 Task: Find connections with filter location Lichfield with filter topic #construction with filter profile language English with filter current company Acquia with filter school National Institute of Technology Raipur with filter industry Commercial and Service Industry Machinery Manufacturing with filter service category Project Management with filter keywords title Molecular Scientist
Action: Mouse moved to (662, 98)
Screenshot: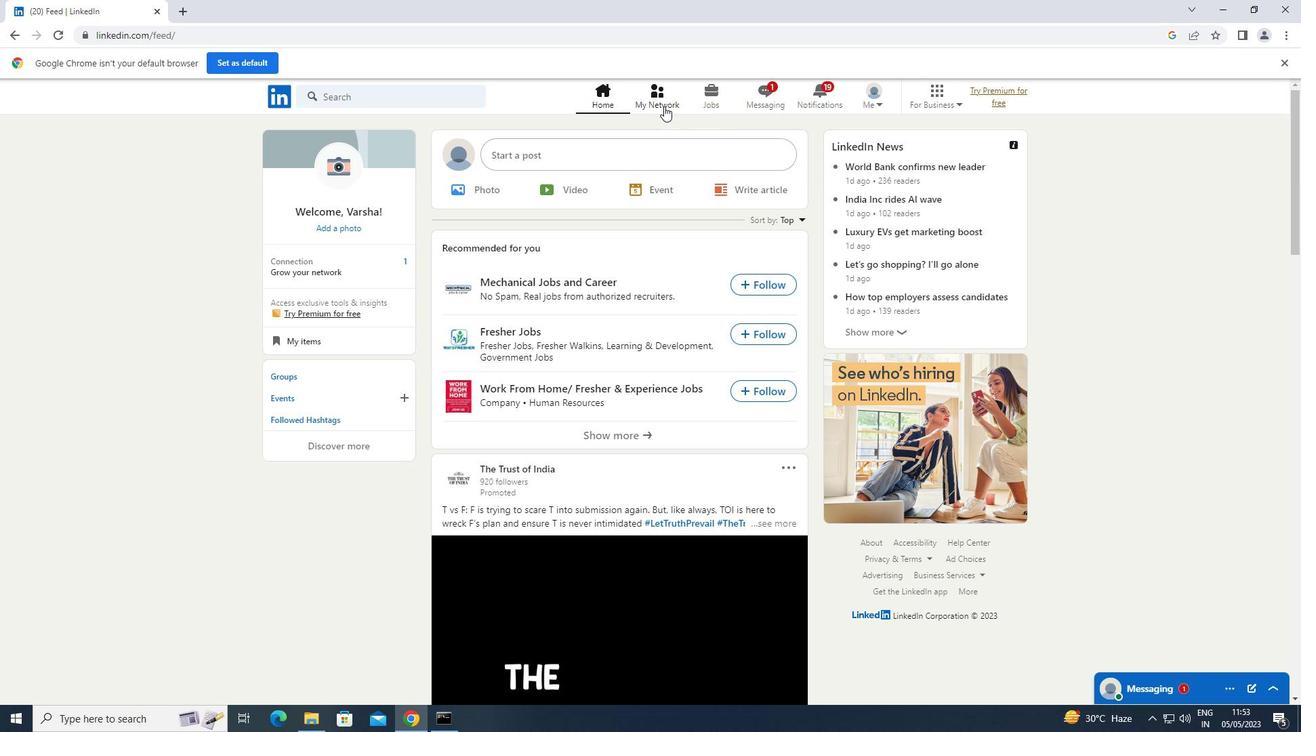 
Action: Mouse pressed left at (662, 98)
Screenshot: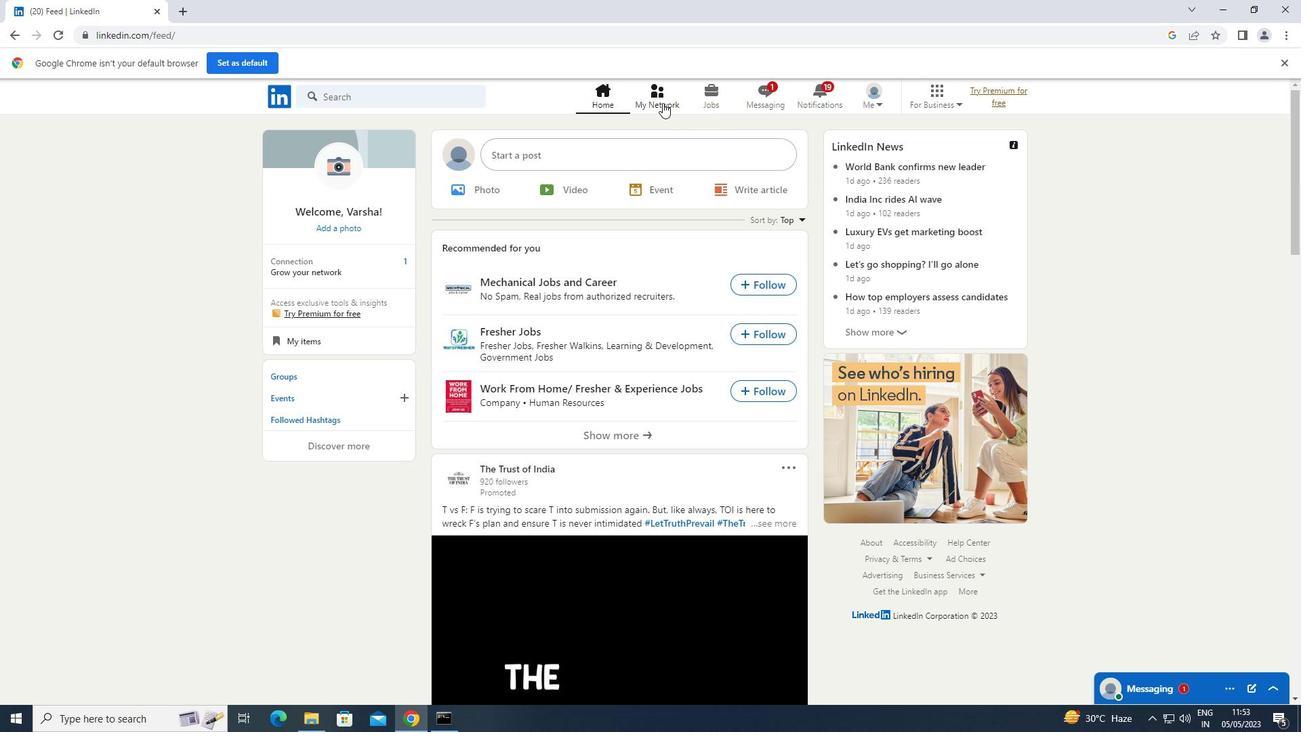 
Action: Mouse moved to (361, 170)
Screenshot: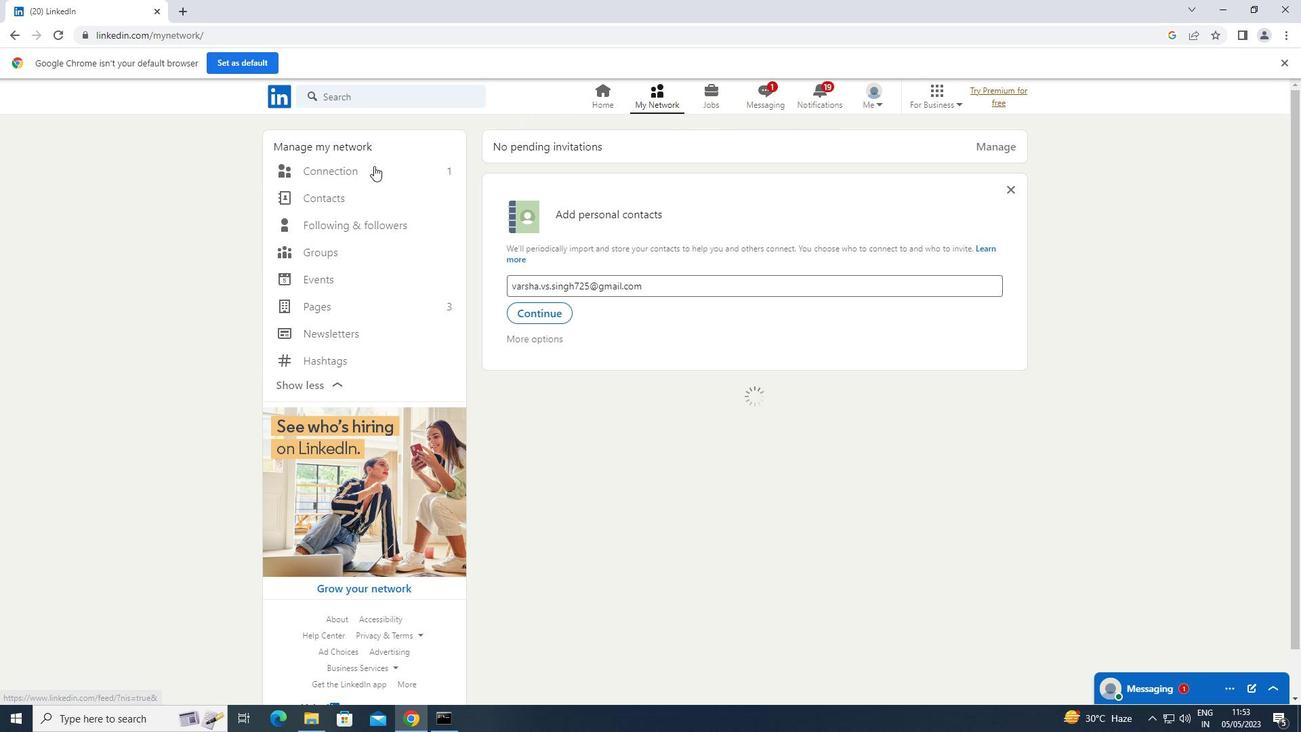 
Action: Mouse pressed left at (361, 170)
Screenshot: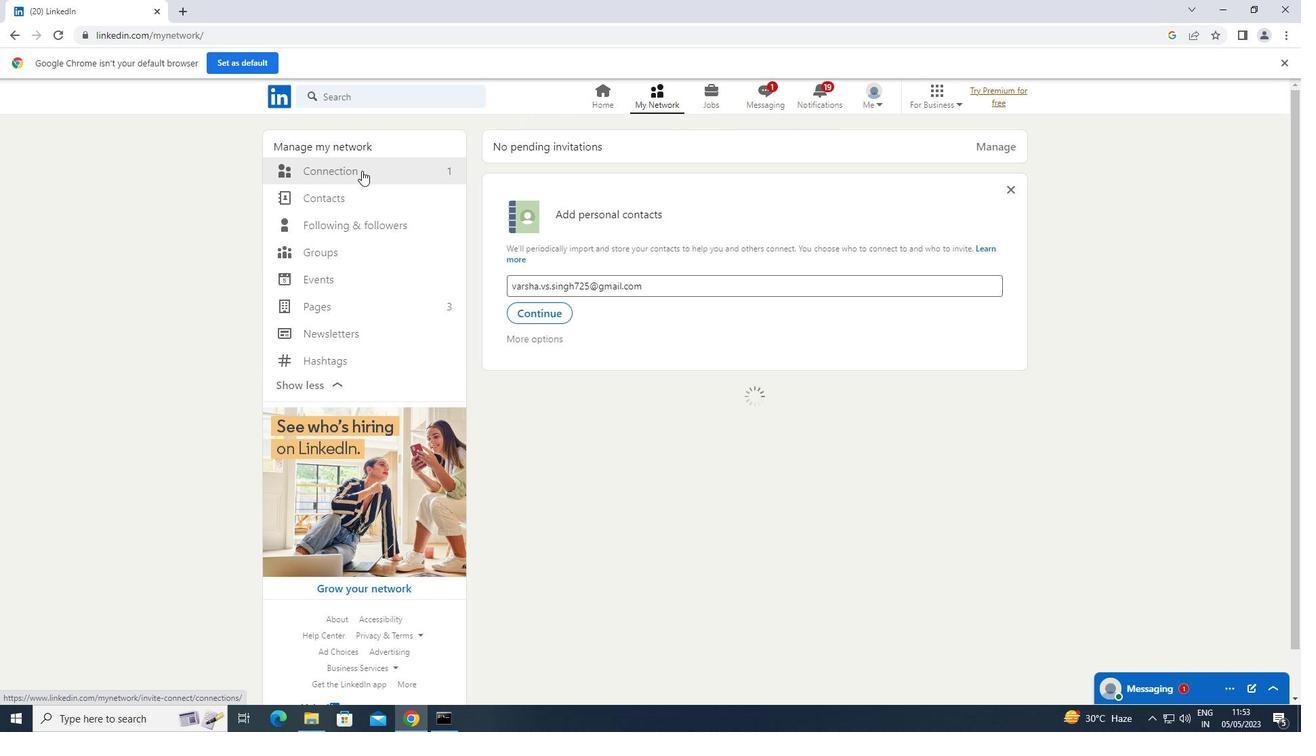 
Action: Mouse moved to (737, 174)
Screenshot: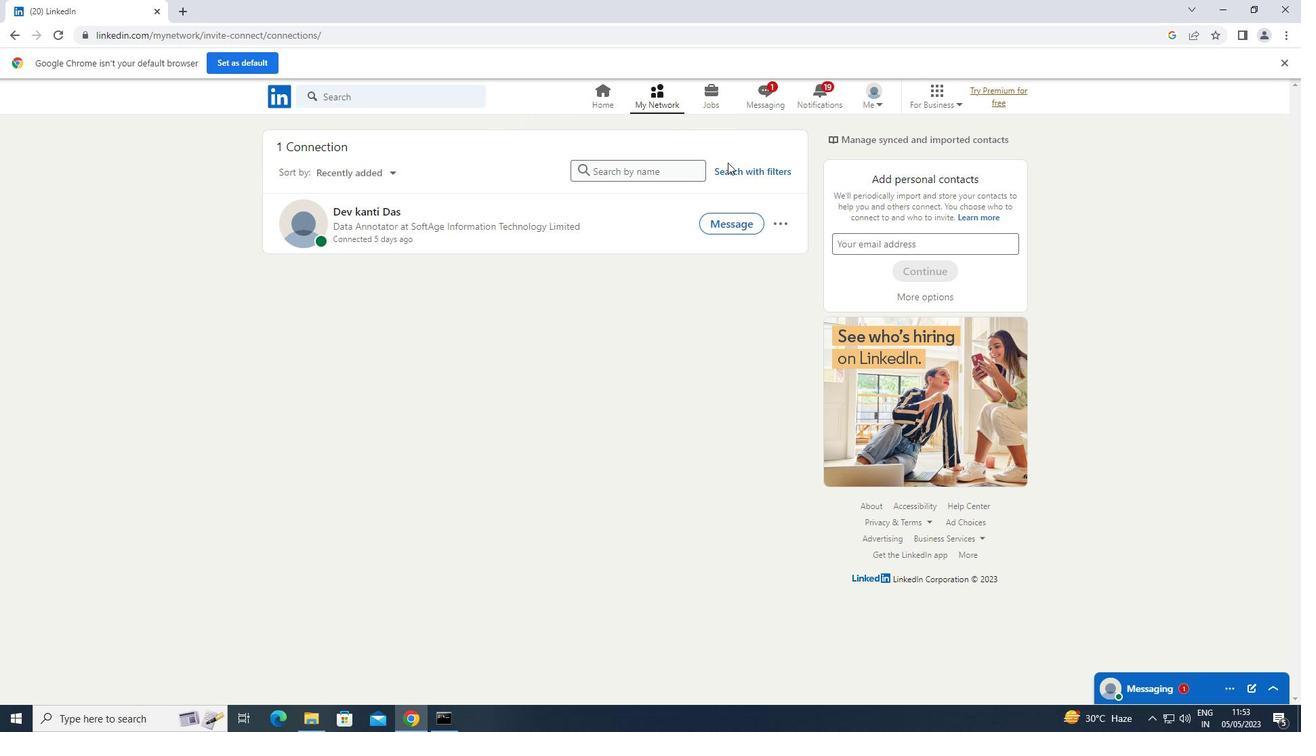 
Action: Mouse pressed left at (737, 174)
Screenshot: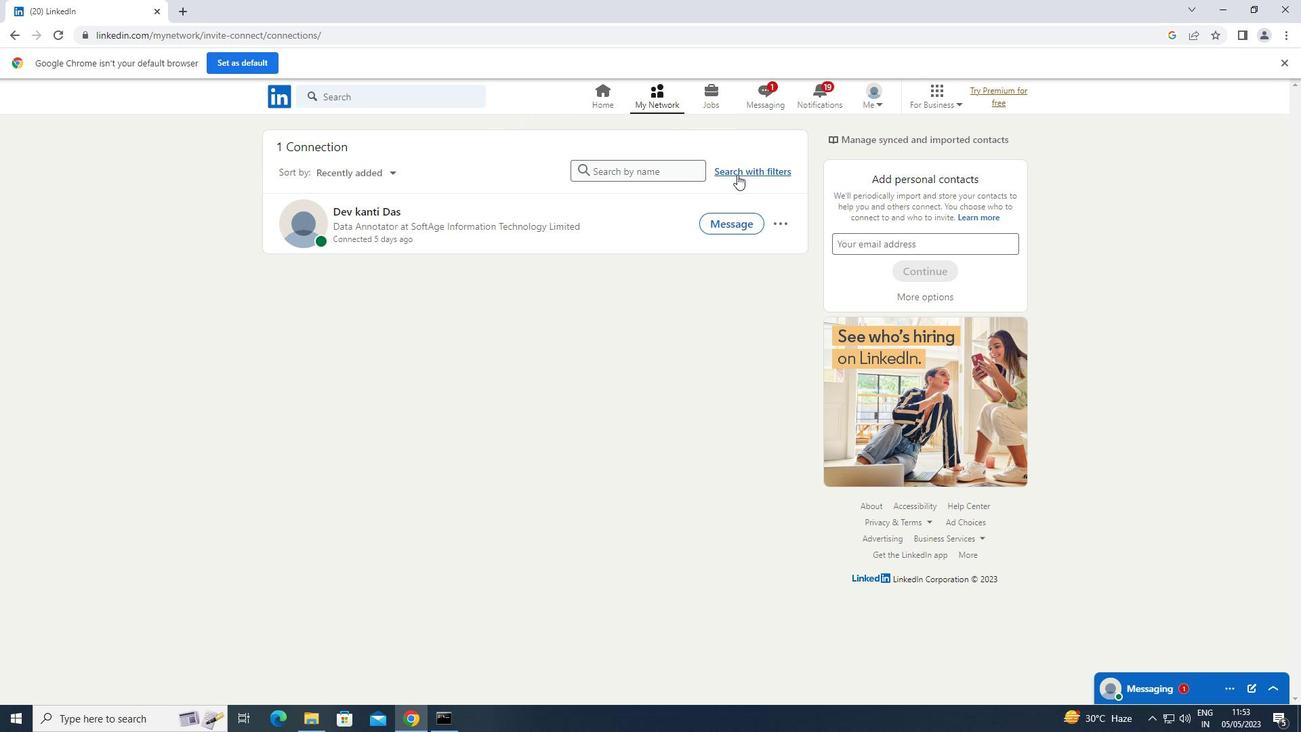 
Action: Mouse moved to (682, 124)
Screenshot: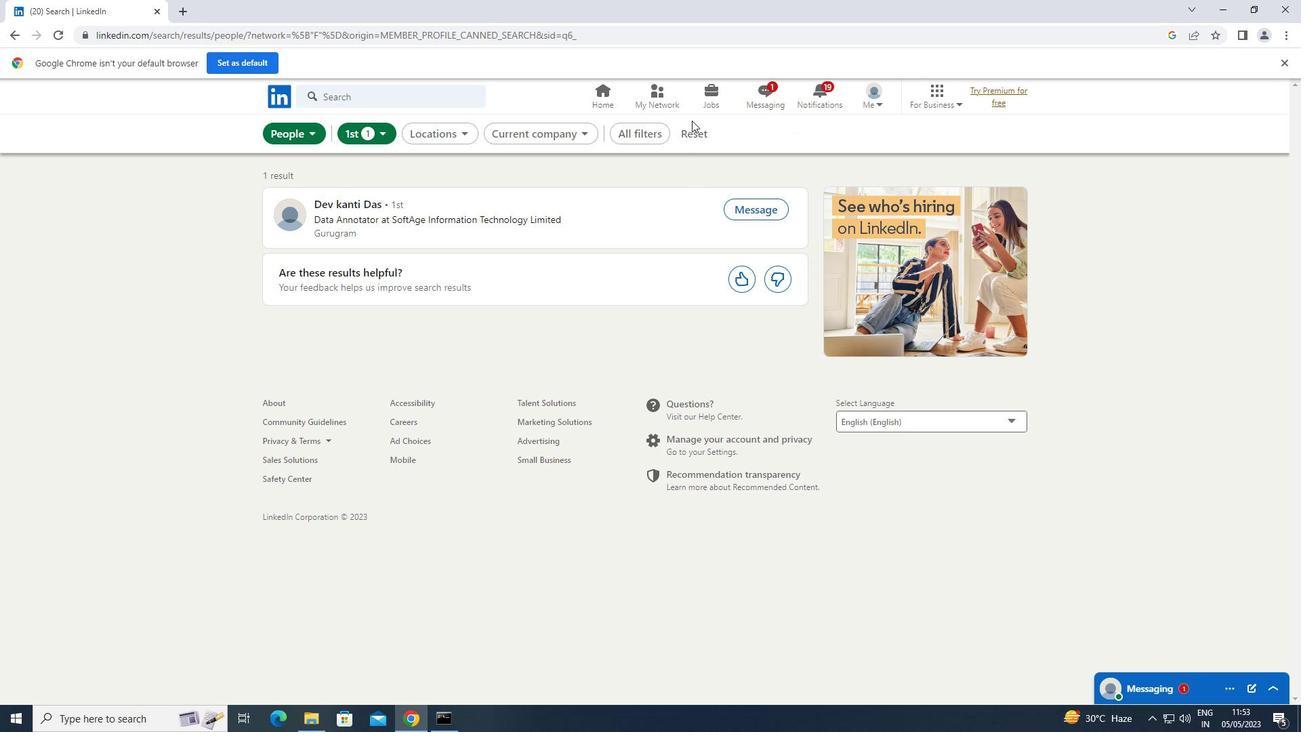 
Action: Mouse pressed left at (682, 124)
Screenshot: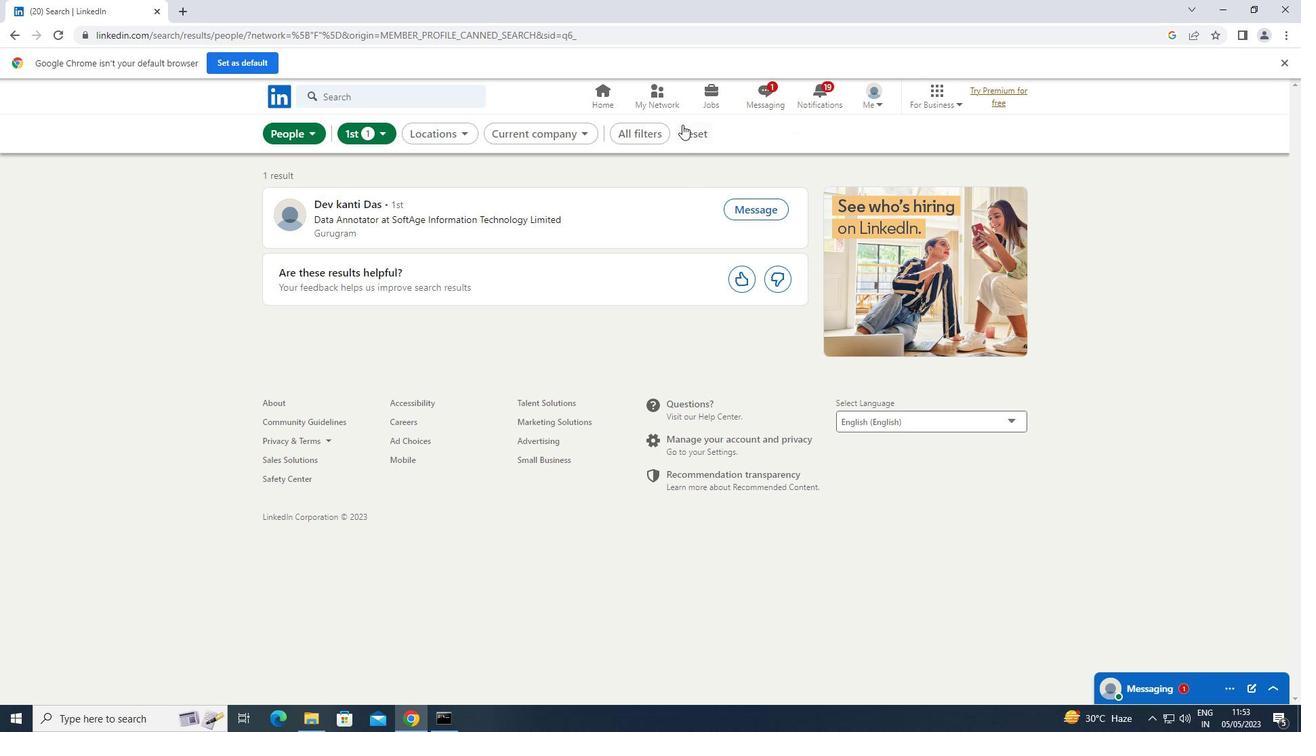
Action: Mouse moved to (667, 131)
Screenshot: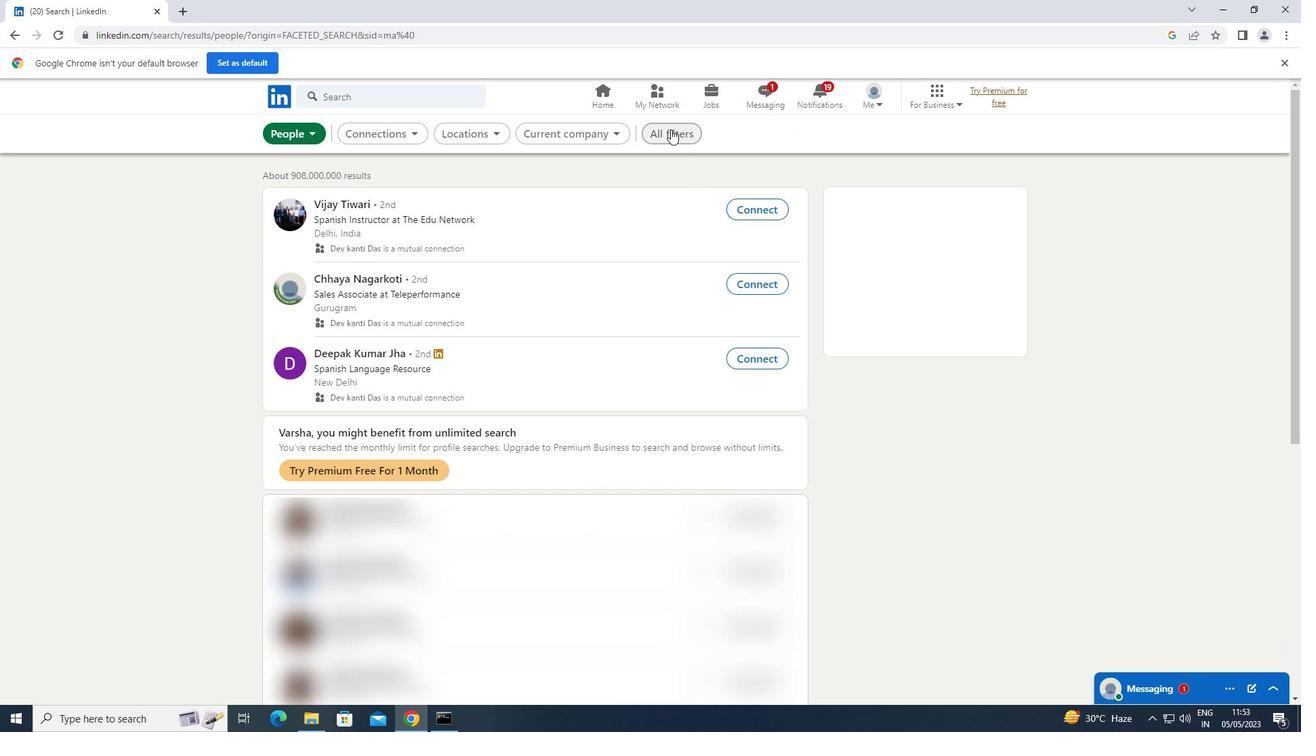 
Action: Mouse pressed left at (667, 131)
Screenshot: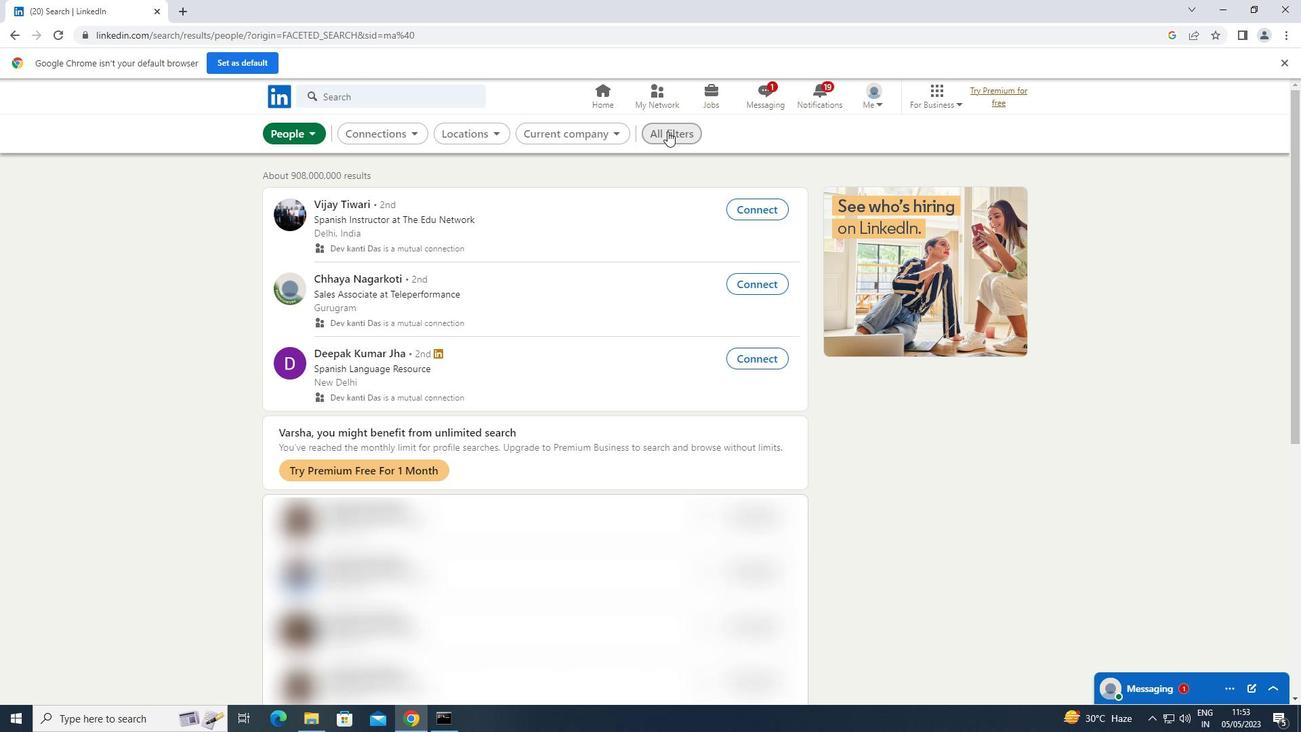 
Action: Mouse moved to (1108, 363)
Screenshot: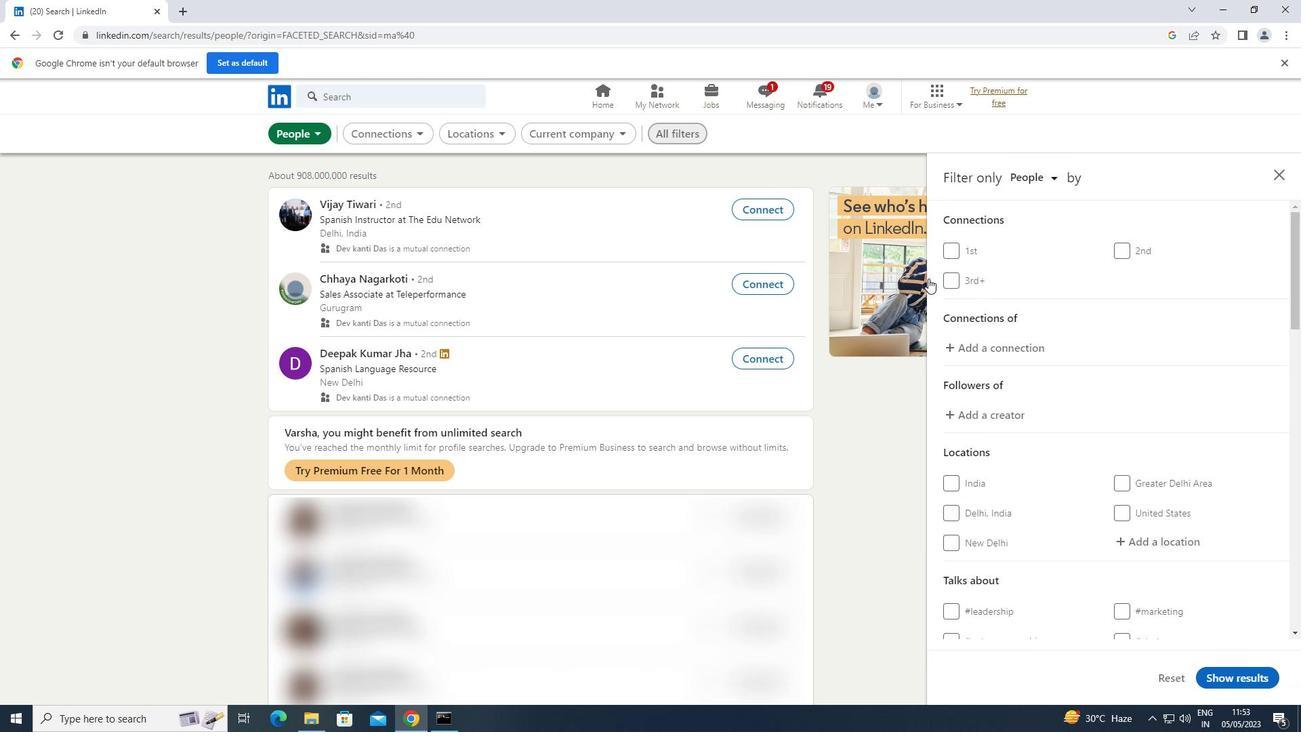 
Action: Mouse scrolled (1108, 363) with delta (0, 0)
Screenshot: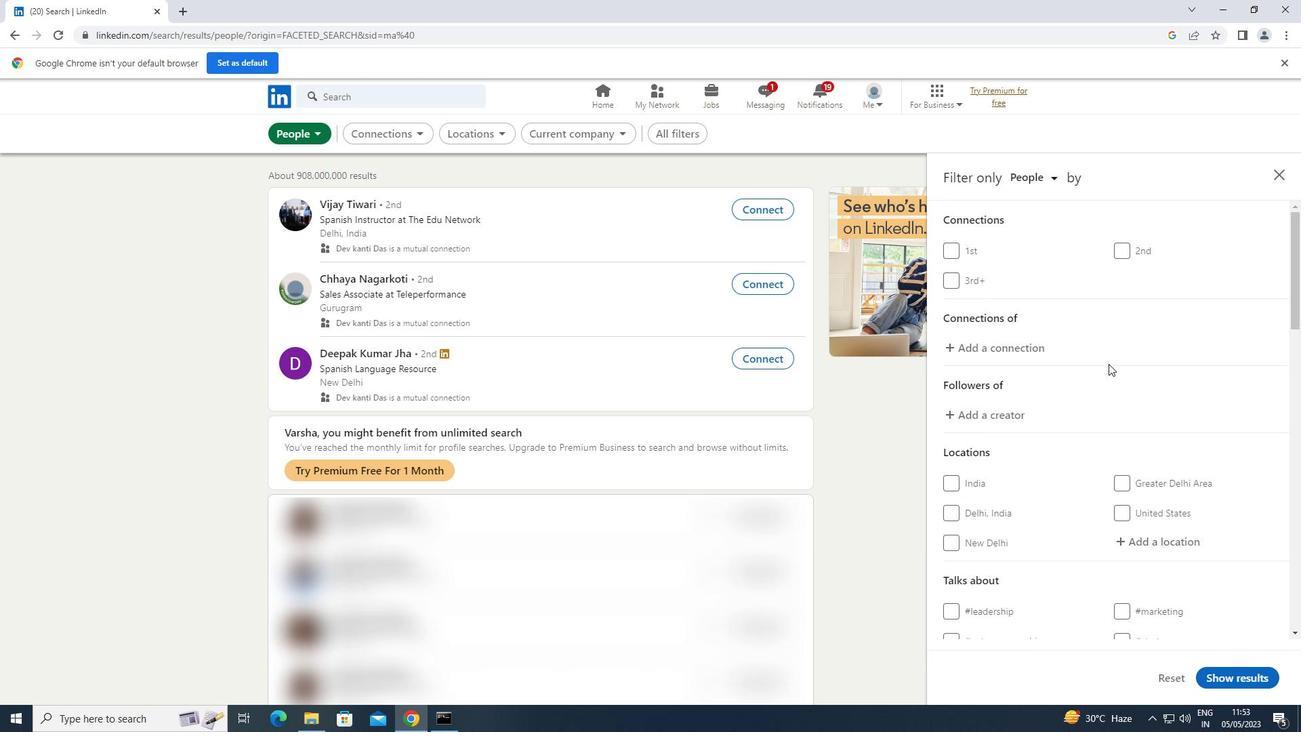 
Action: Mouse scrolled (1108, 363) with delta (0, 0)
Screenshot: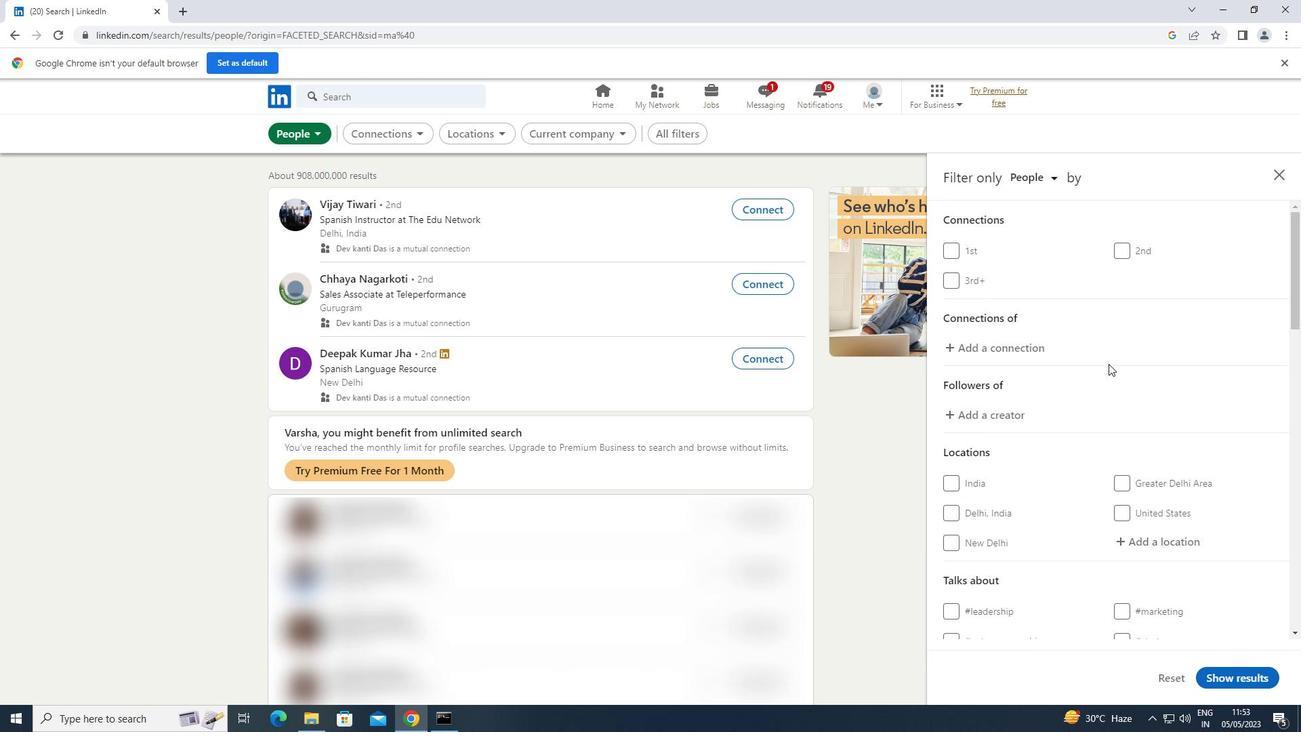 
Action: Mouse moved to (1163, 410)
Screenshot: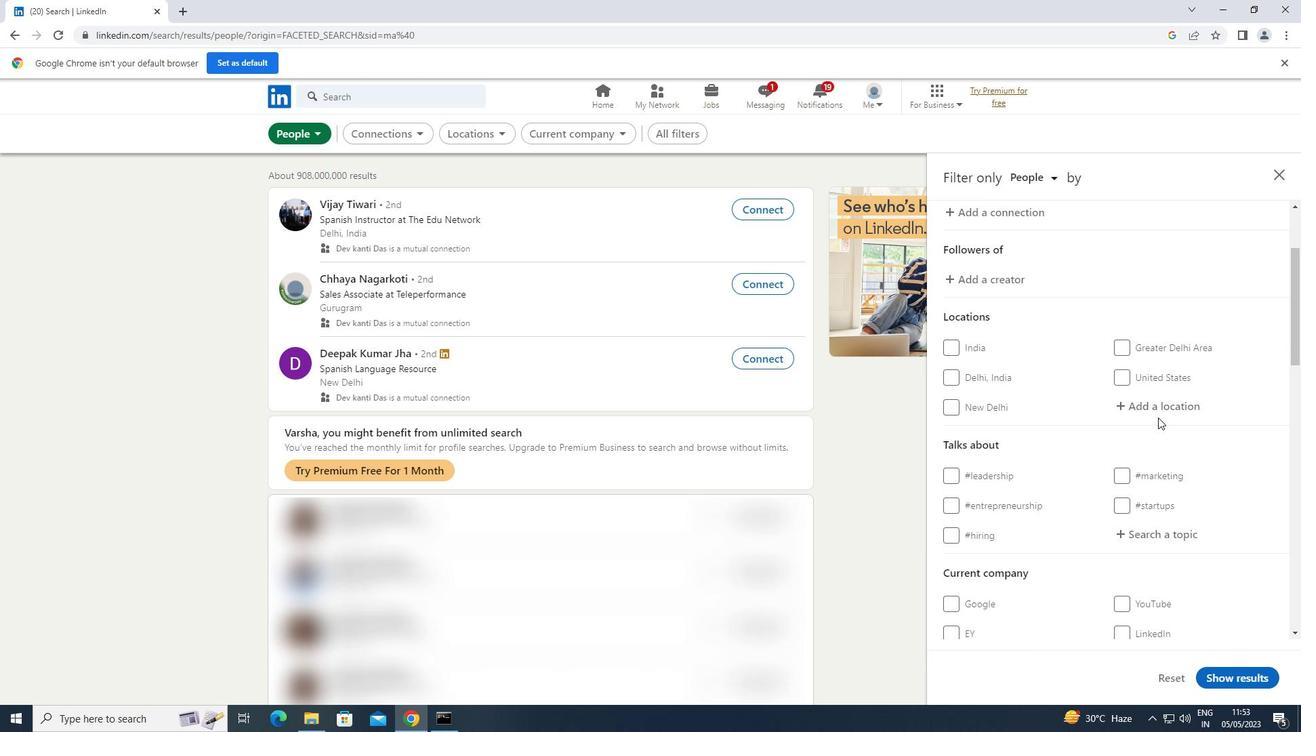 
Action: Mouse pressed left at (1163, 410)
Screenshot: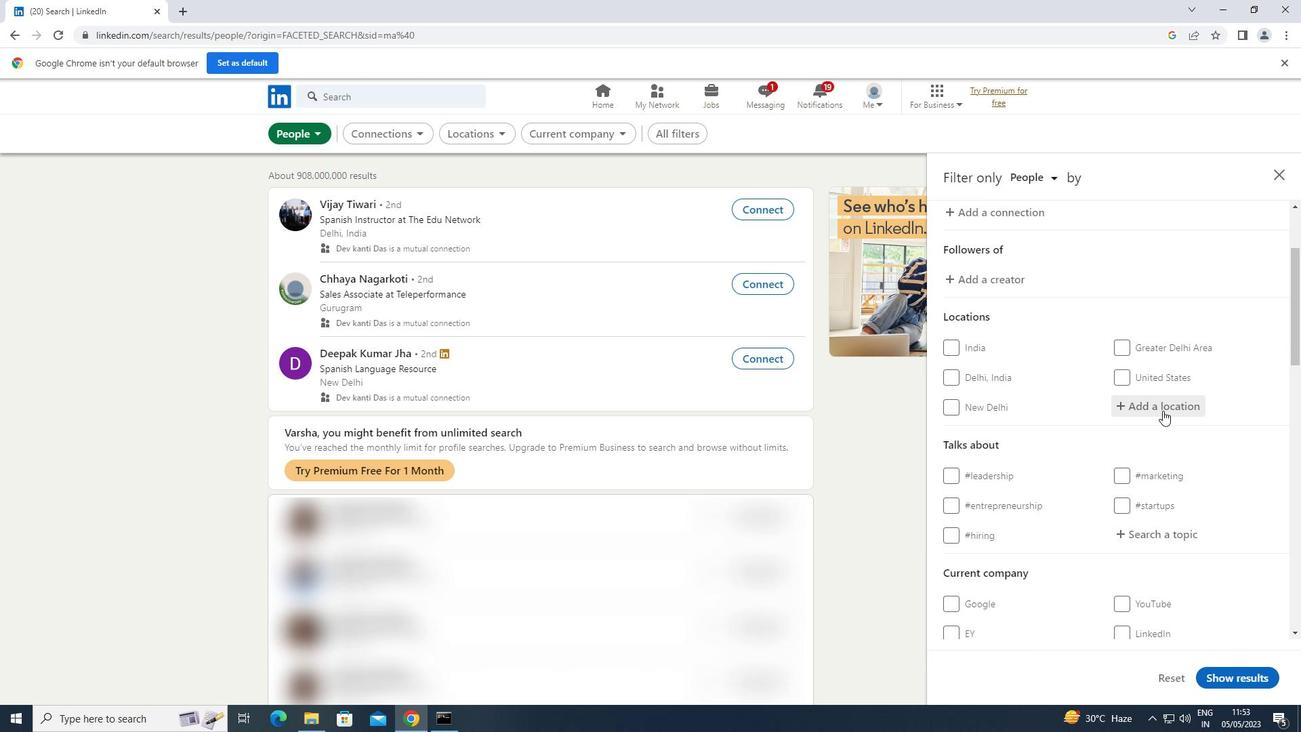 
Action: Key pressed <Key.shift>LICHFIELD
Screenshot: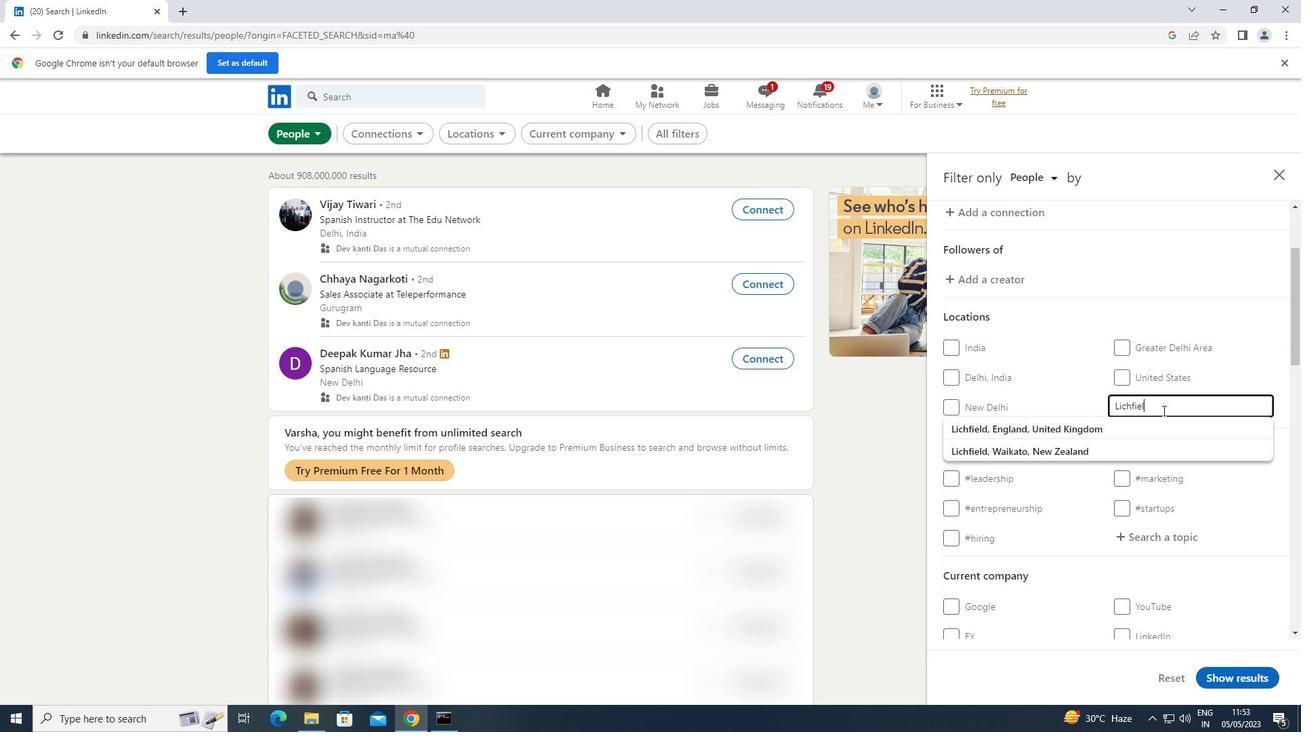
Action: Mouse moved to (1141, 542)
Screenshot: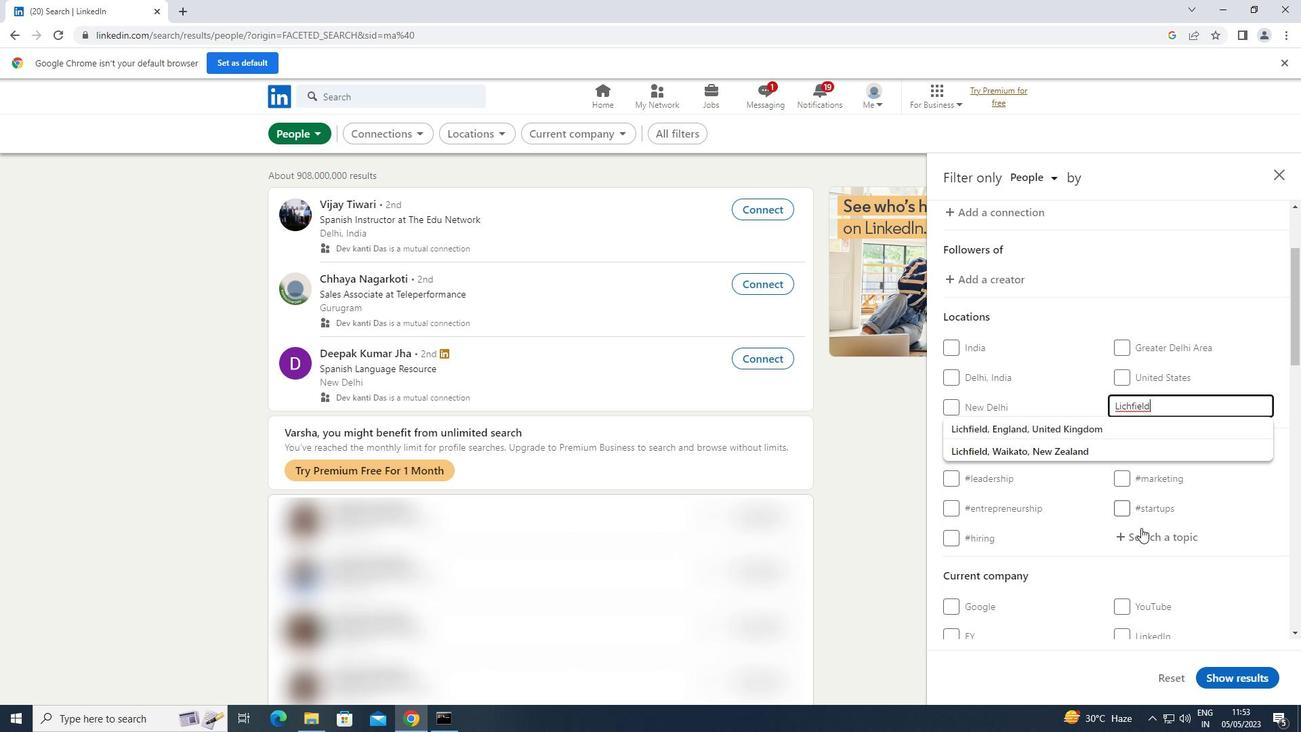 
Action: Mouse pressed left at (1141, 542)
Screenshot: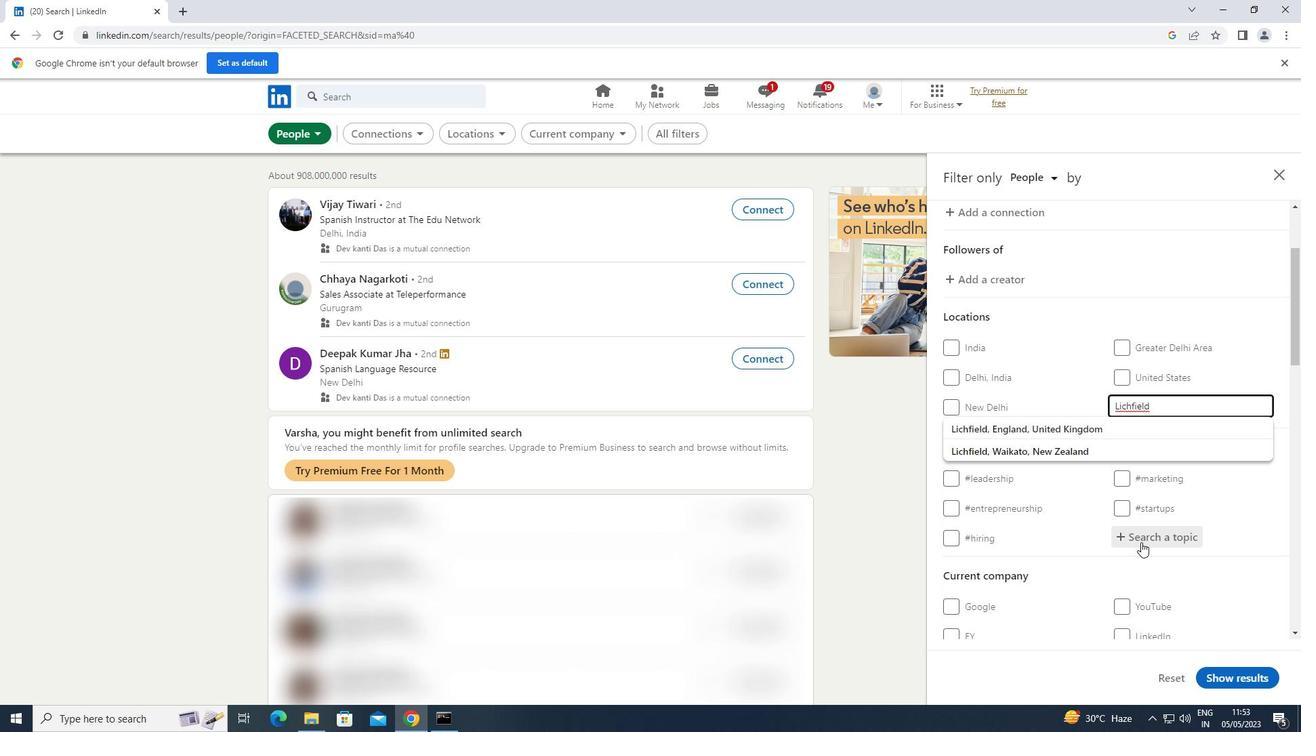 
Action: Key pressed CONSTRUCT
Screenshot: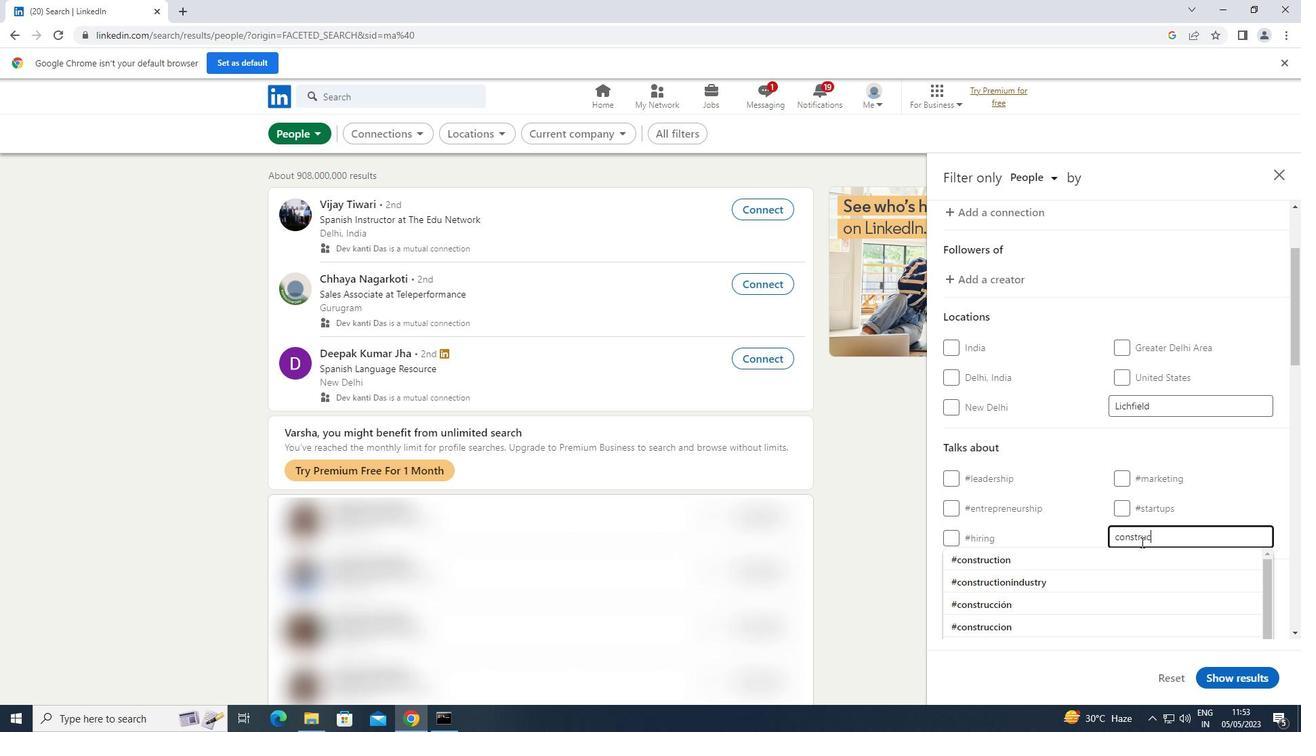 
Action: Mouse moved to (1095, 563)
Screenshot: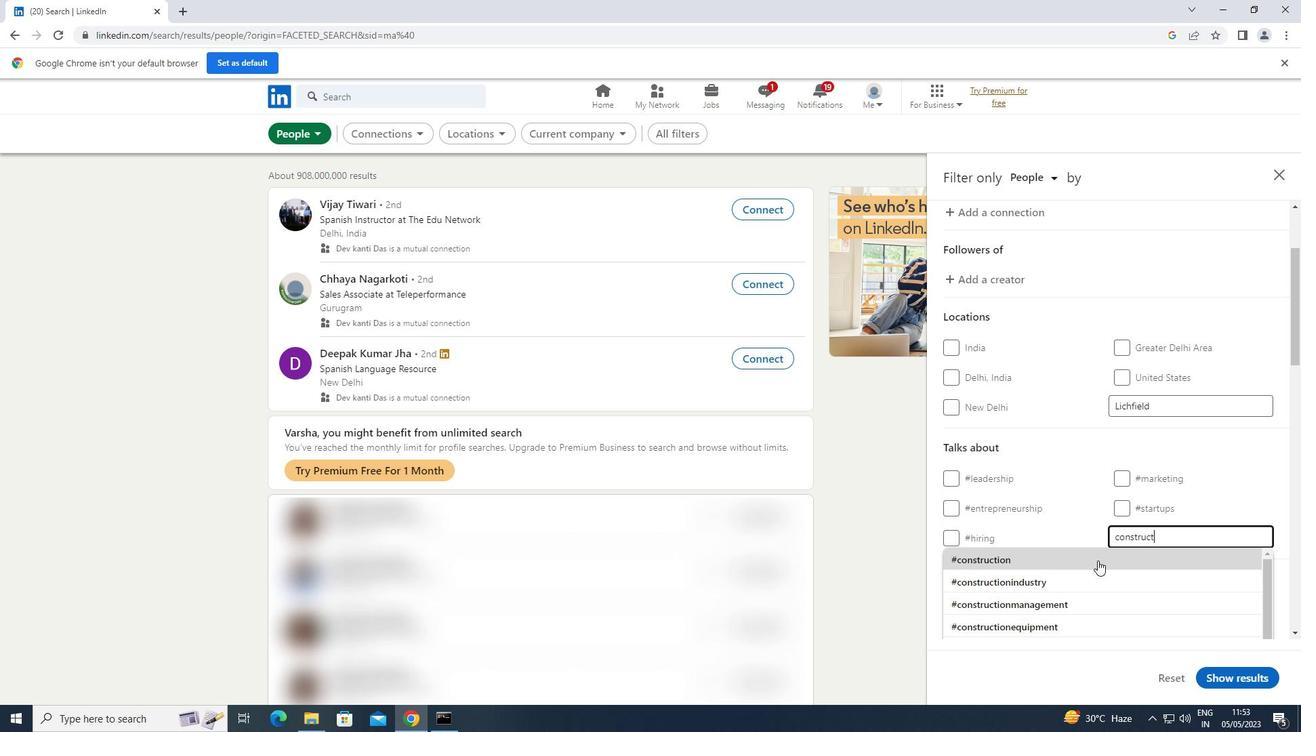 
Action: Mouse pressed left at (1095, 563)
Screenshot: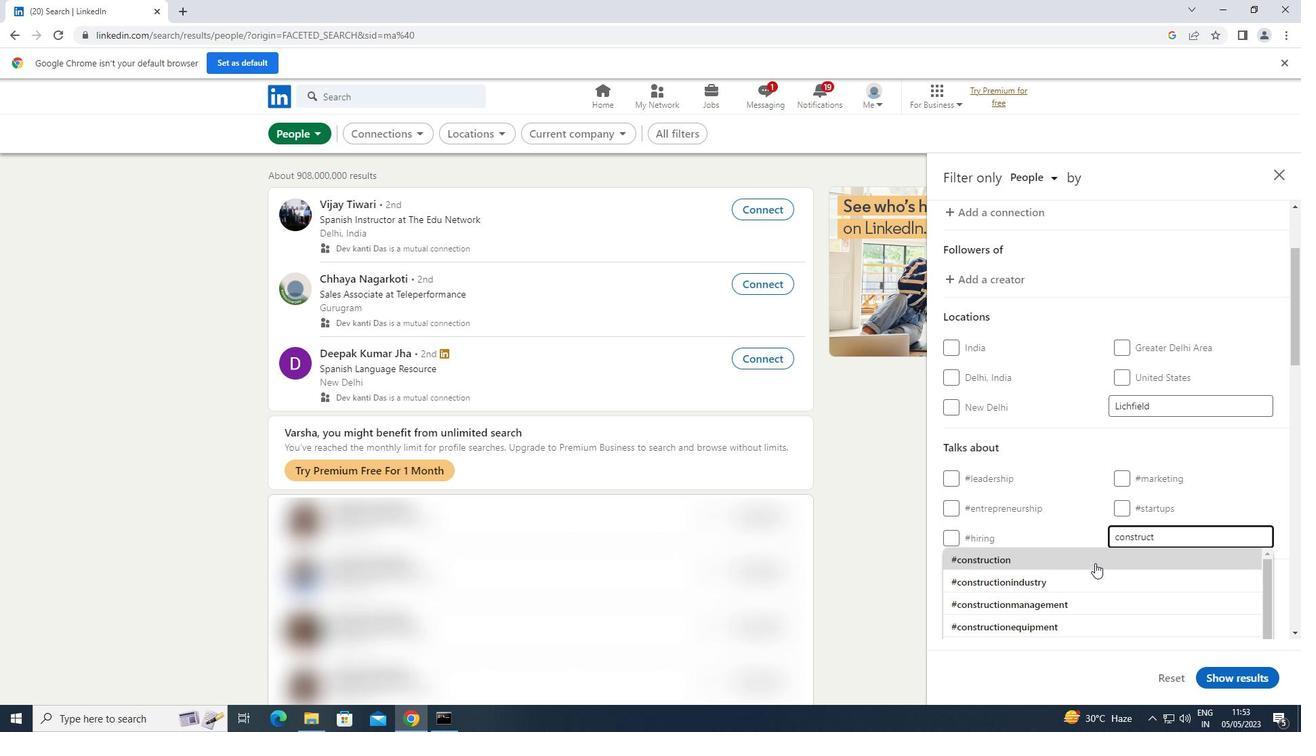 
Action: Mouse scrolled (1095, 562) with delta (0, 0)
Screenshot: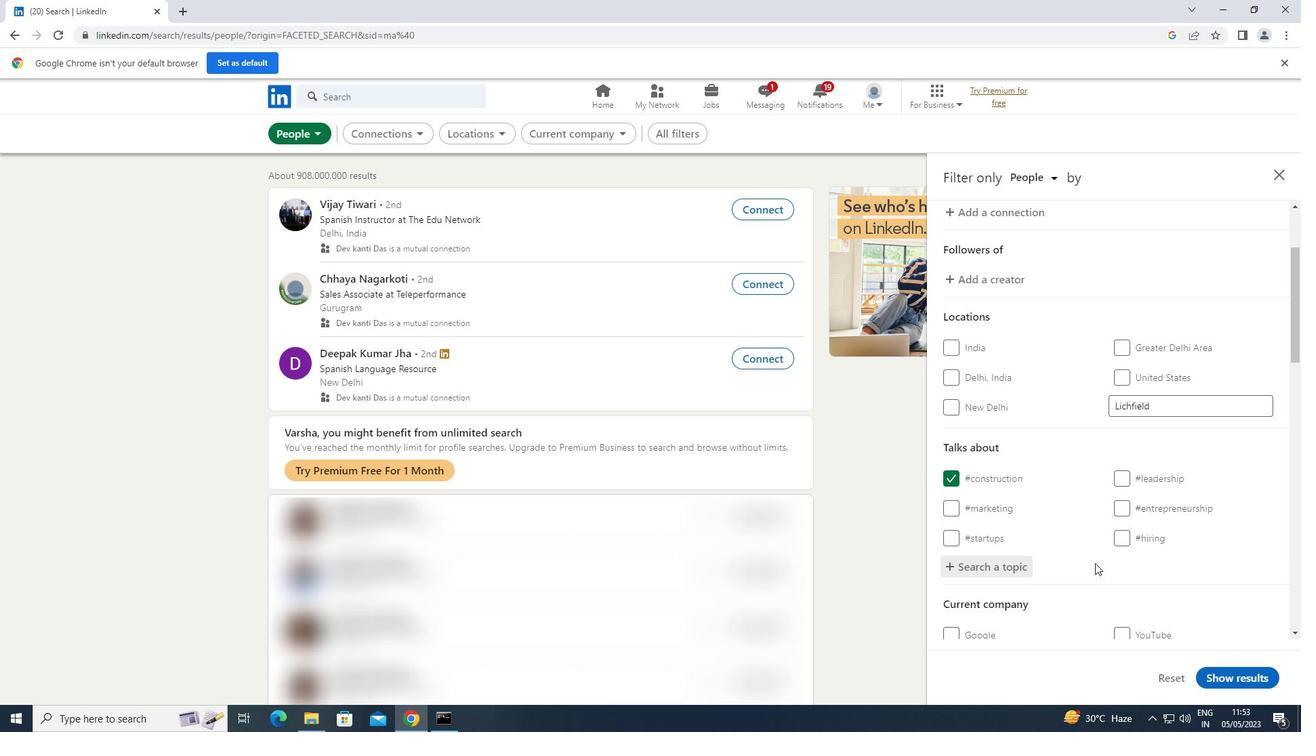 
Action: Mouse scrolled (1095, 562) with delta (0, 0)
Screenshot: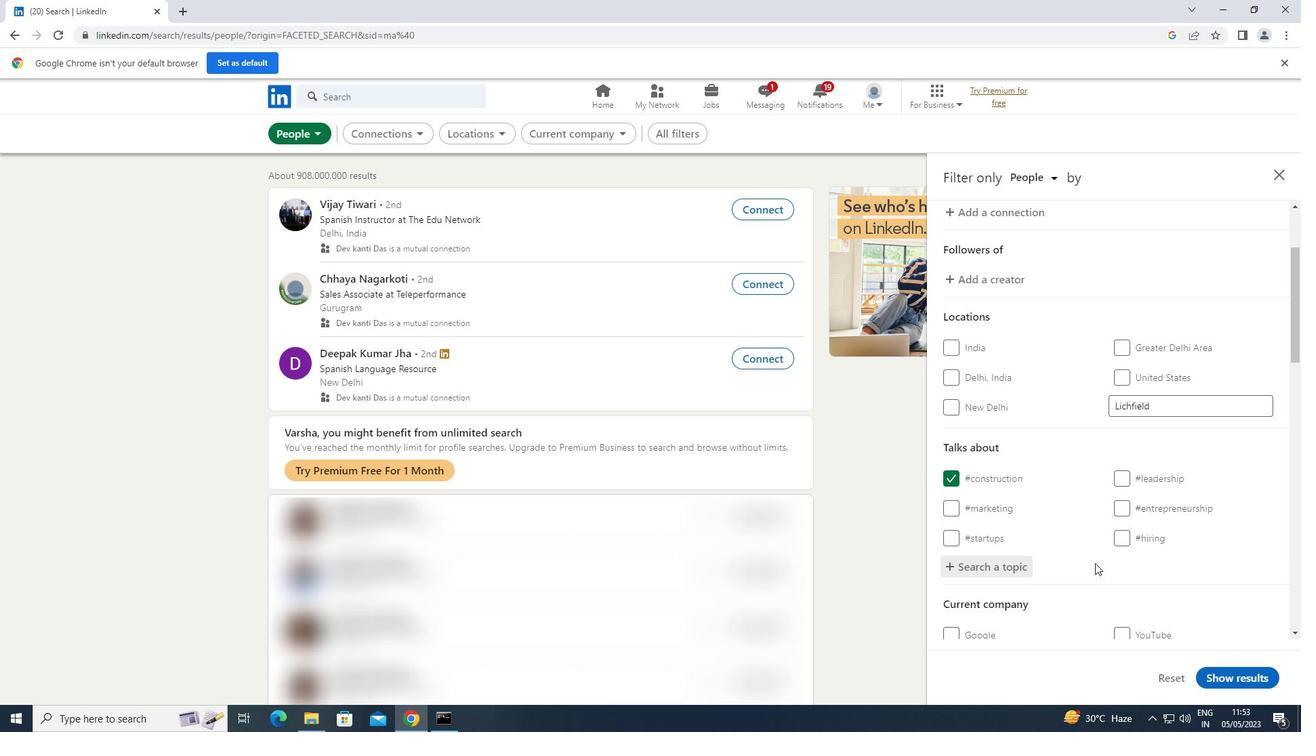 
Action: Mouse scrolled (1095, 562) with delta (0, 0)
Screenshot: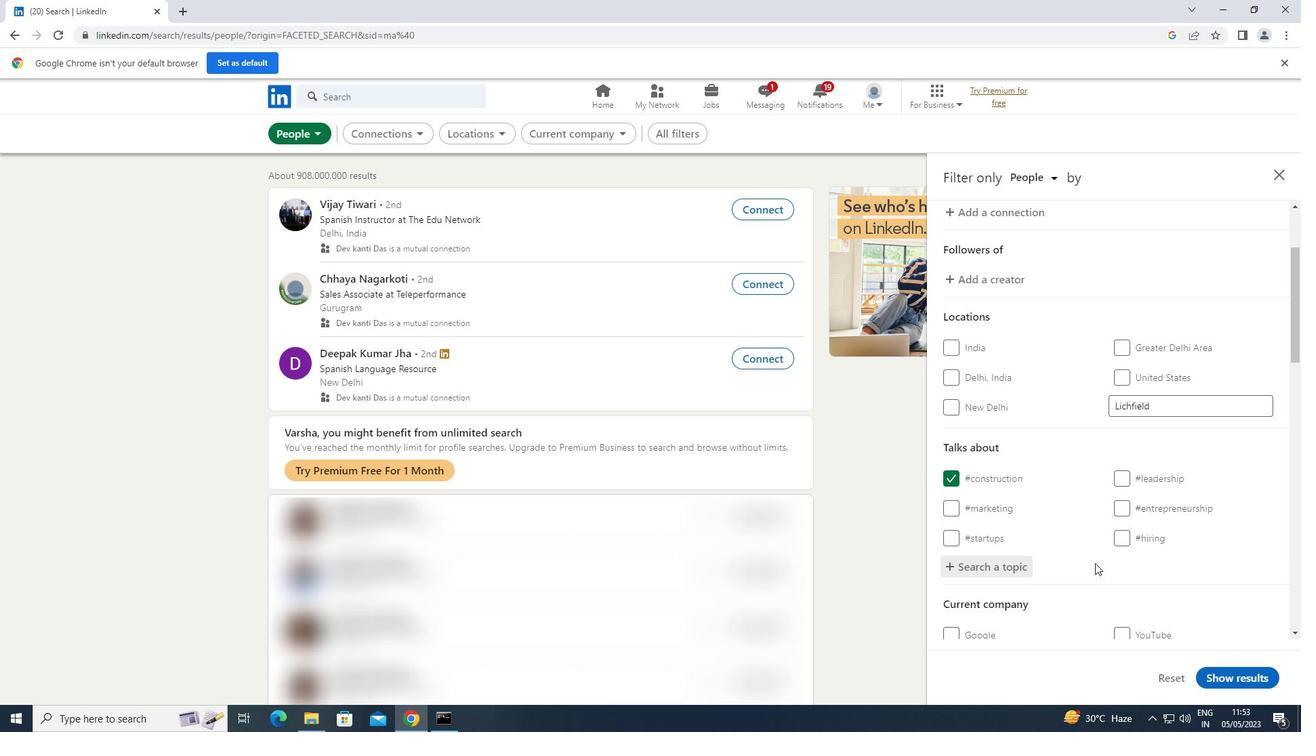 
Action: Mouse scrolled (1095, 562) with delta (0, 0)
Screenshot: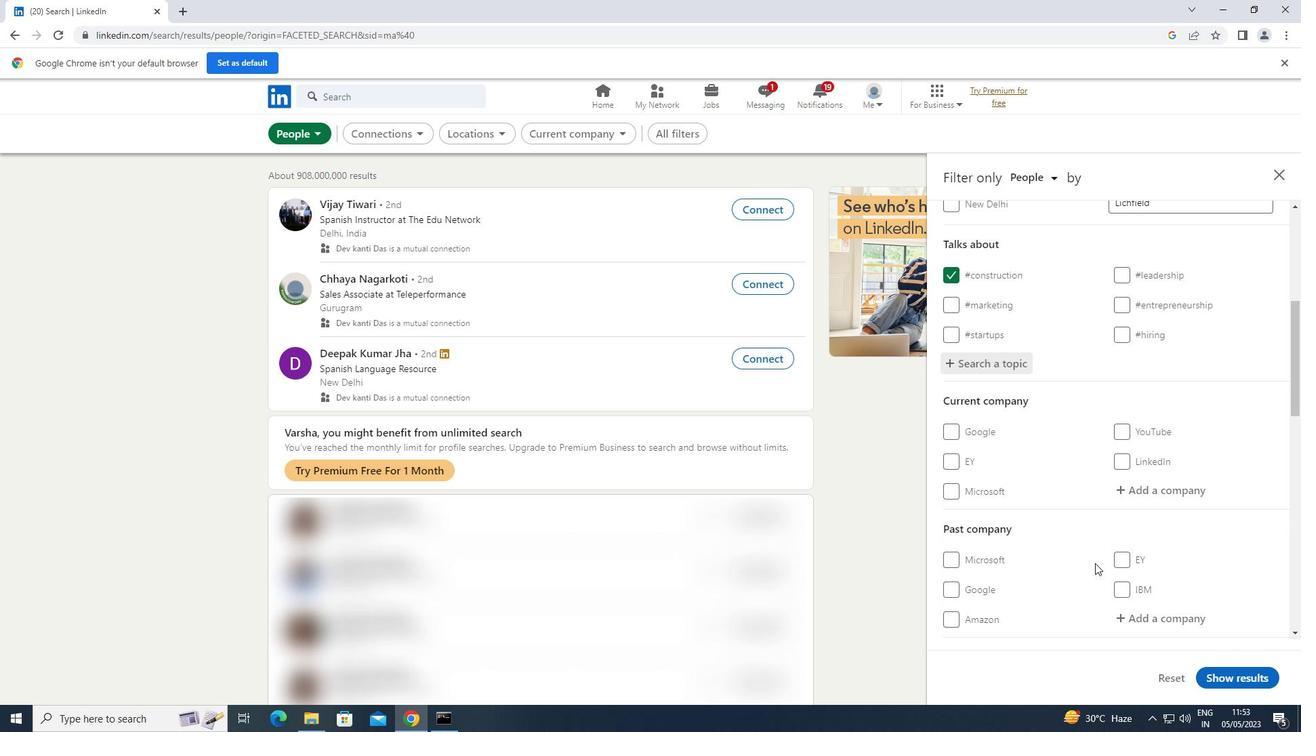 
Action: Mouse scrolled (1095, 562) with delta (0, 0)
Screenshot: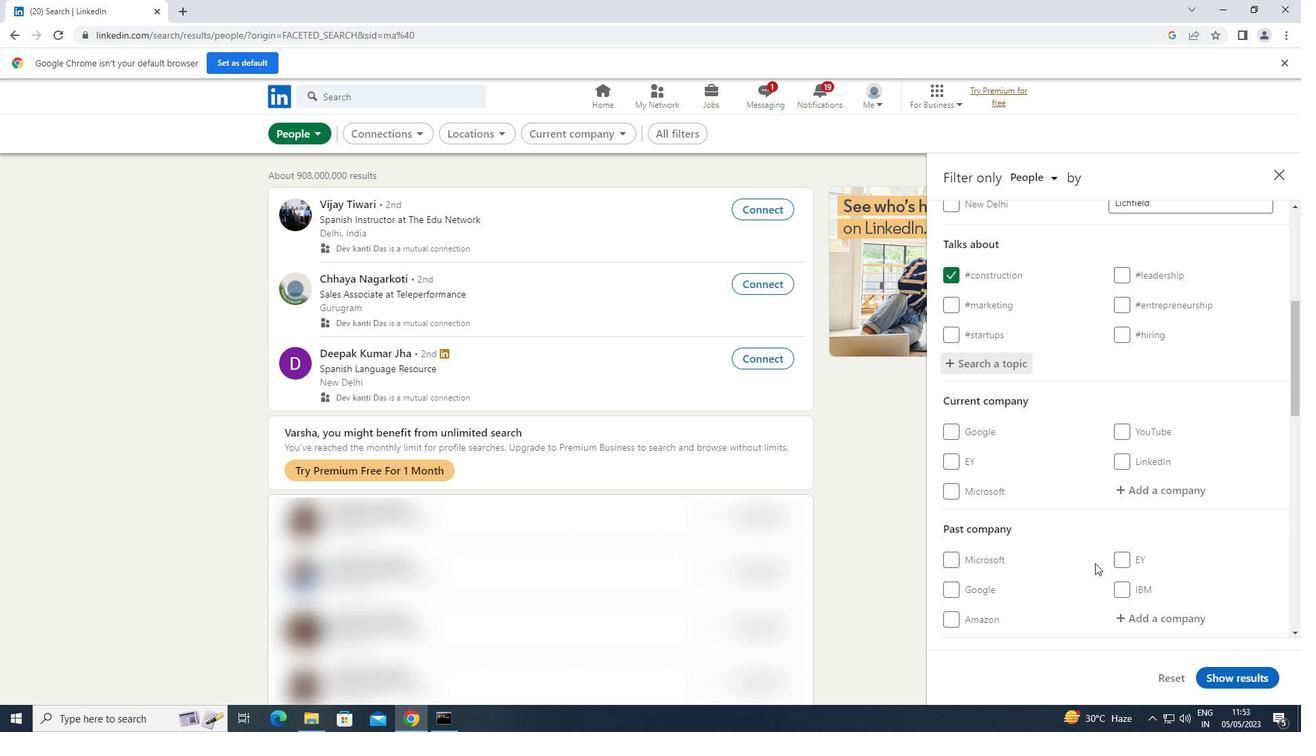 
Action: Mouse scrolled (1095, 562) with delta (0, 0)
Screenshot: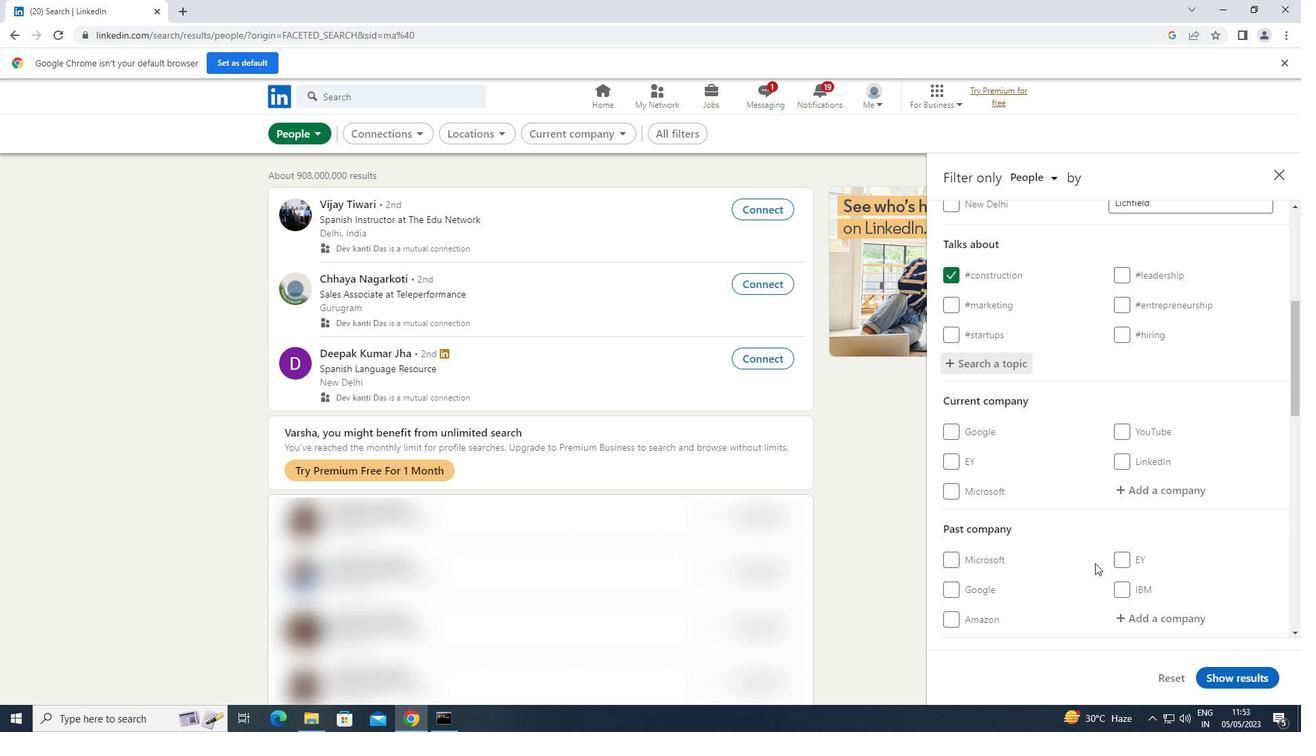 
Action: Mouse scrolled (1095, 562) with delta (0, 0)
Screenshot: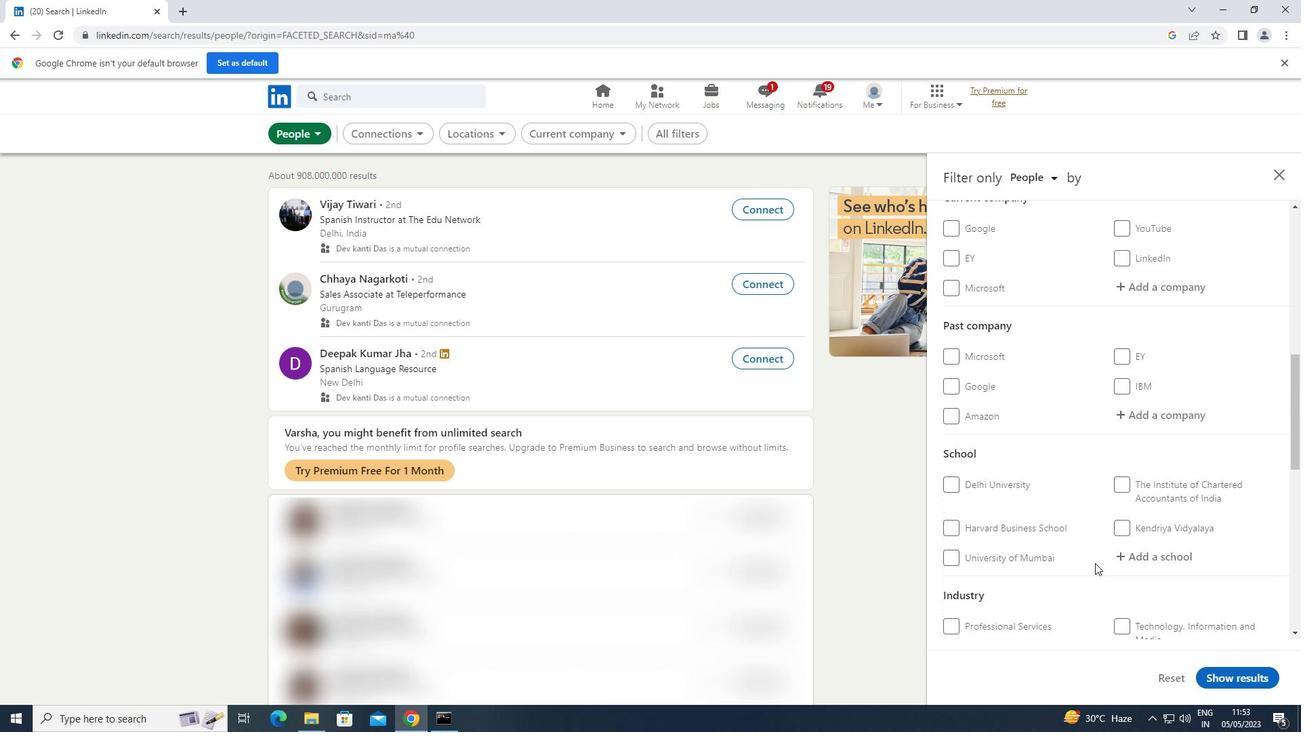 
Action: Mouse scrolled (1095, 562) with delta (0, 0)
Screenshot: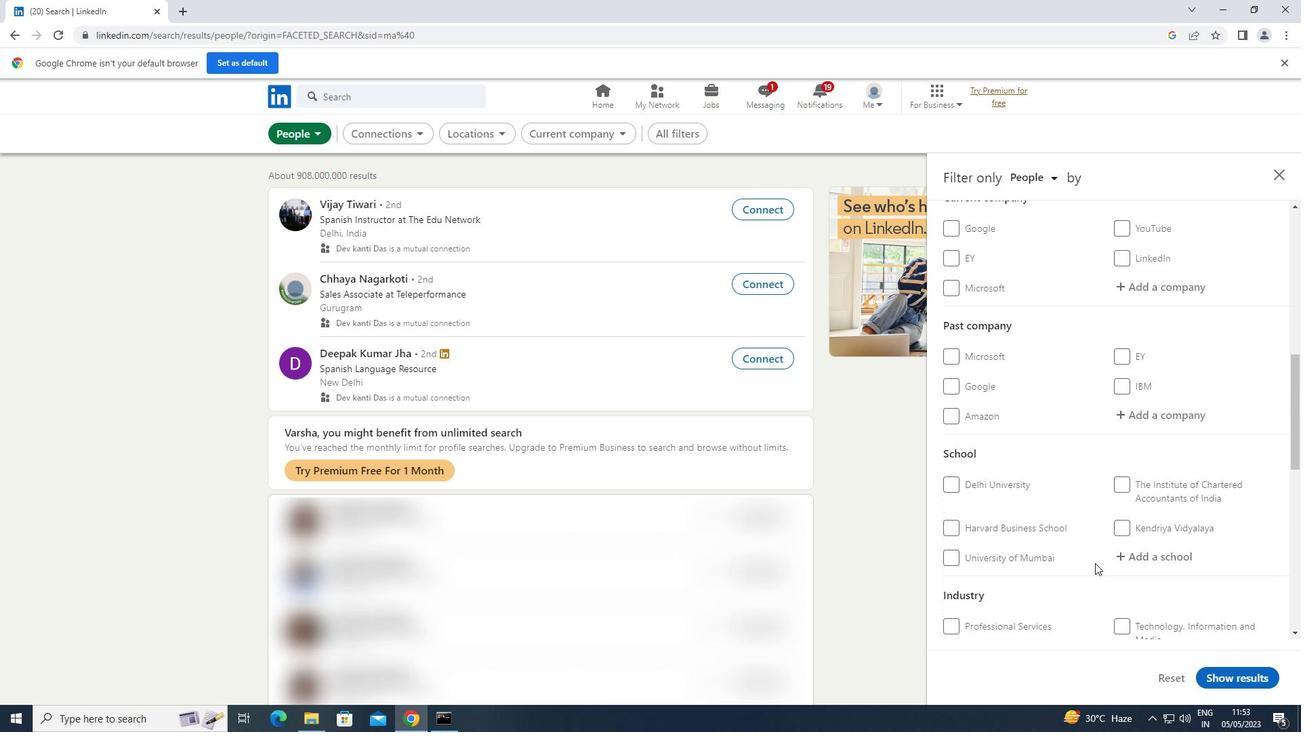 
Action: Mouse scrolled (1095, 562) with delta (0, 0)
Screenshot: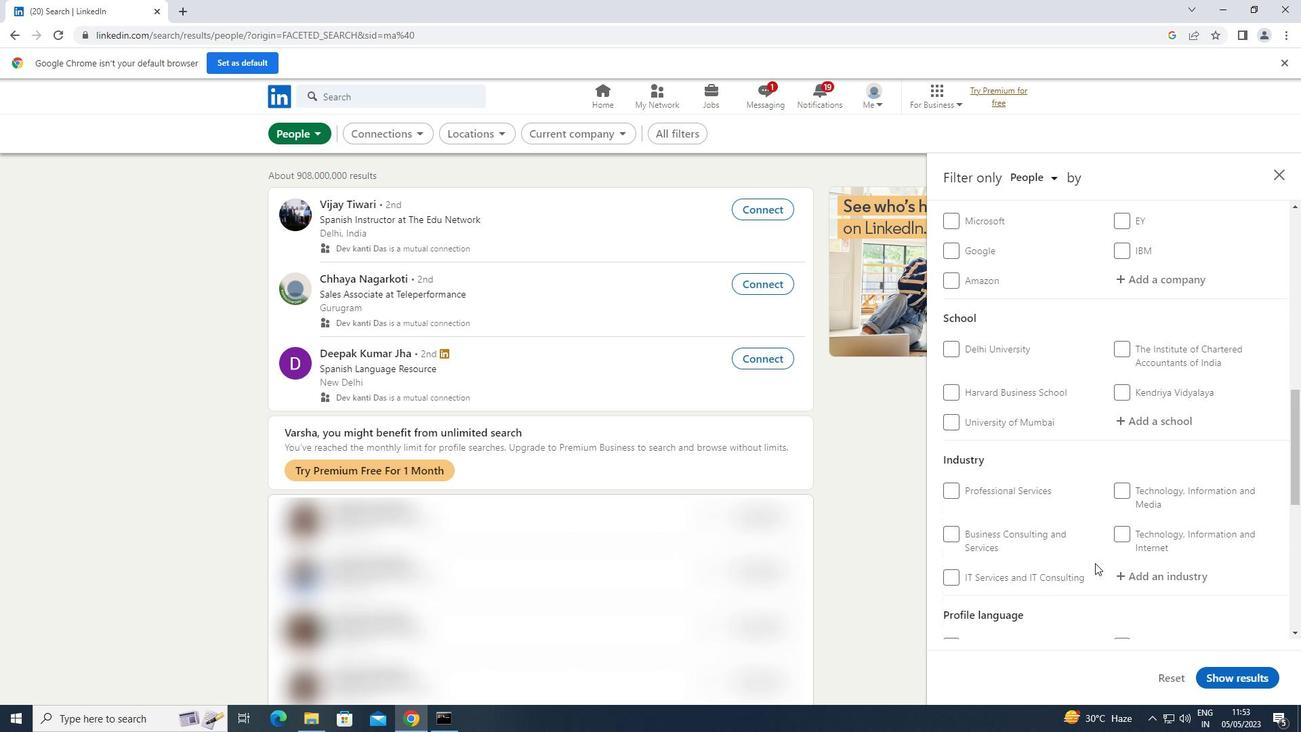 
Action: Mouse scrolled (1095, 562) with delta (0, 0)
Screenshot: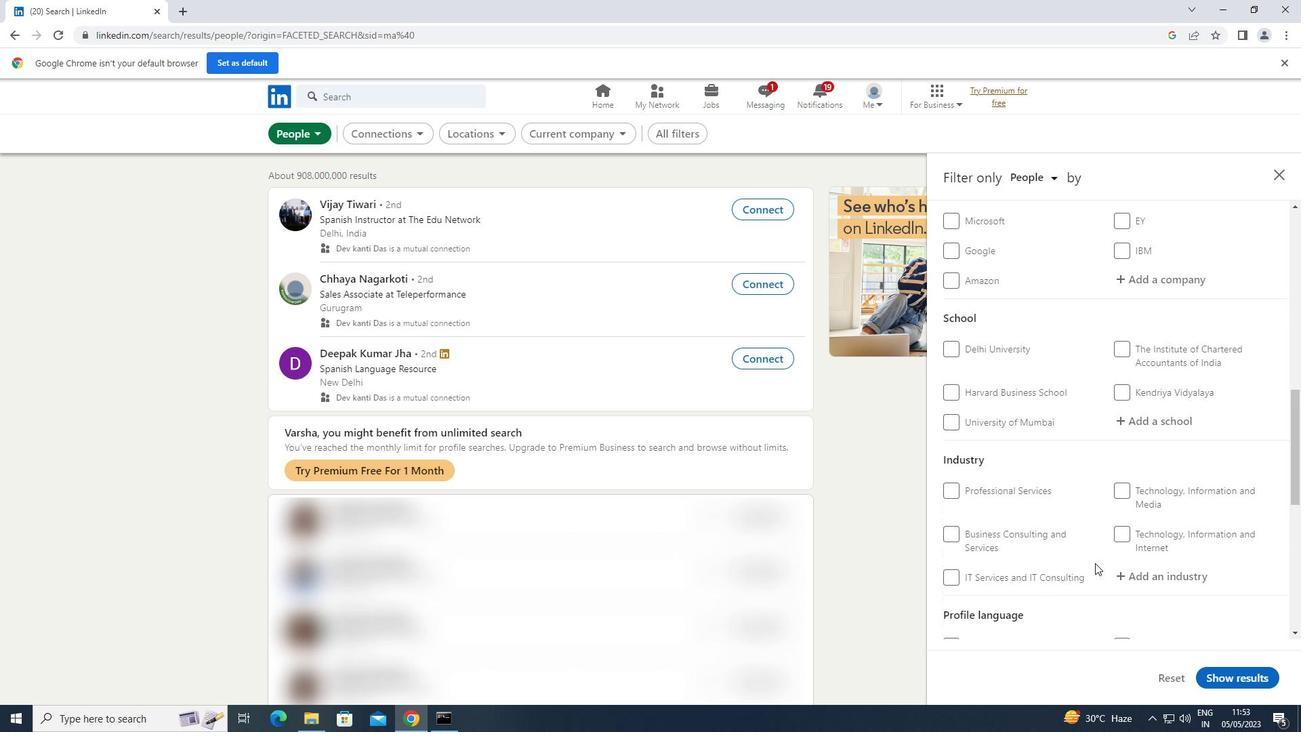 
Action: Mouse moved to (948, 502)
Screenshot: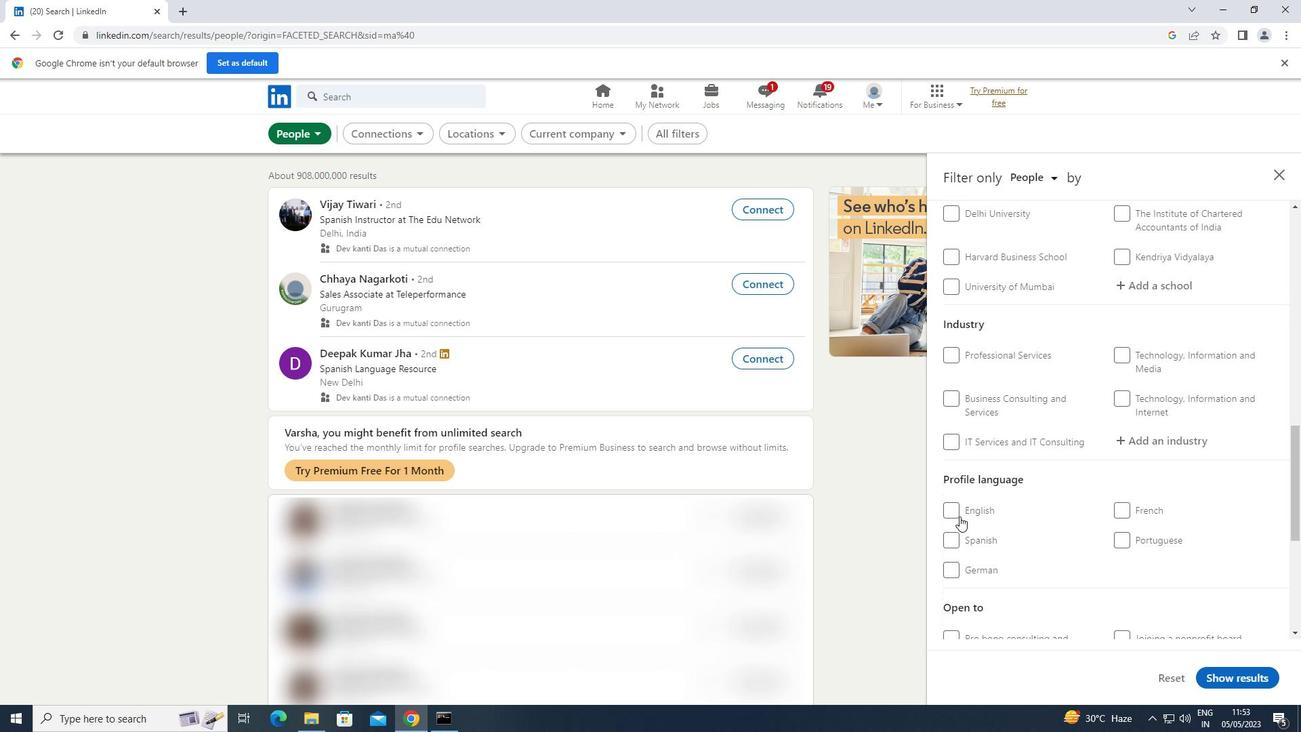 
Action: Mouse pressed left at (948, 502)
Screenshot: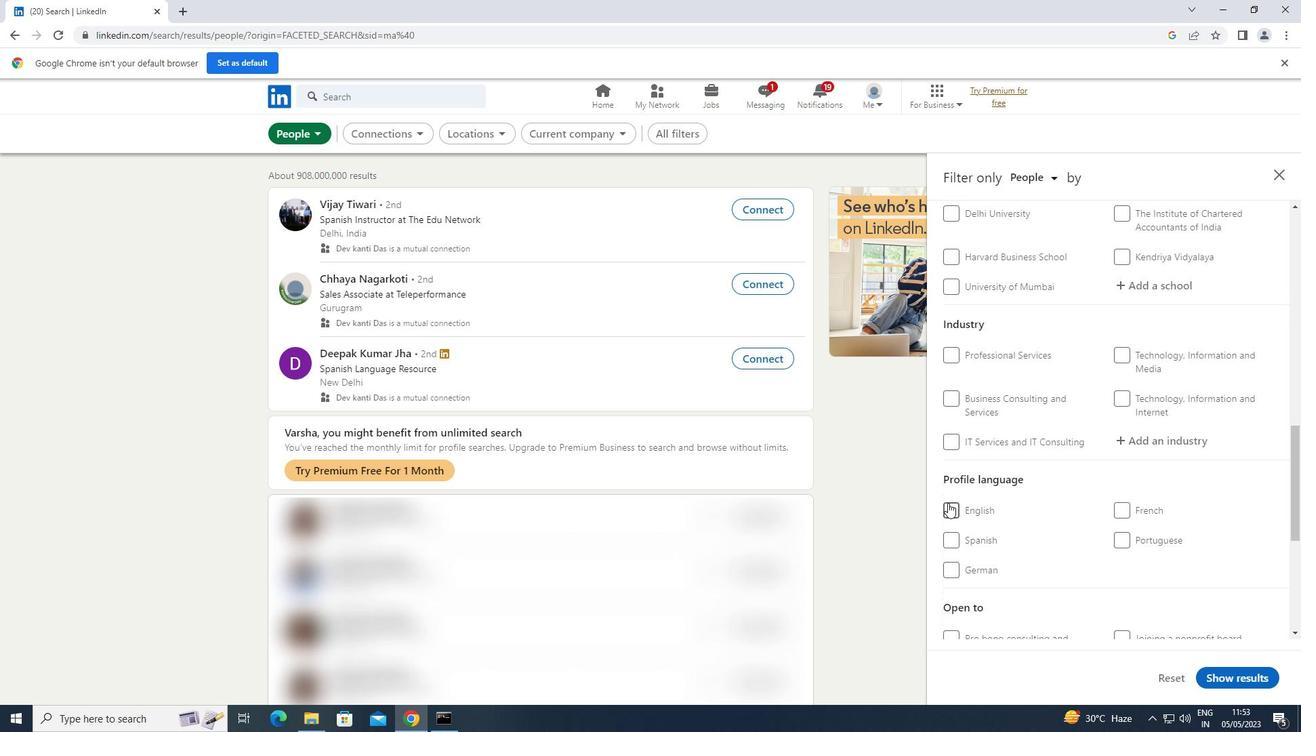 
Action: Mouse moved to (988, 473)
Screenshot: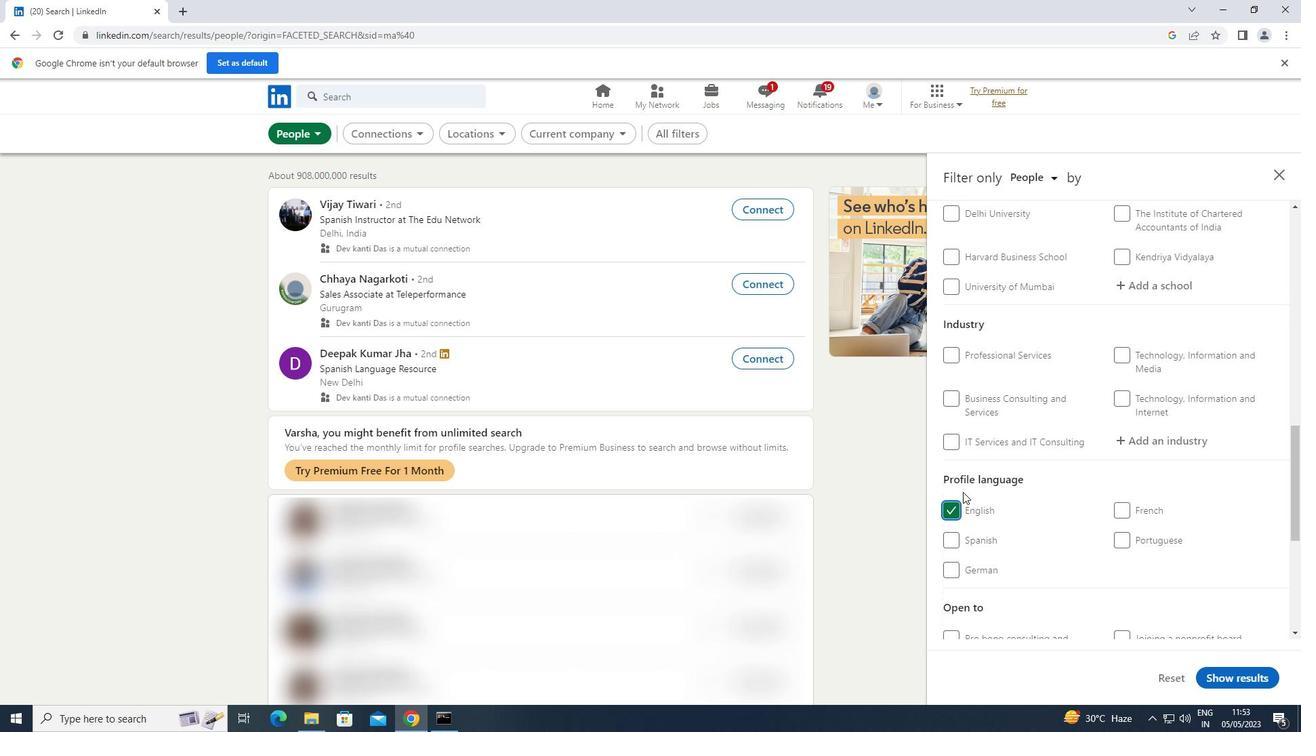 
Action: Mouse scrolled (988, 474) with delta (0, 0)
Screenshot: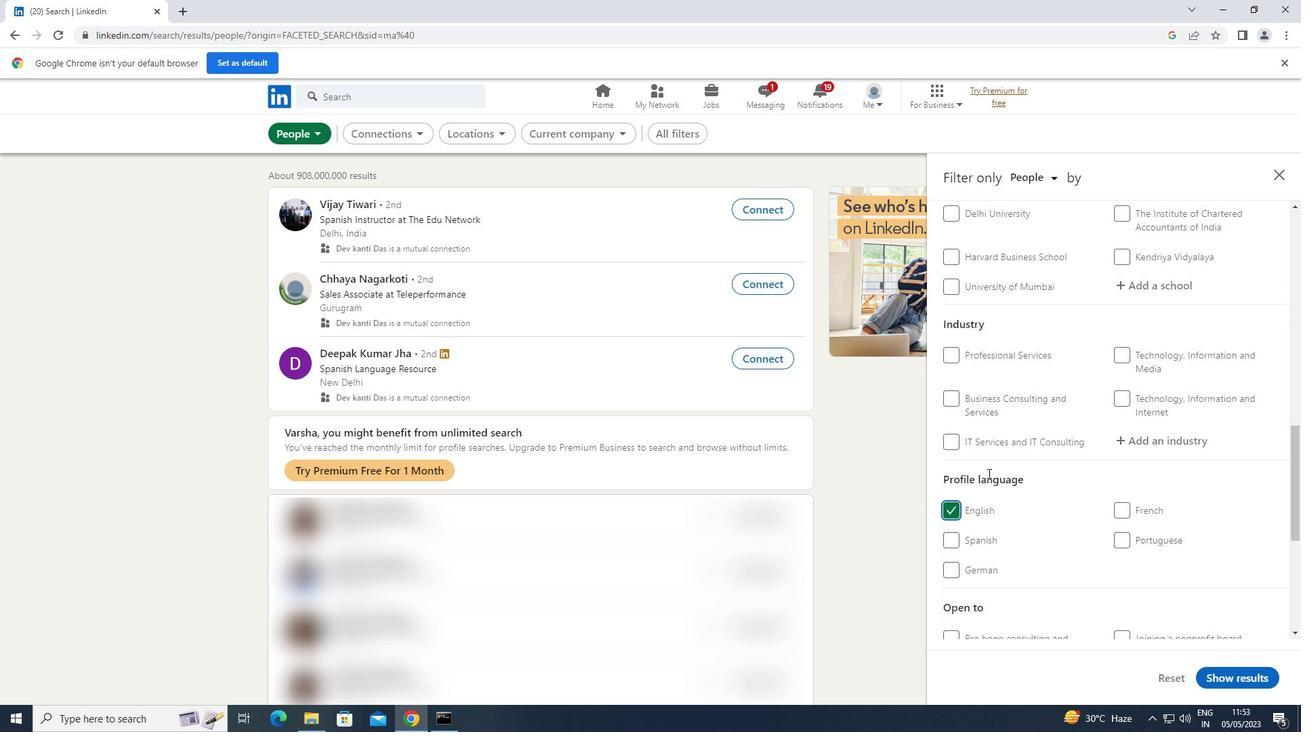 
Action: Mouse scrolled (988, 474) with delta (0, 0)
Screenshot: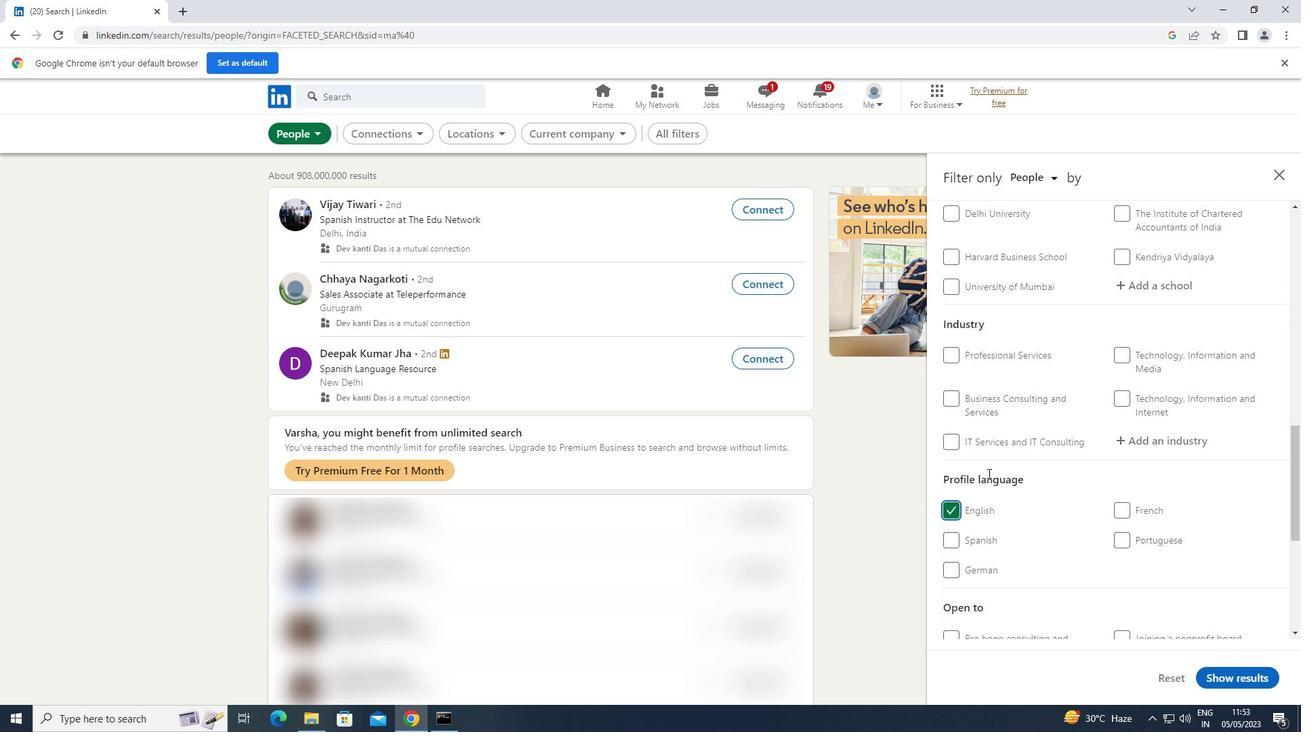 
Action: Mouse scrolled (988, 474) with delta (0, 0)
Screenshot: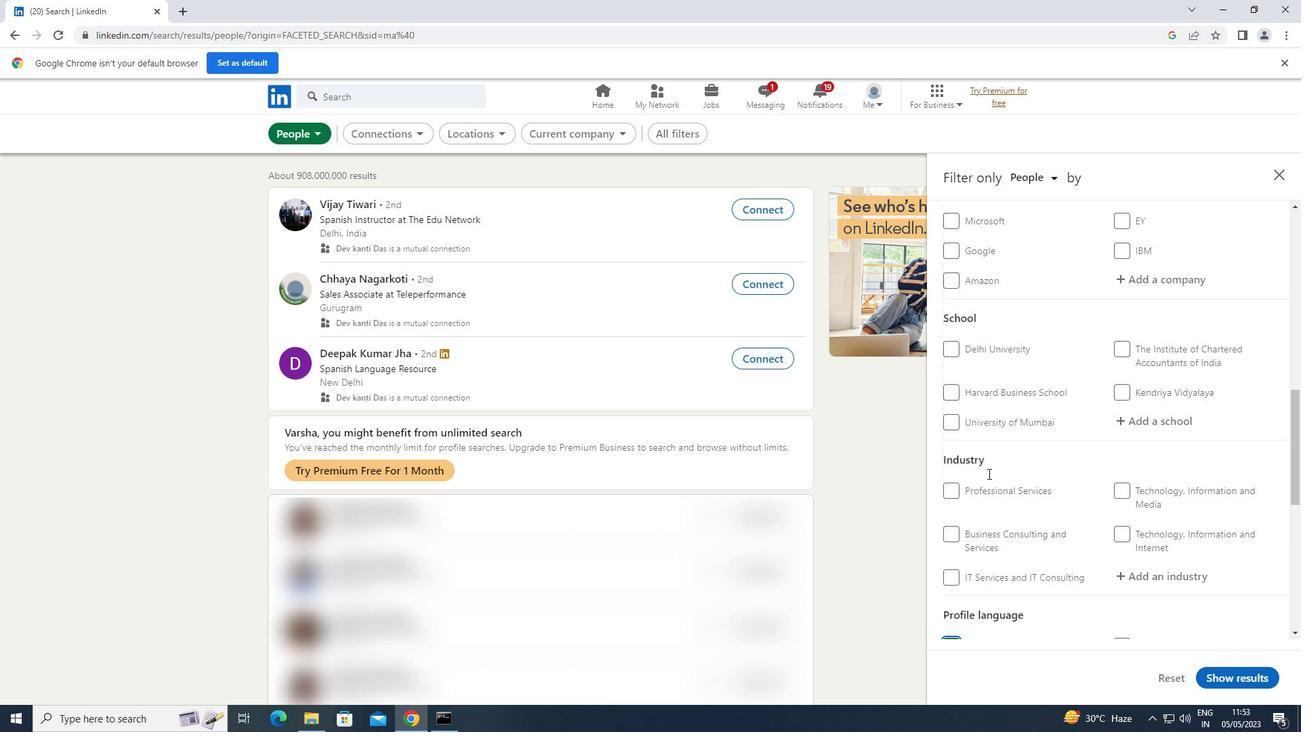 
Action: Mouse scrolled (988, 474) with delta (0, 0)
Screenshot: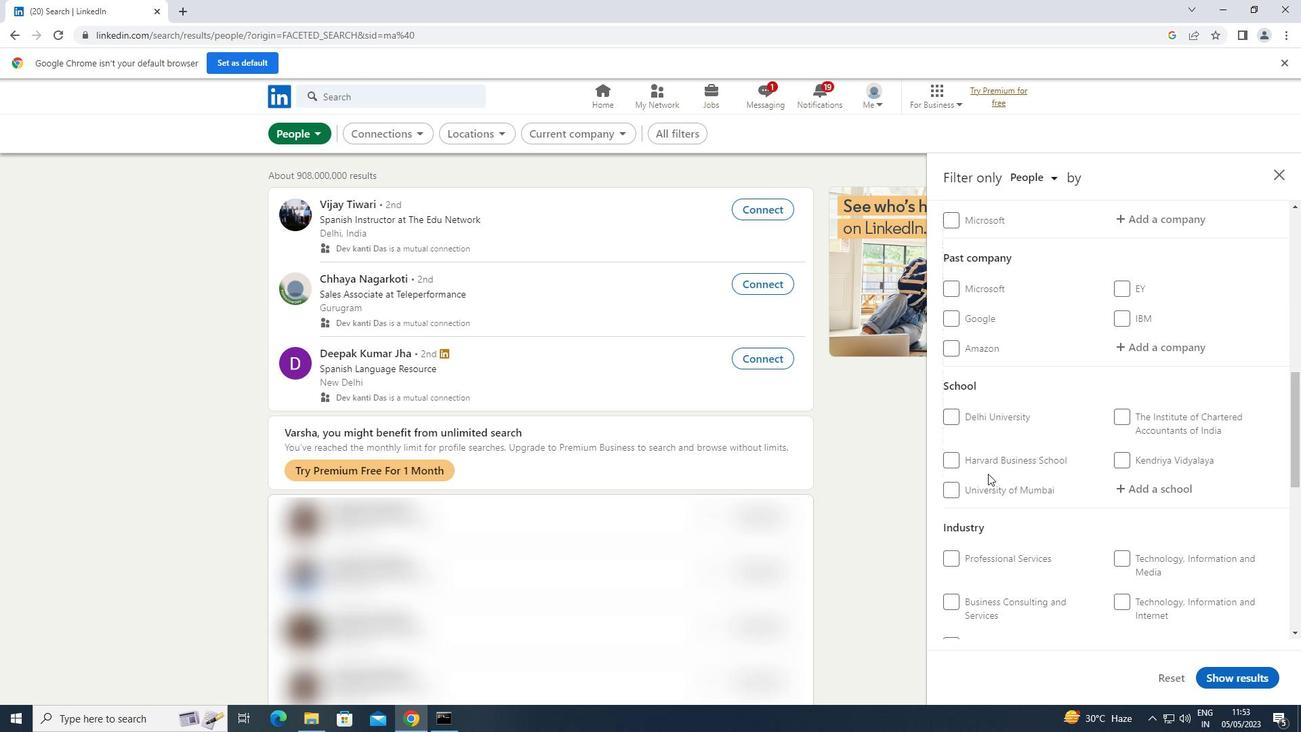 
Action: Mouse scrolled (988, 474) with delta (0, 0)
Screenshot: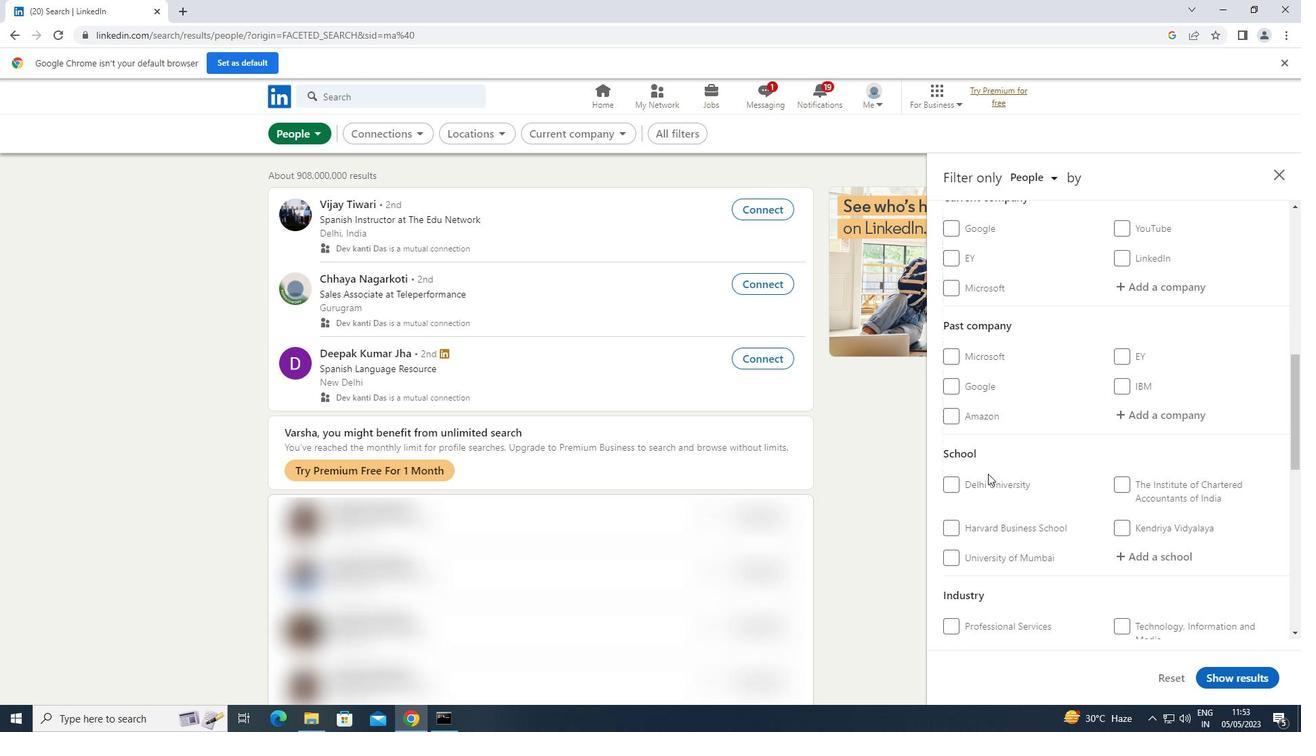 
Action: Mouse moved to (1171, 349)
Screenshot: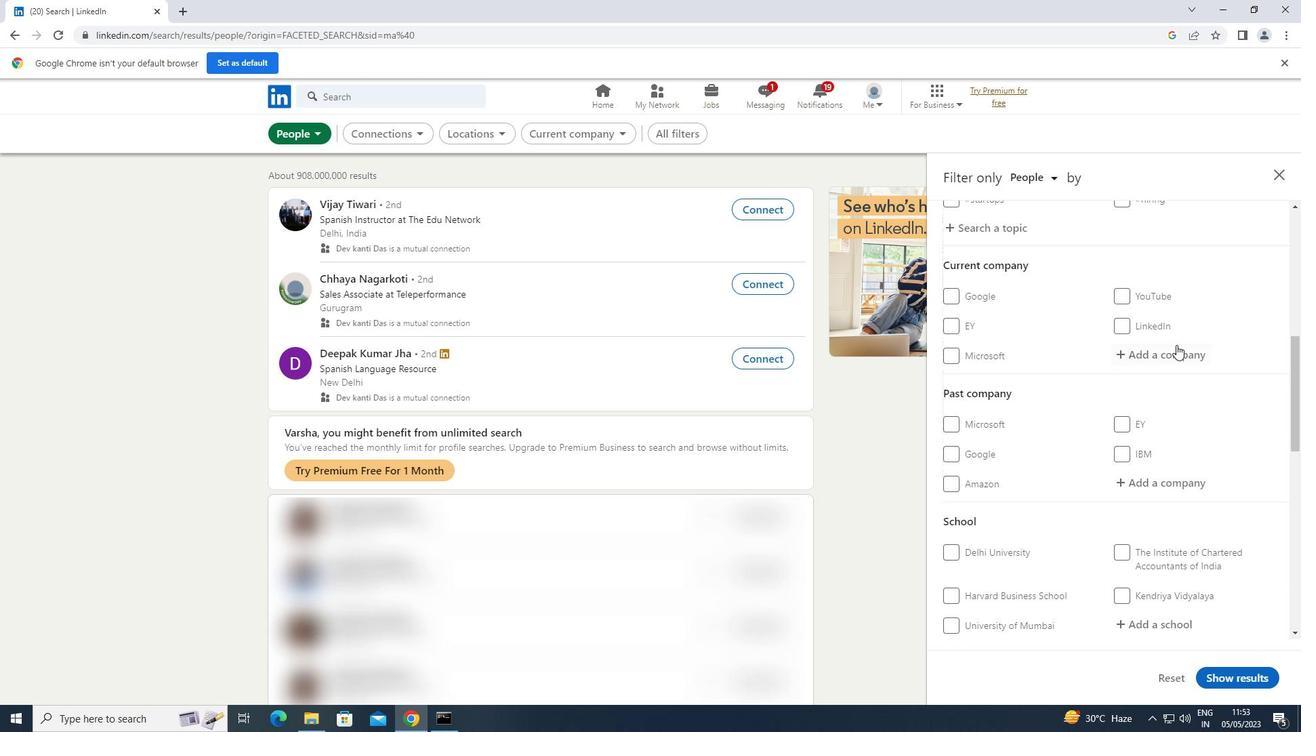 
Action: Mouse pressed left at (1171, 349)
Screenshot: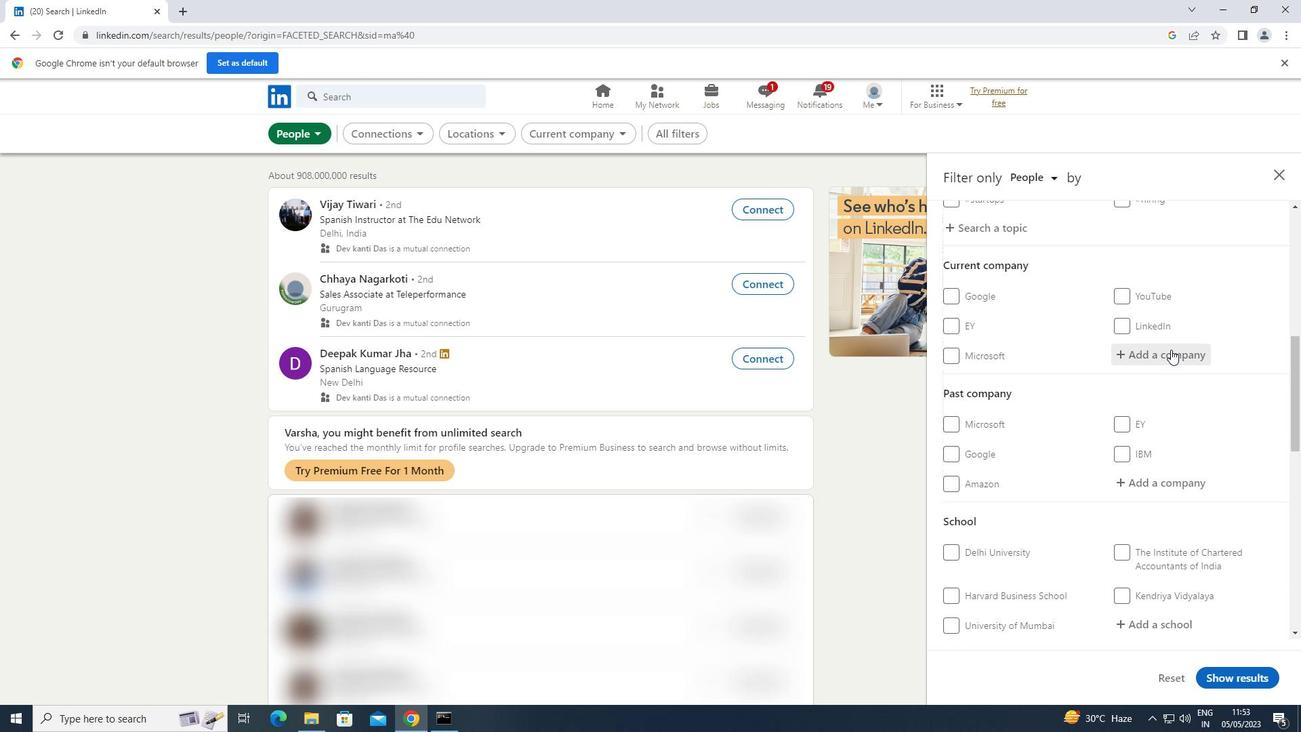 
Action: Key pressed <Key.shift>ACQUIA
Screenshot: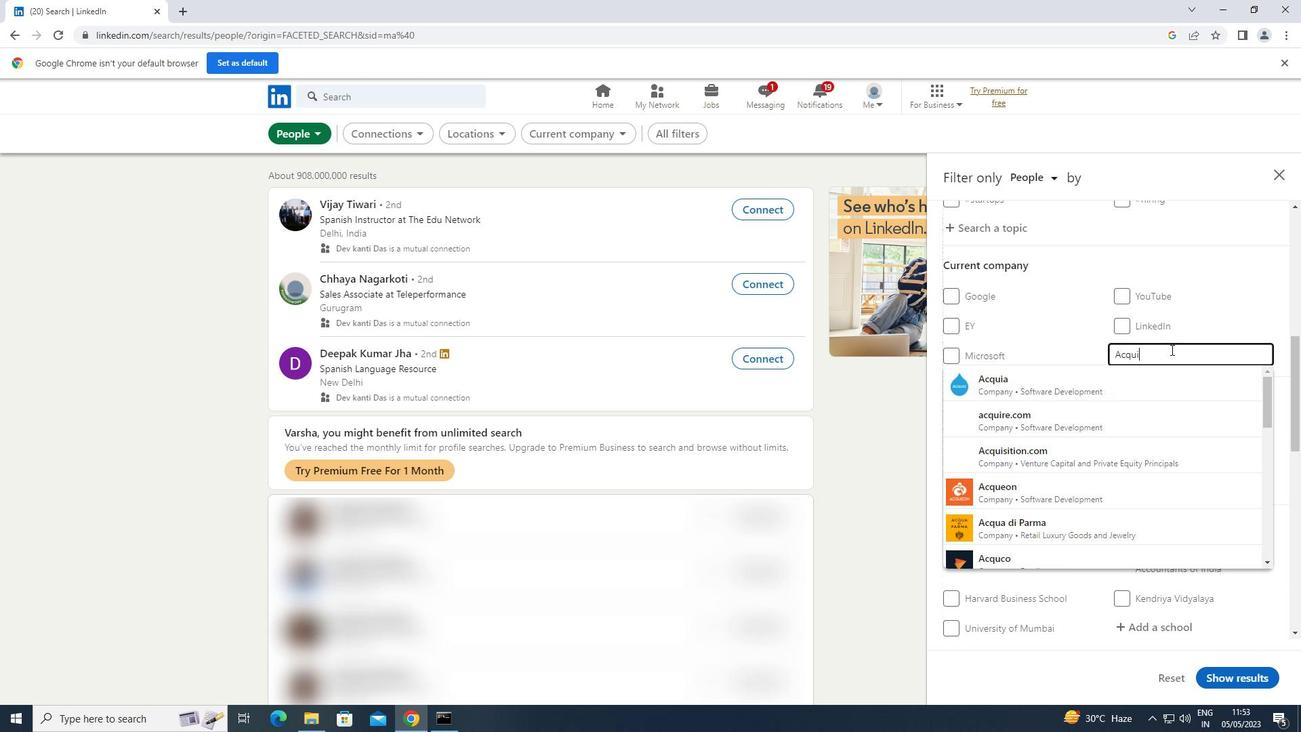 
Action: Mouse moved to (1100, 382)
Screenshot: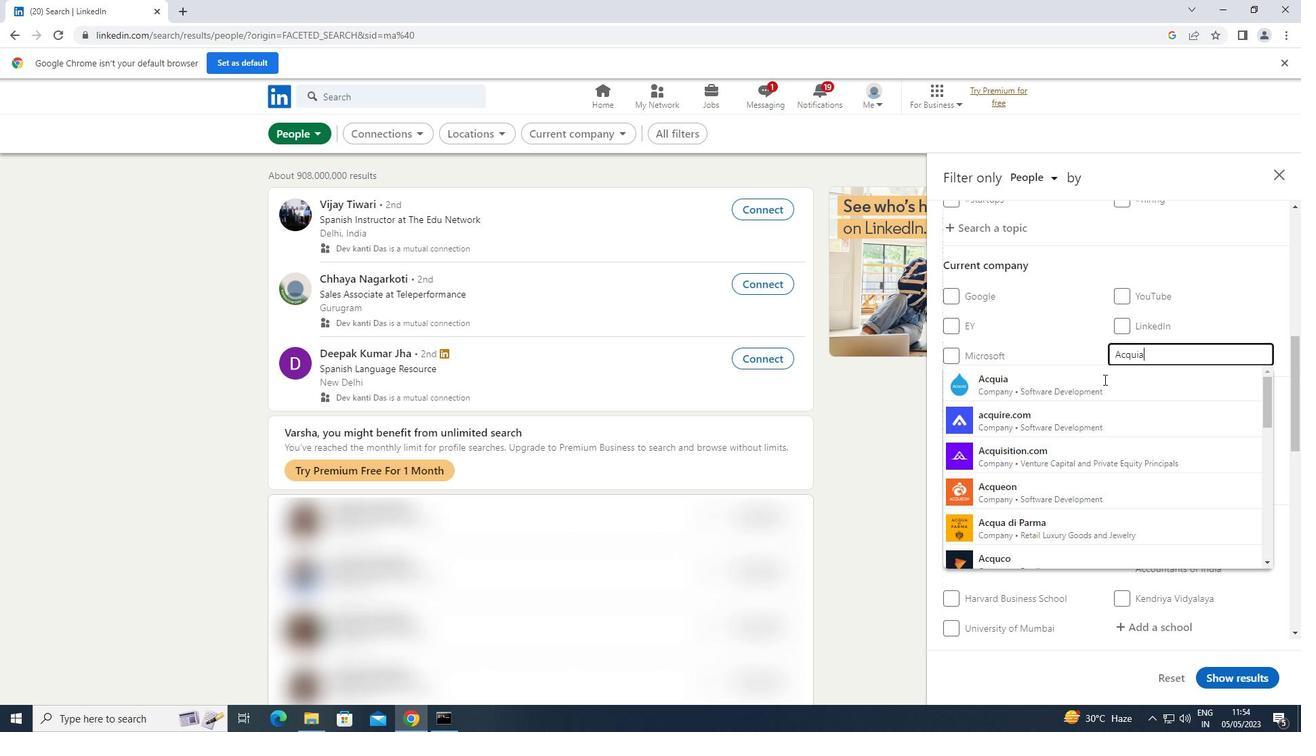 
Action: Mouse pressed left at (1100, 382)
Screenshot: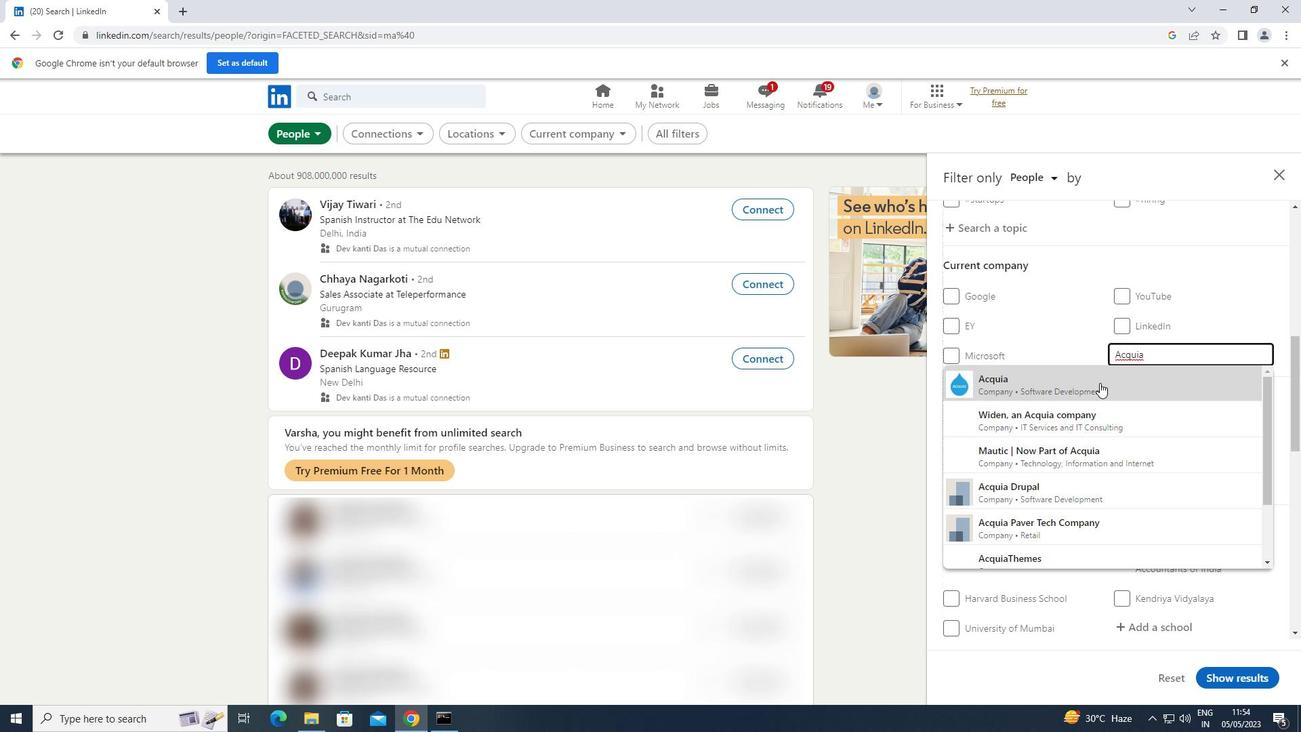 
Action: Mouse scrolled (1100, 382) with delta (0, 0)
Screenshot: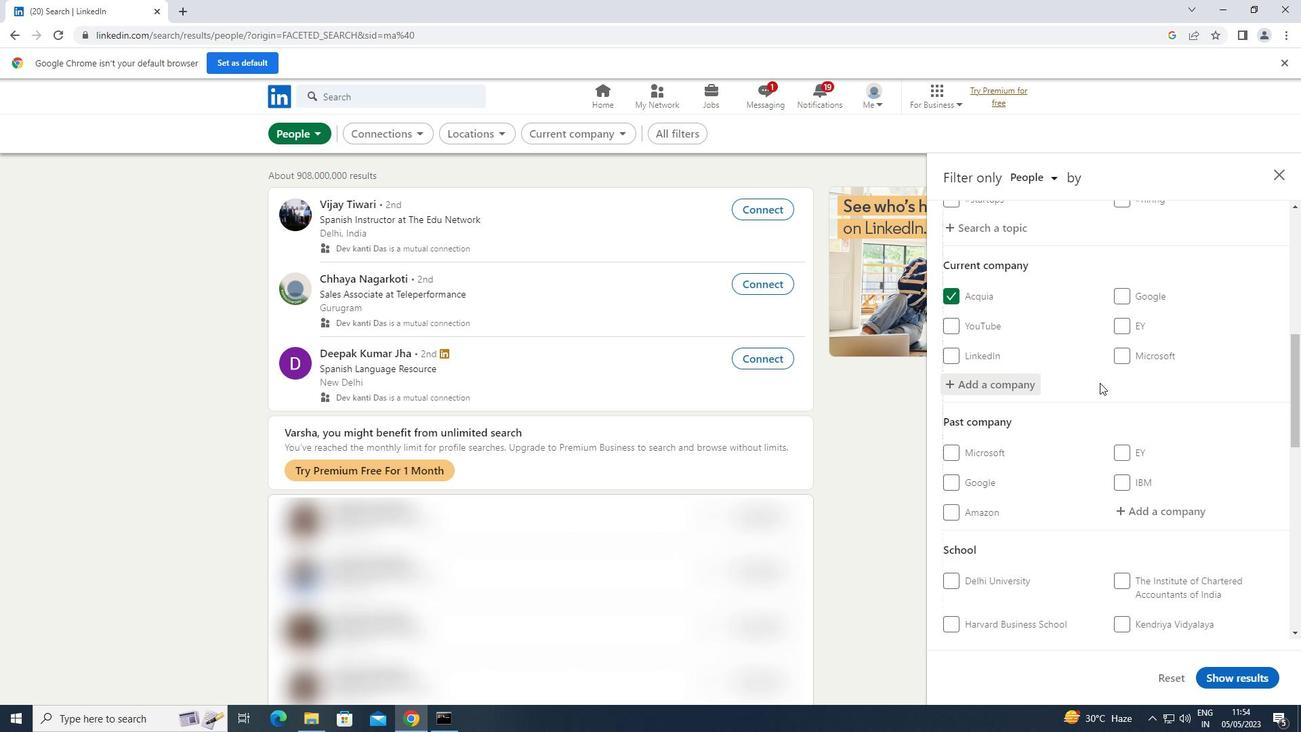 
Action: Mouse scrolled (1100, 382) with delta (0, 0)
Screenshot: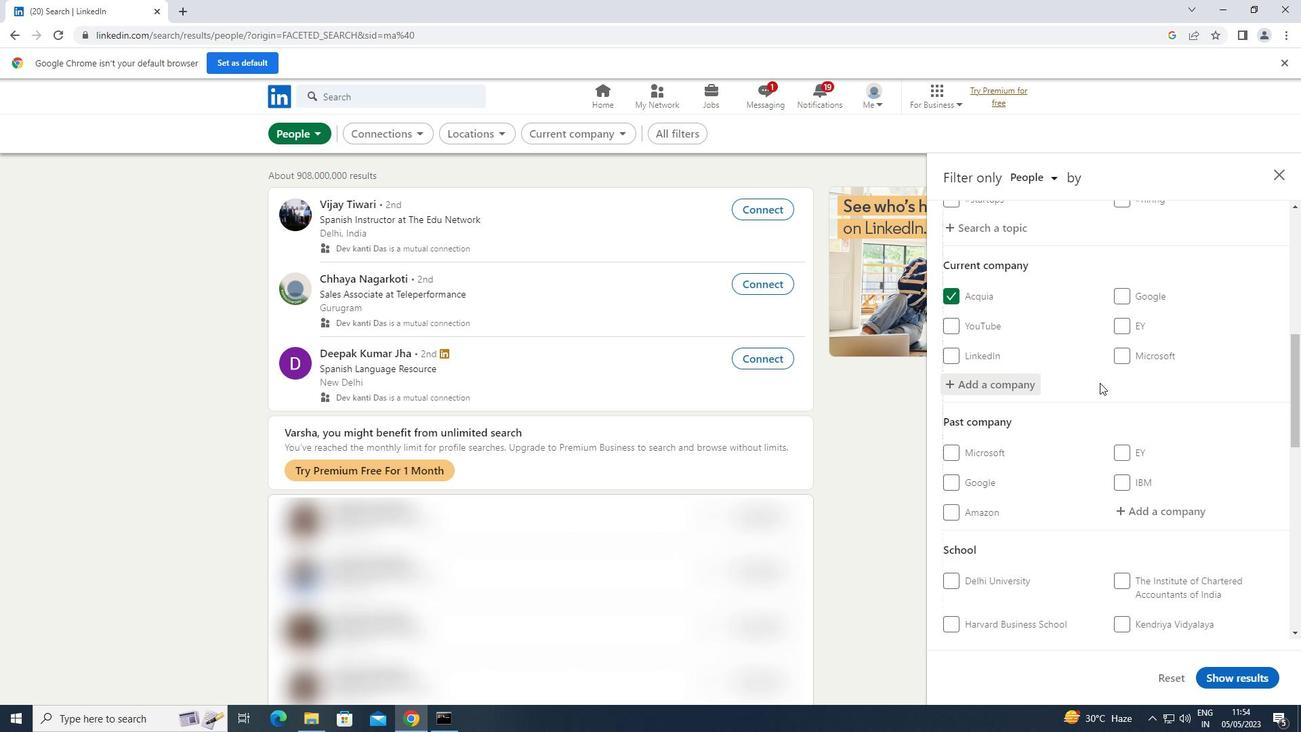 
Action: Mouse scrolled (1100, 382) with delta (0, 0)
Screenshot: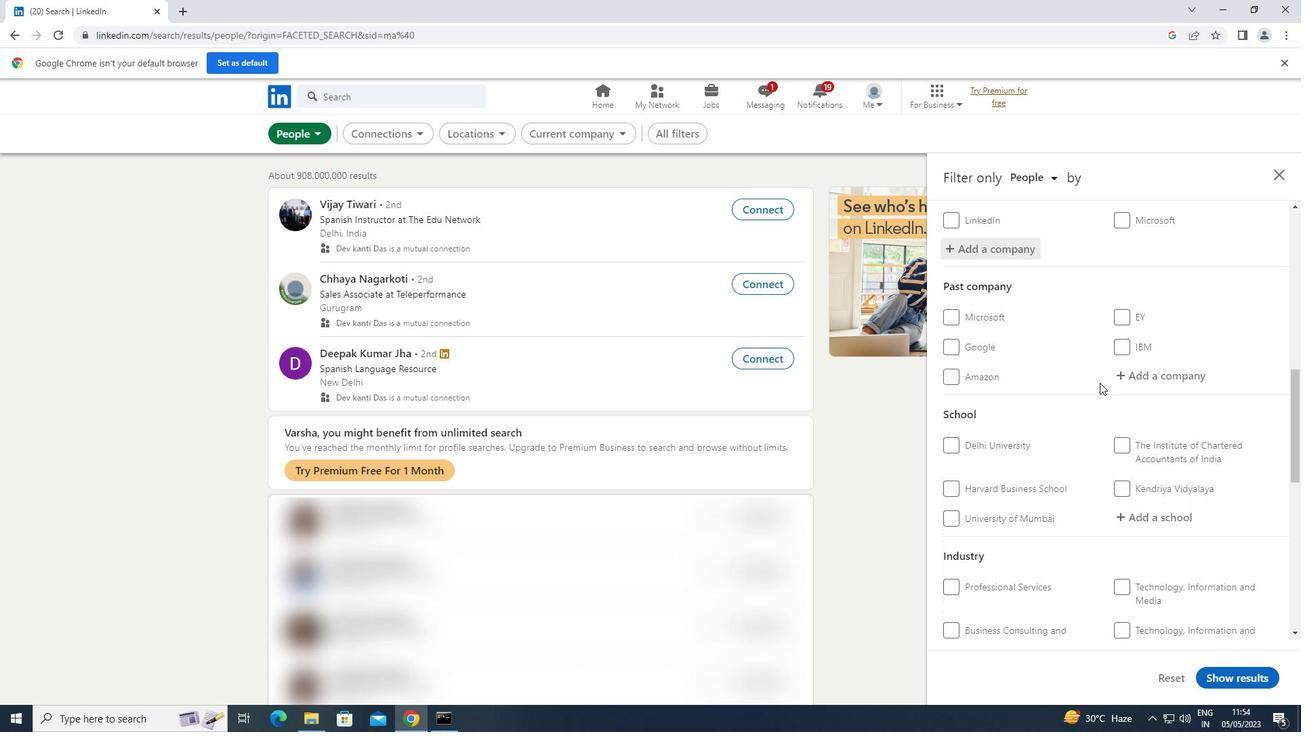 
Action: Mouse scrolled (1100, 382) with delta (0, 0)
Screenshot: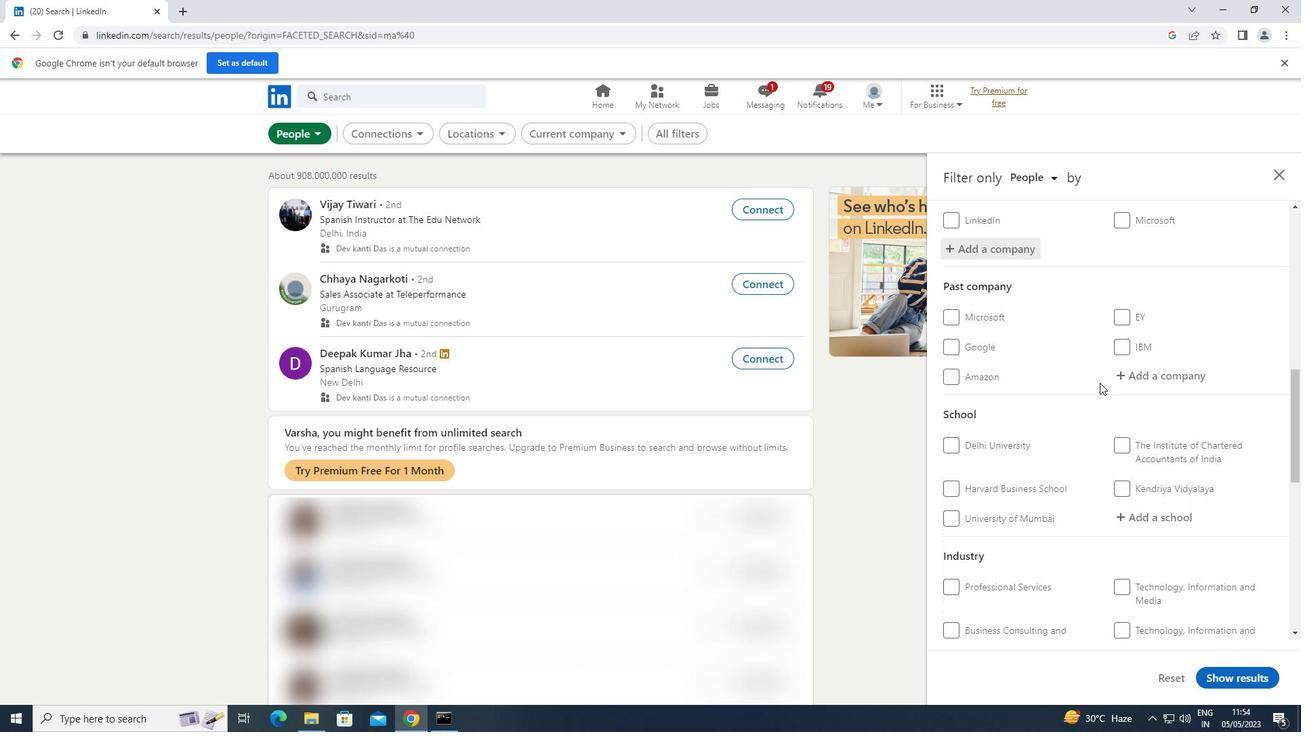 
Action: Mouse moved to (1143, 383)
Screenshot: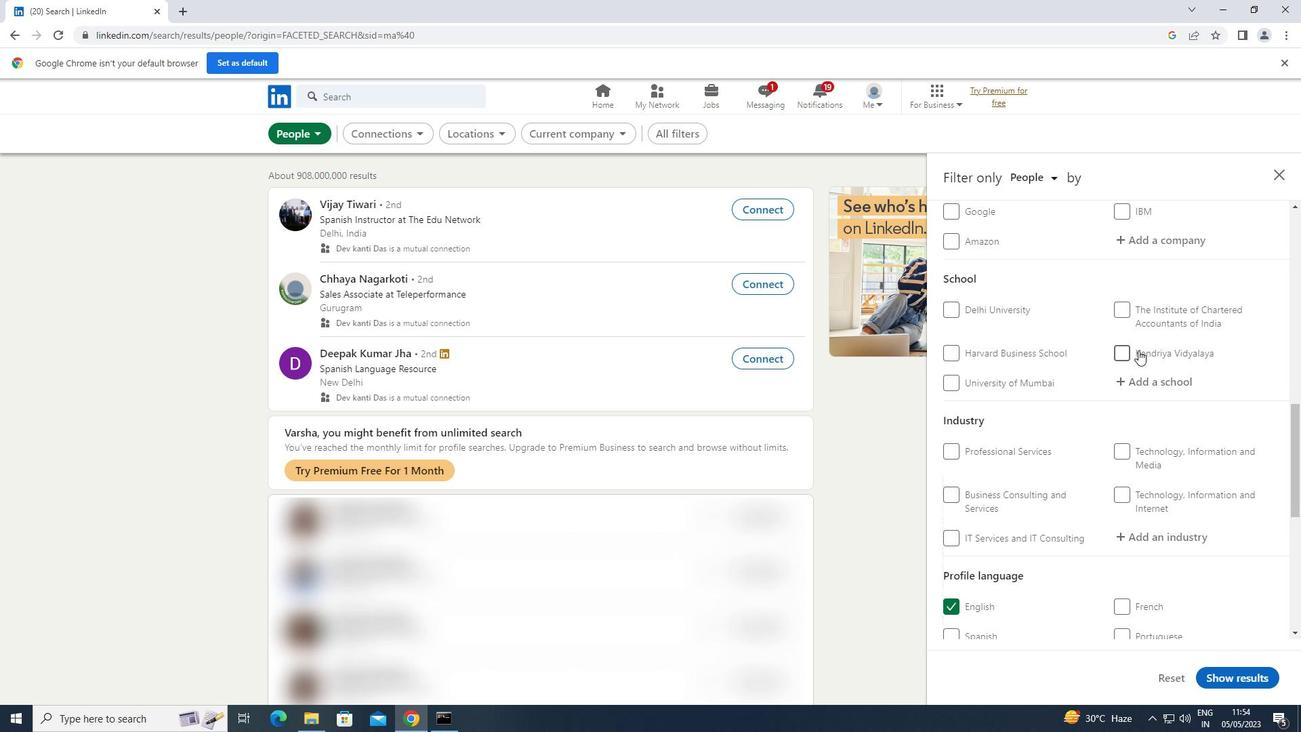 
Action: Mouse pressed left at (1143, 383)
Screenshot: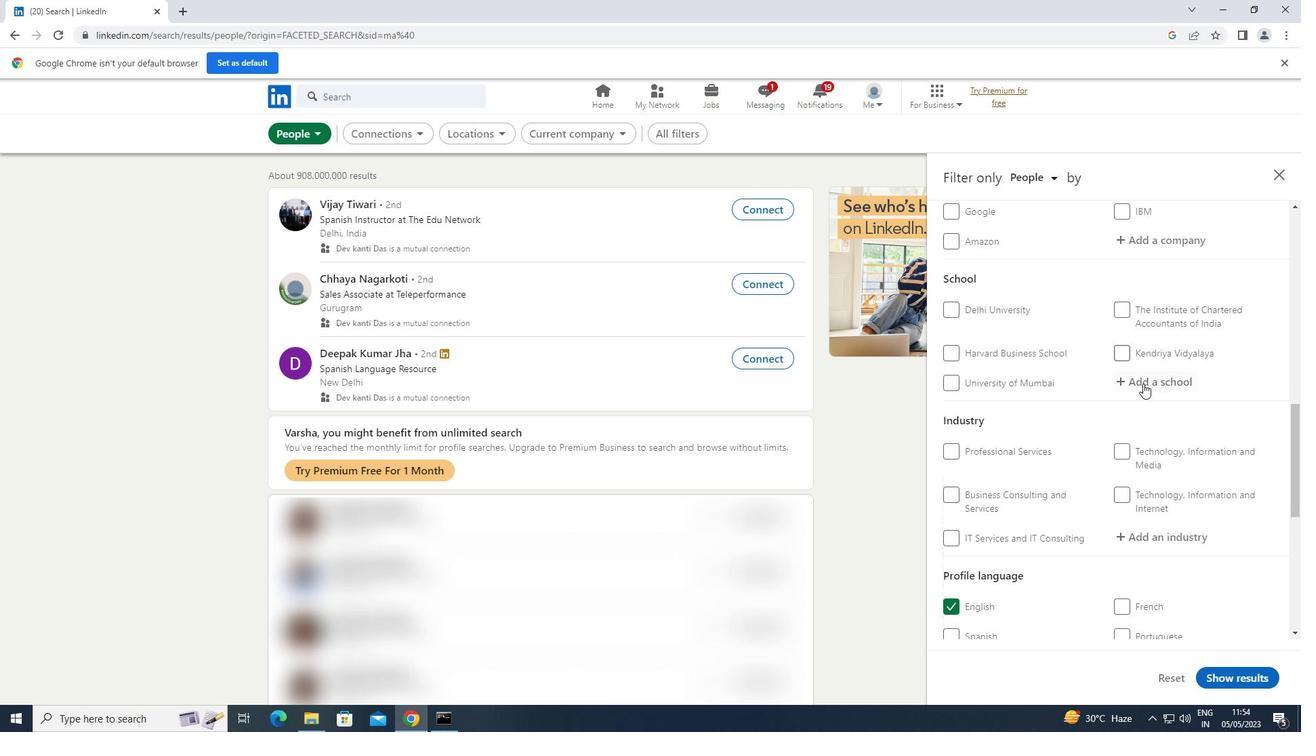 
Action: Key pressed <Key.shift>NATIONA<Key.space><Key.backspace>L<Key.space><Key.shift>INSTITUTE<Key.space>OF<Key.space><Key.shift>TECHNOLOGY<Key.space><Key.shift>RAI
Screenshot: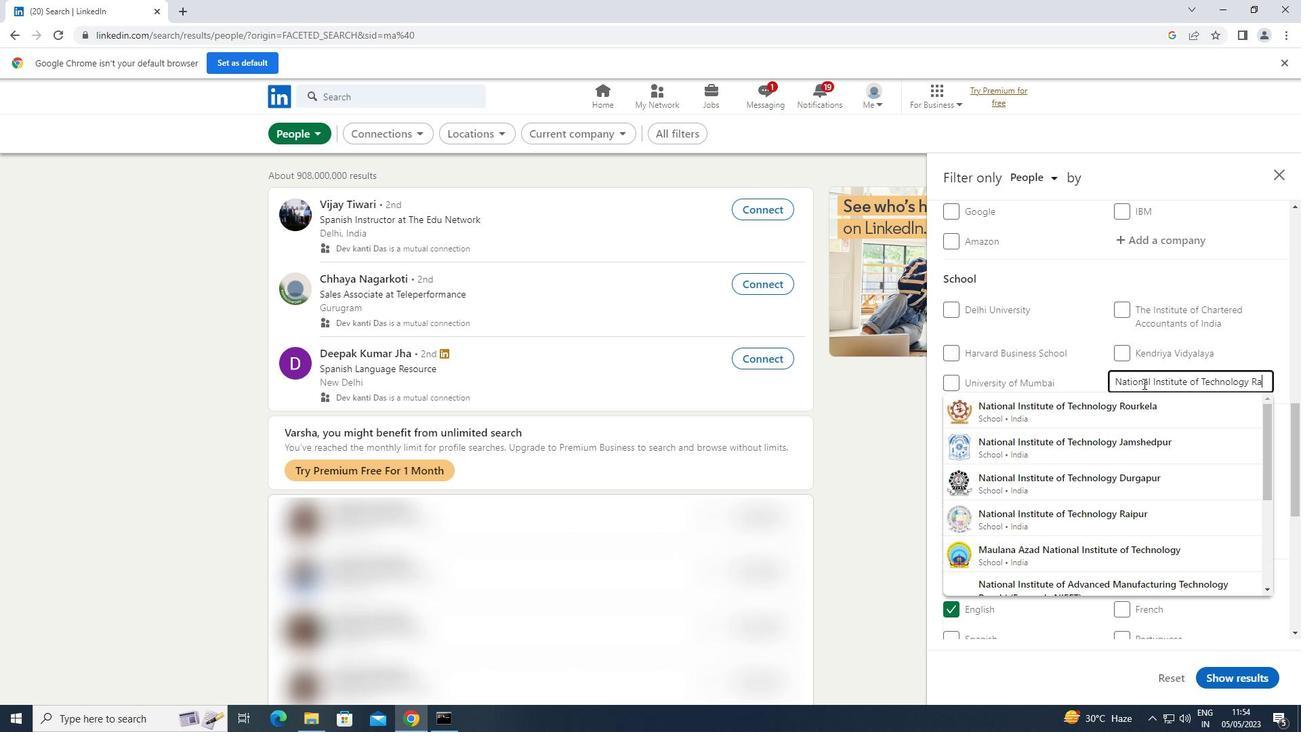 
Action: Mouse moved to (1112, 408)
Screenshot: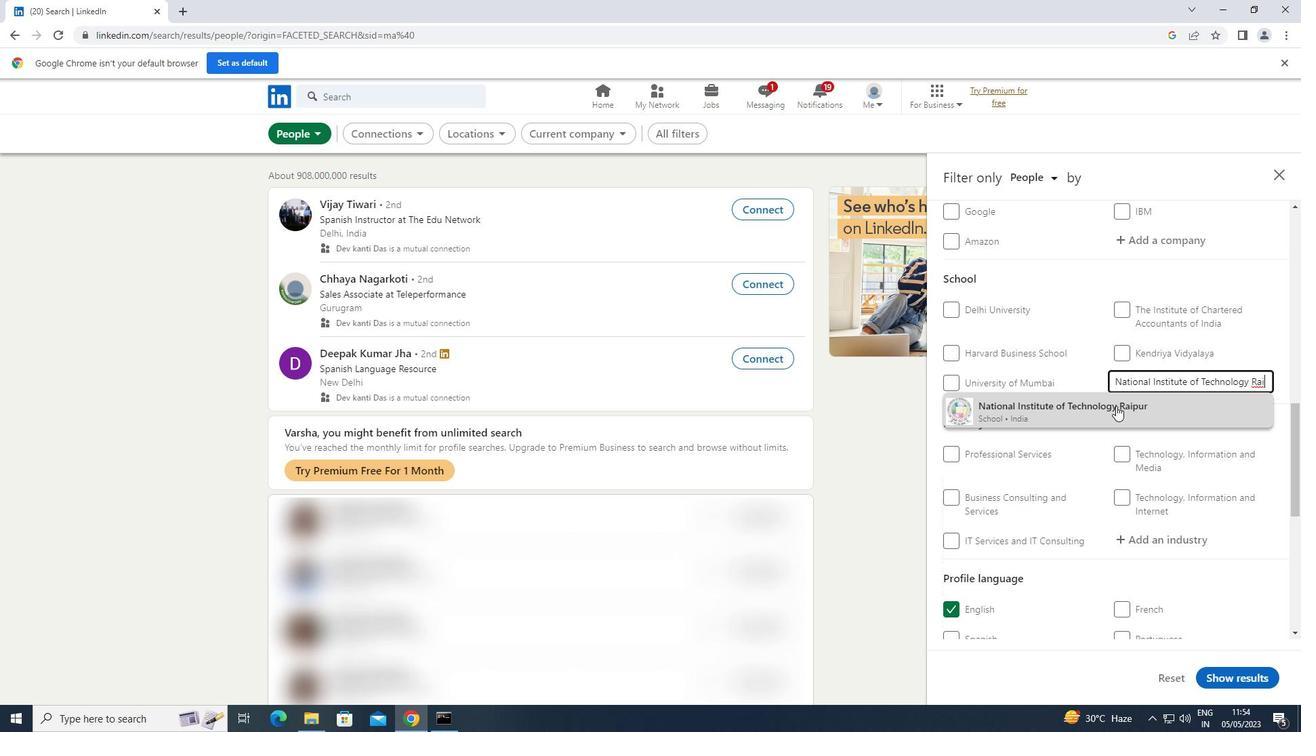 
Action: Mouse pressed left at (1112, 408)
Screenshot: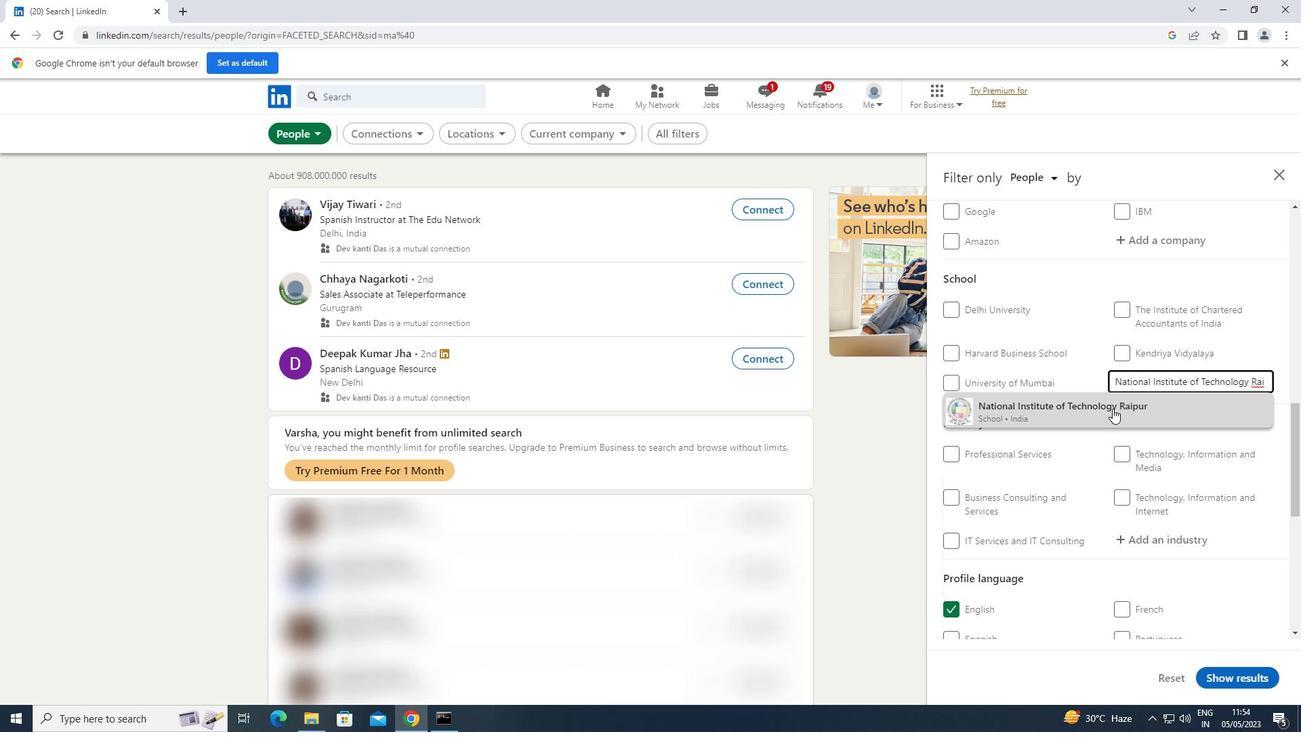 
Action: Mouse scrolled (1112, 408) with delta (0, 0)
Screenshot: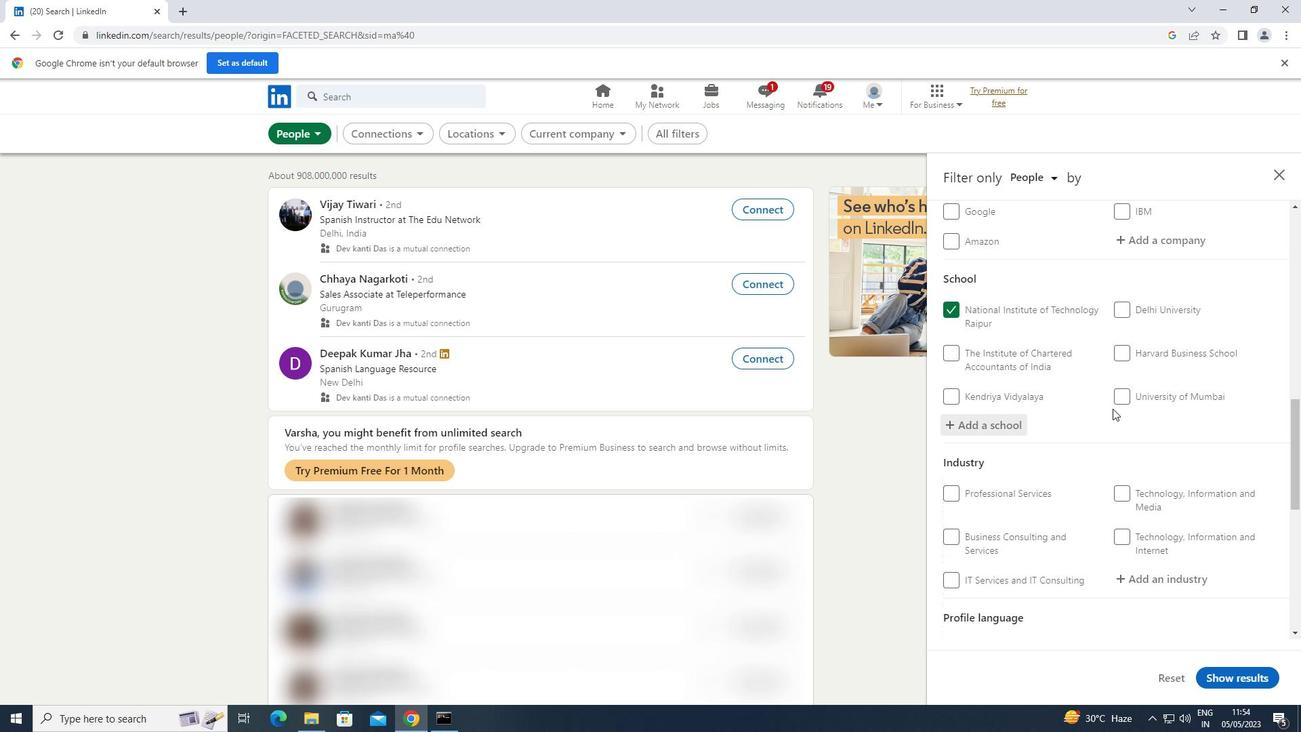 
Action: Mouse scrolled (1112, 408) with delta (0, 0)
Screenshot: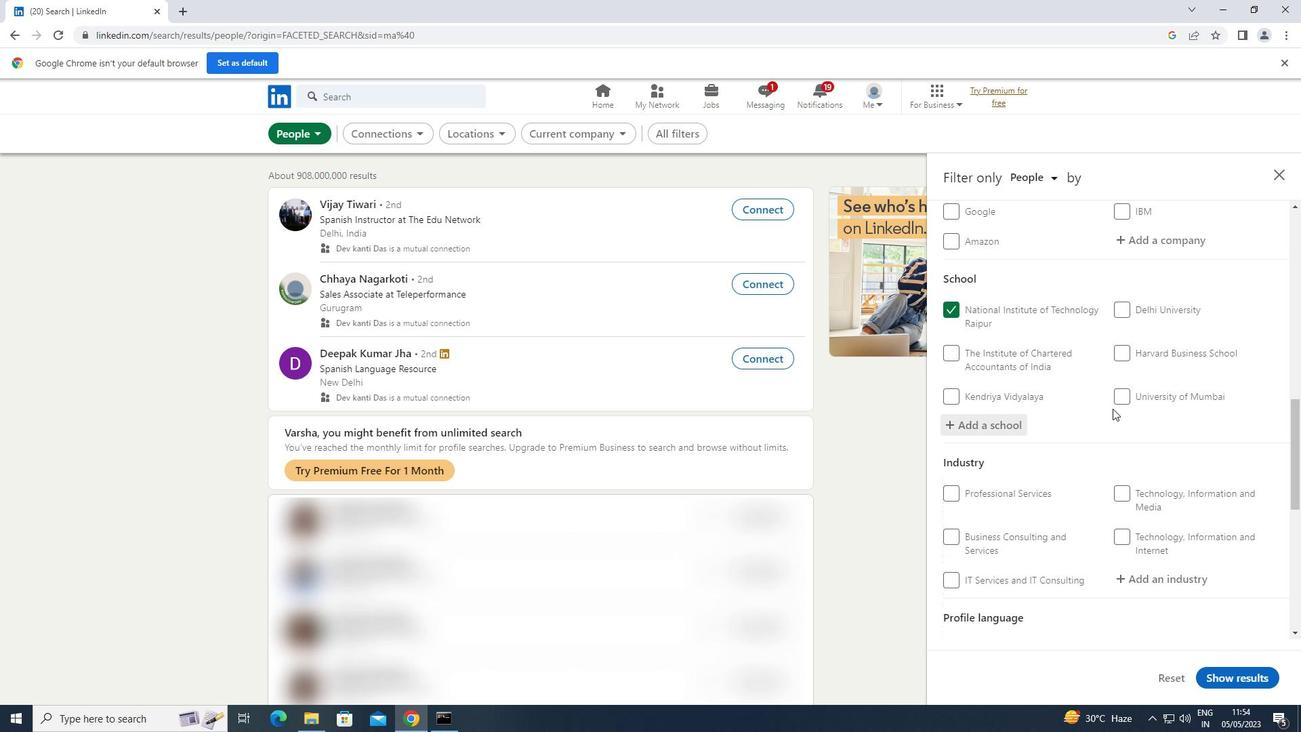 
Action: Mouse scrolled (1112, 408) with delta (0, 0)
Screenshot: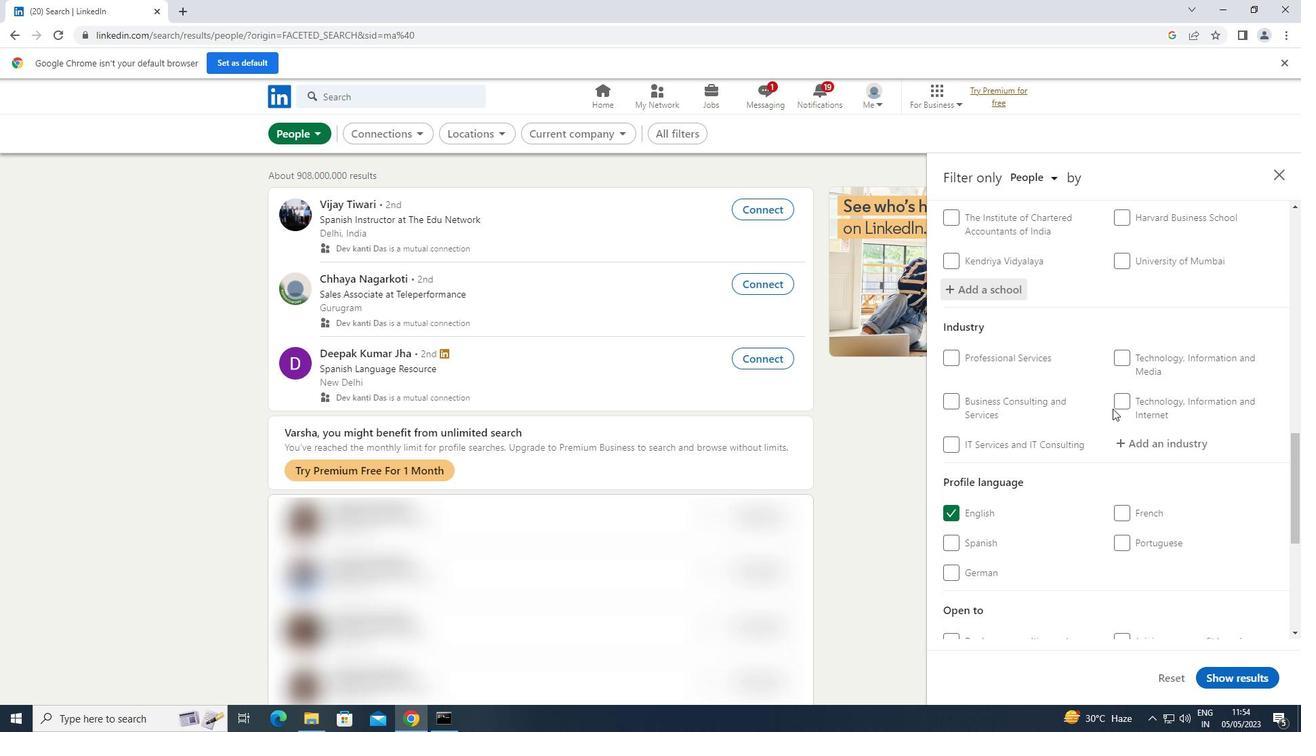 
Action: Mouse moved to (1172, 374)
Screenshot: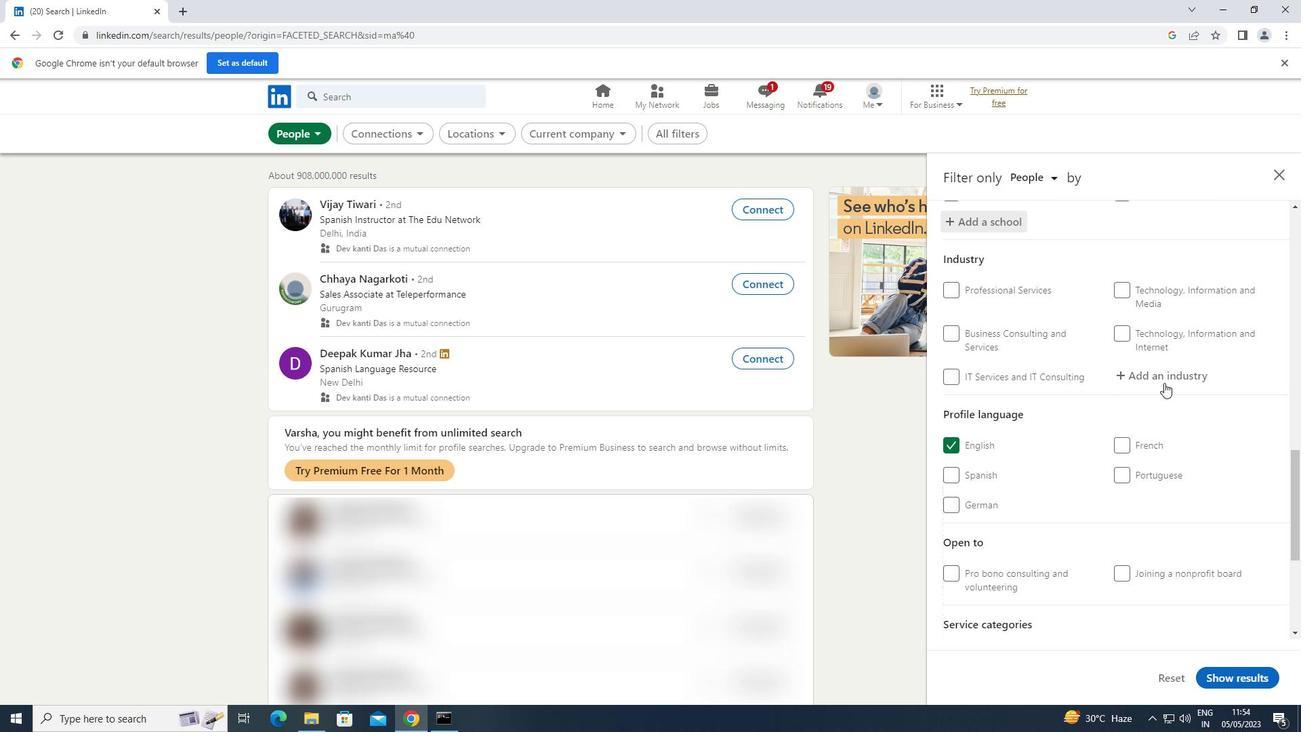 
Action: Mouse pressed left at (1172, 374)
Screenshot: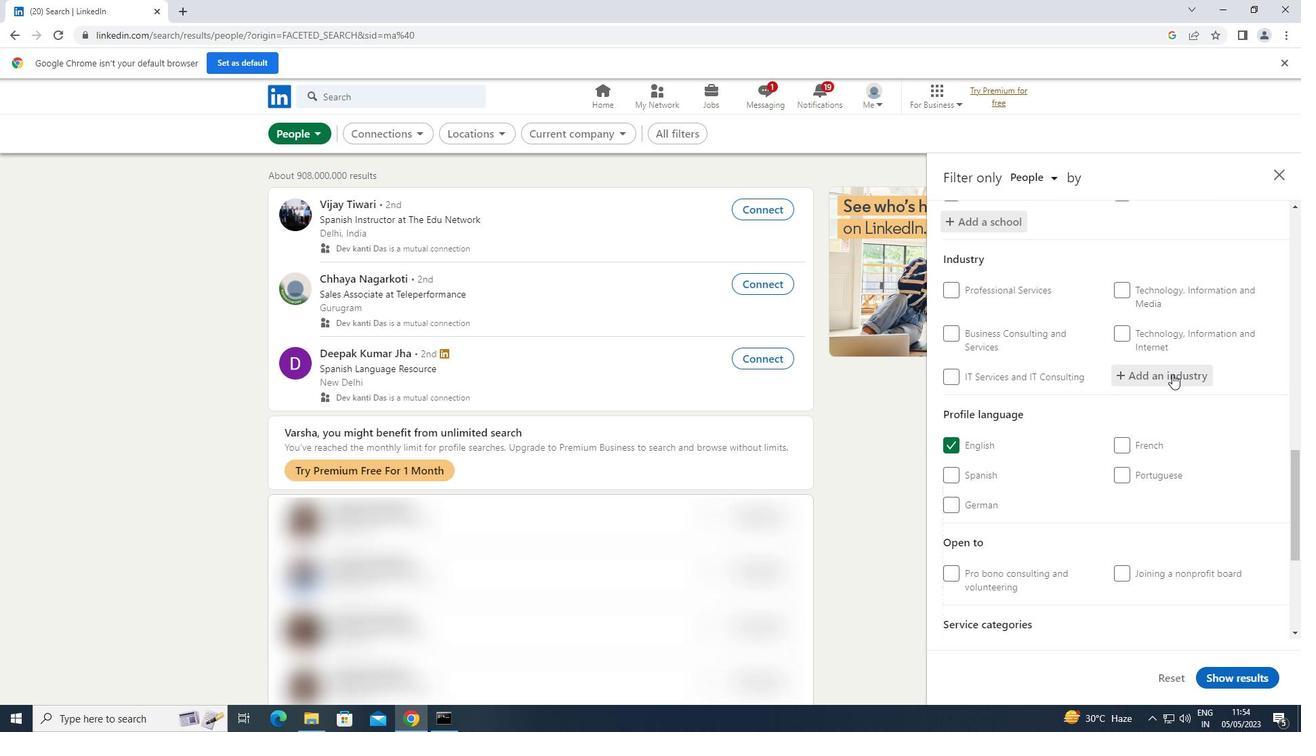 
Action: Key pressed <Key.shift>COMMERCIAL<Key.space>AND<Key.space><Key.shift>SERVICE
Screenshot: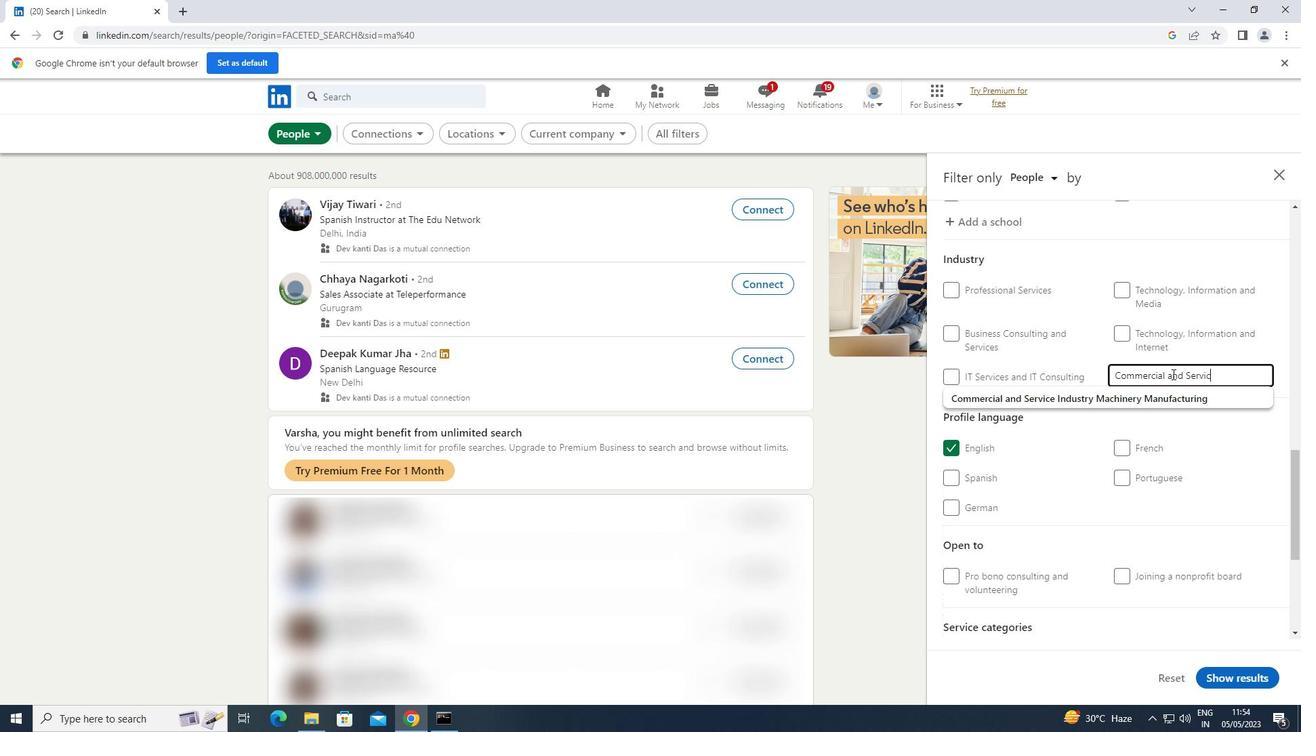 
Action: Mouse moved to (1109, 399)
Screenshot: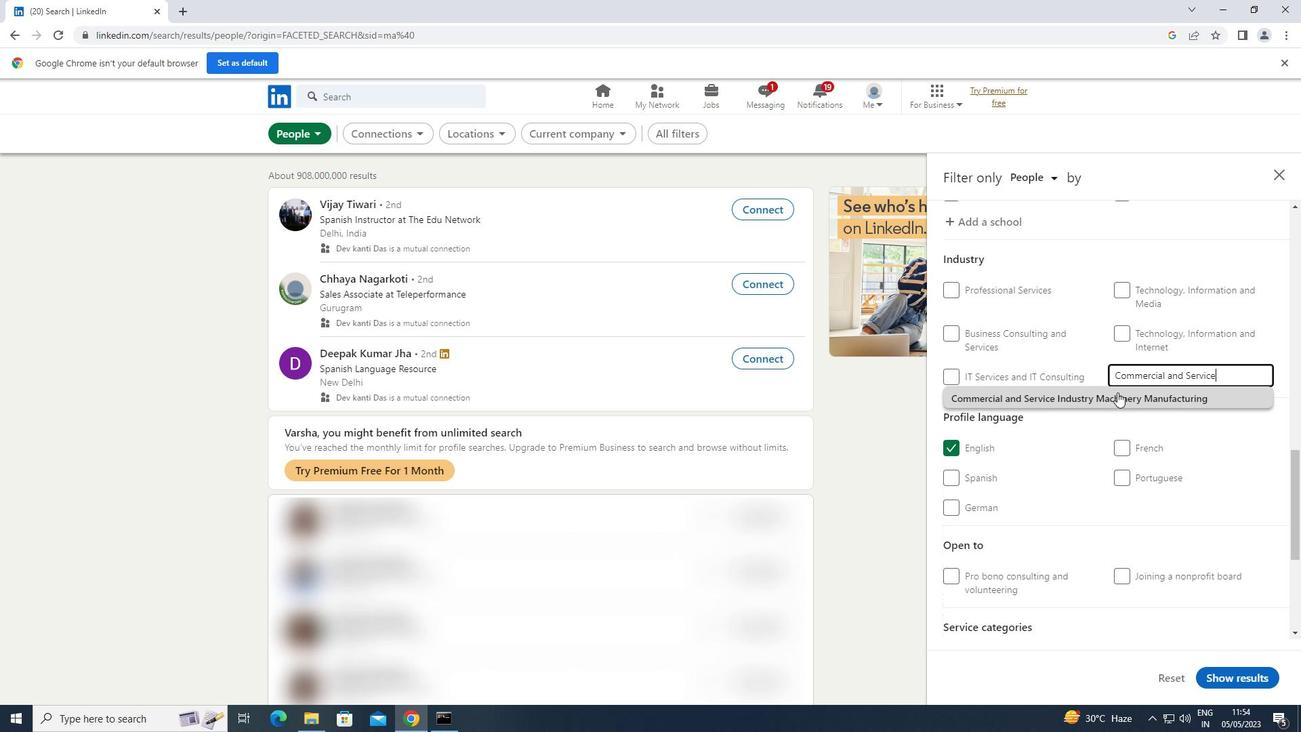 
Action: Mouse pressed left at (1109, 399)
Screenshot: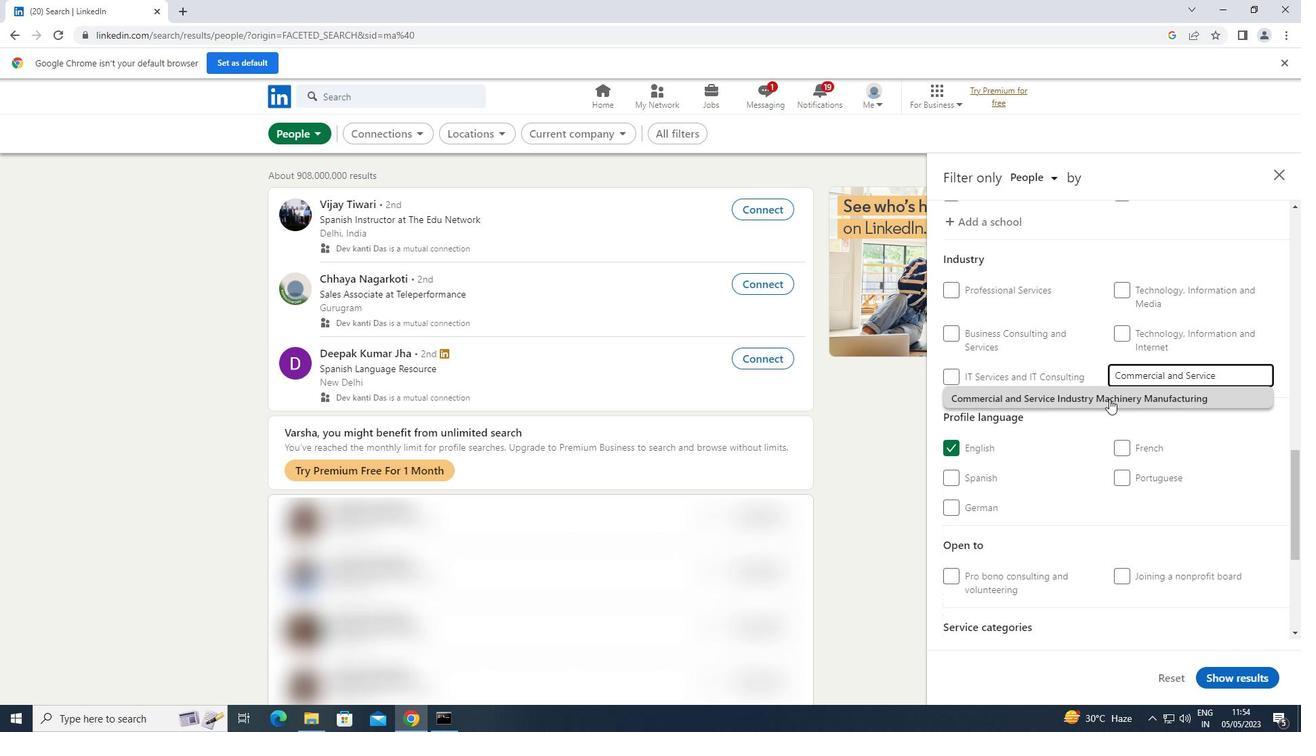 
Action: Mouse scrolled (1109, 398) with delta (0, 0)
Screenshot: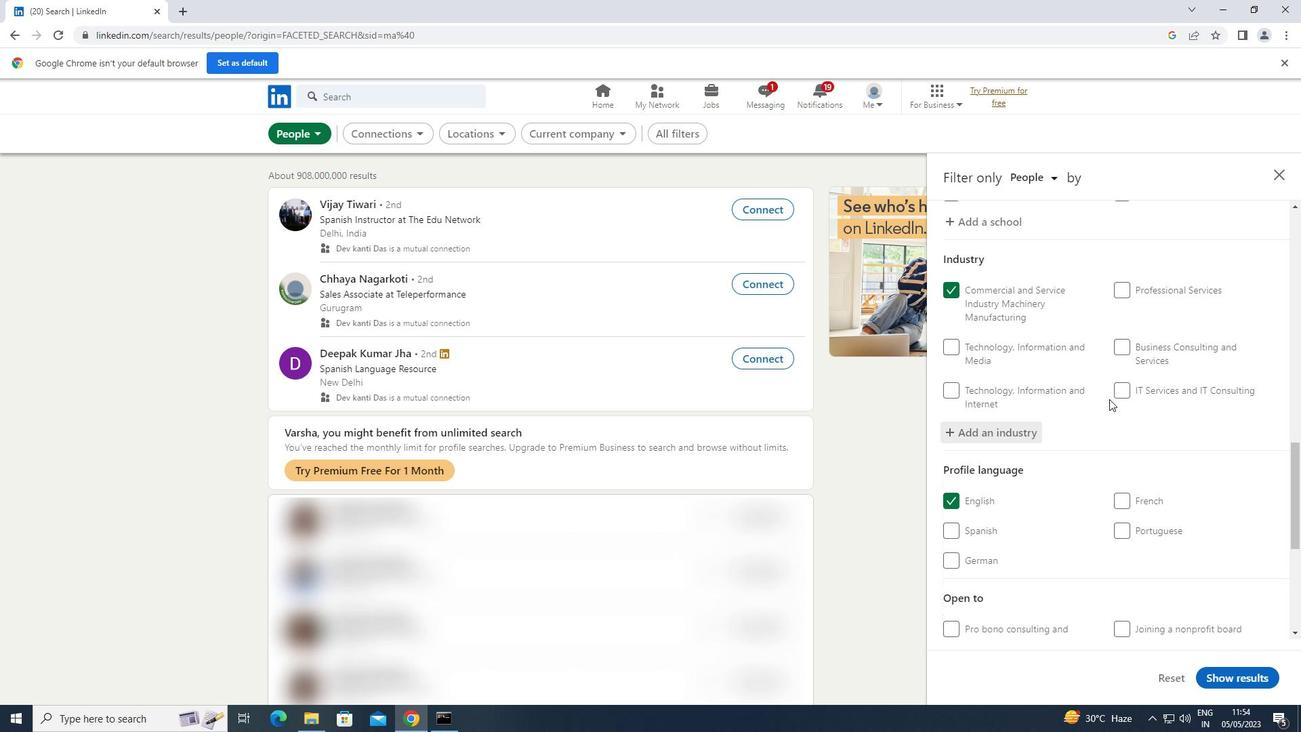 
Action: Mouse scrolled (1109, 398) with delta (0, 0)
Screenshot: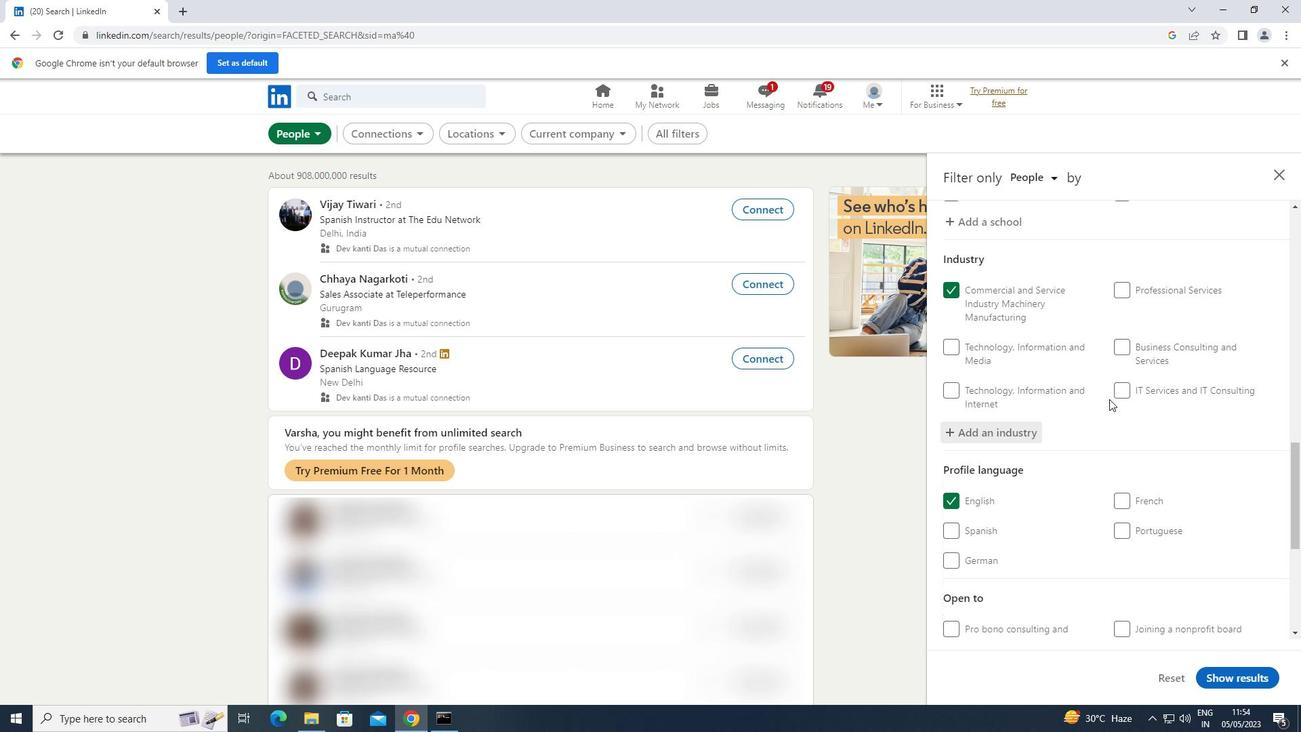 
Action: Mouse scrolled (1109, 398) with delta (0, 0)
Screenshot: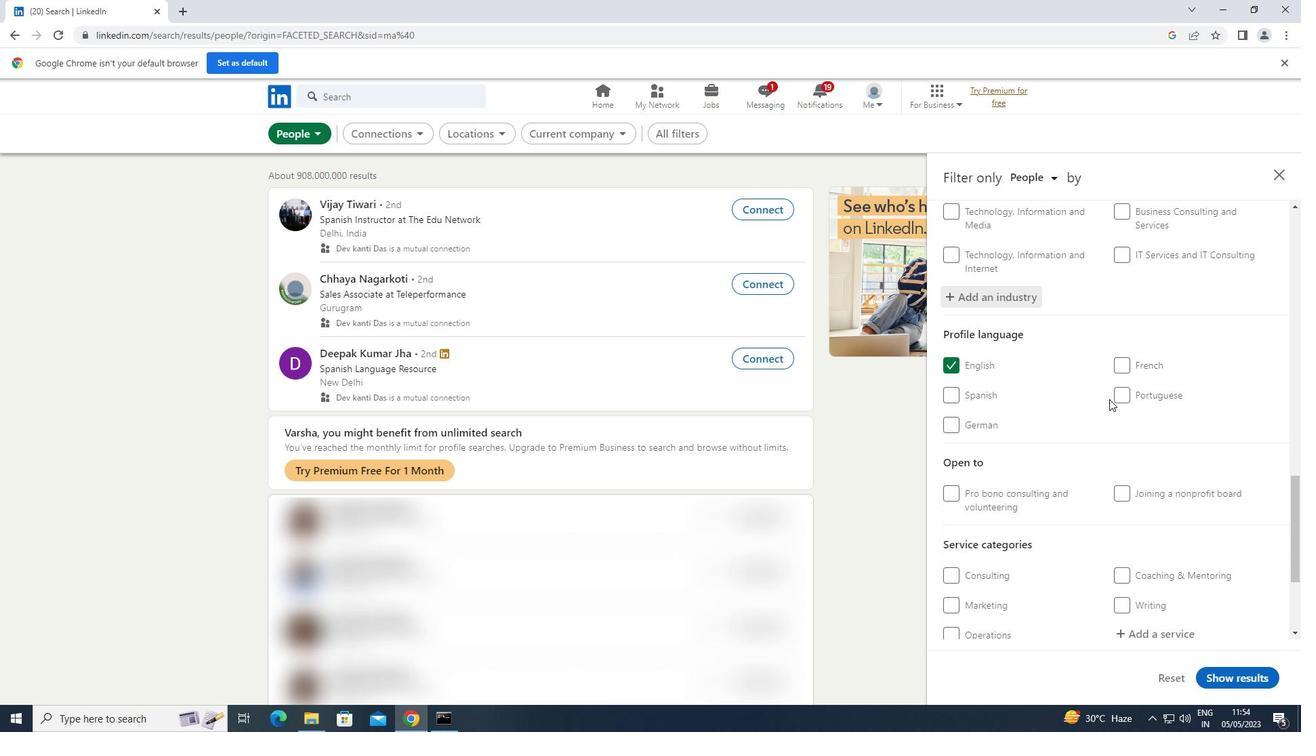 
Action: Mouse scrolled (1109, 398) with delta (0, 0)
Screenshot: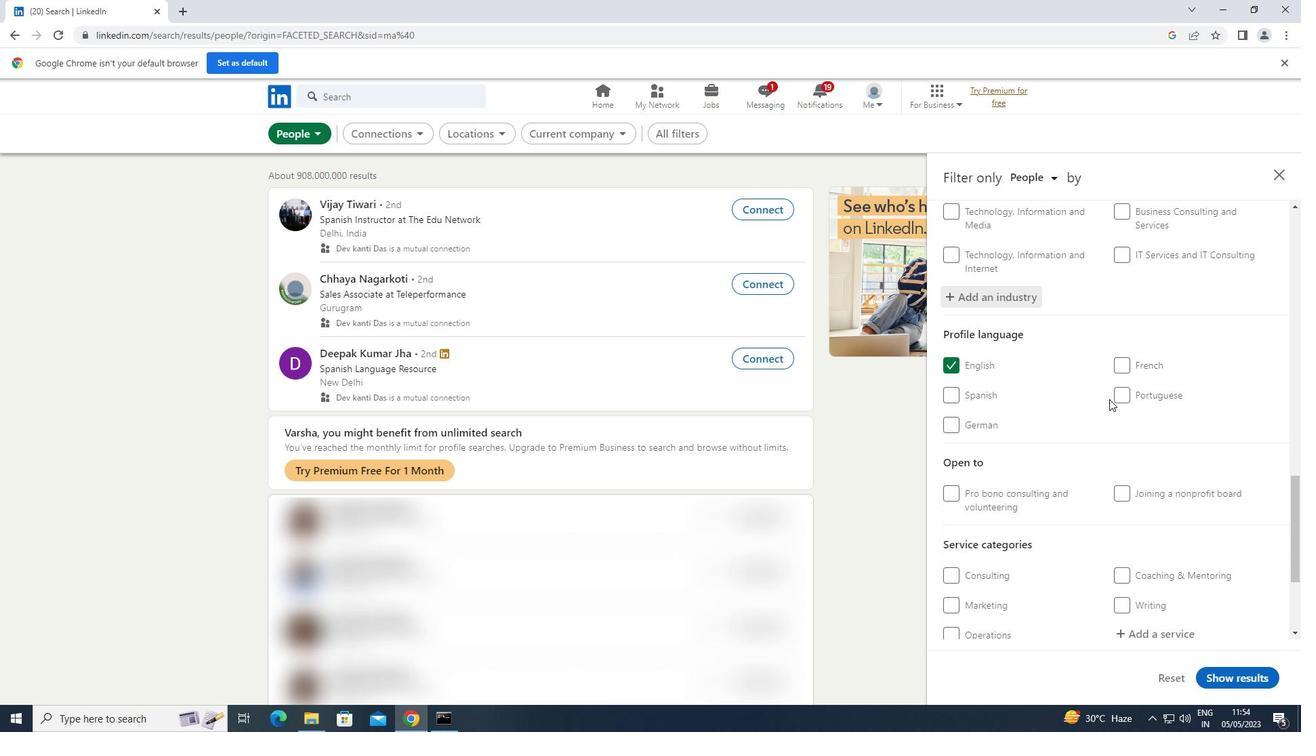 
Action: Mouse moved to (1154, 495)
Screenshot: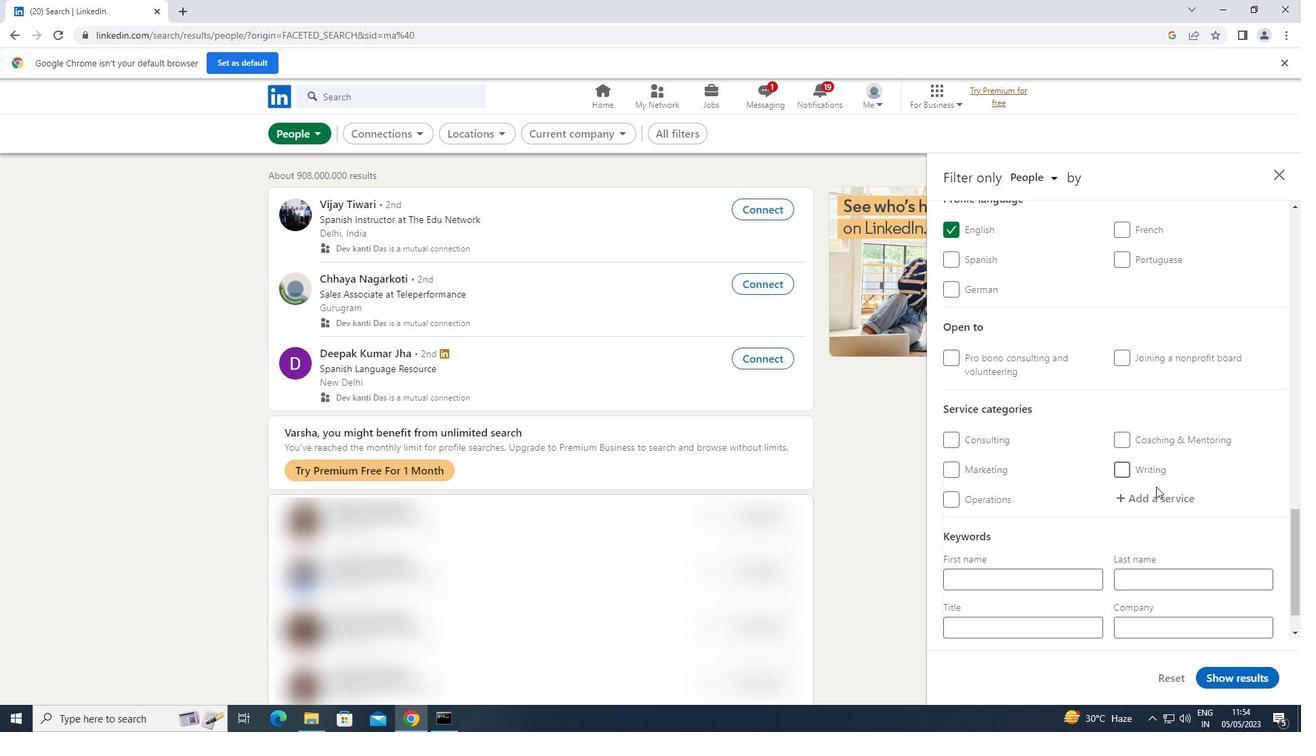 
Action: Mouse pressed left at (1154, 495)
Screenshot: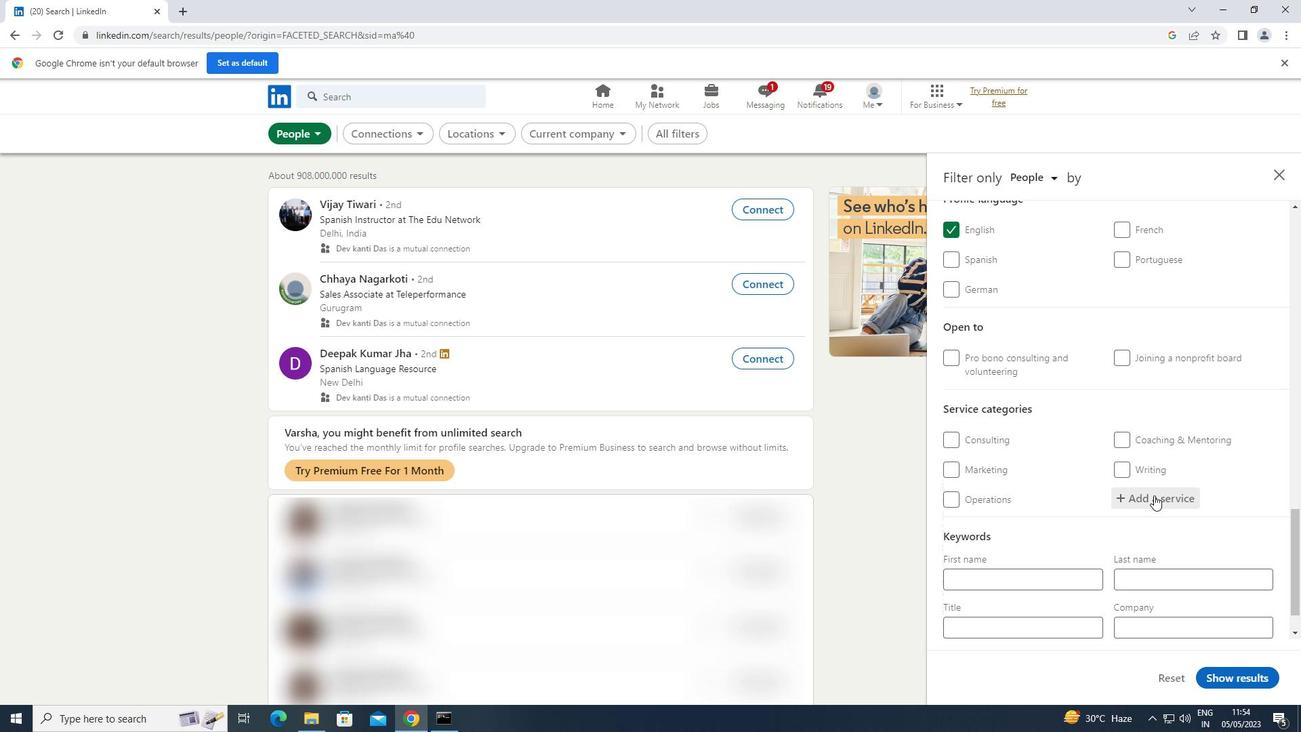
Action: Key pressed <Key.shift>PROJECT
Screenshot: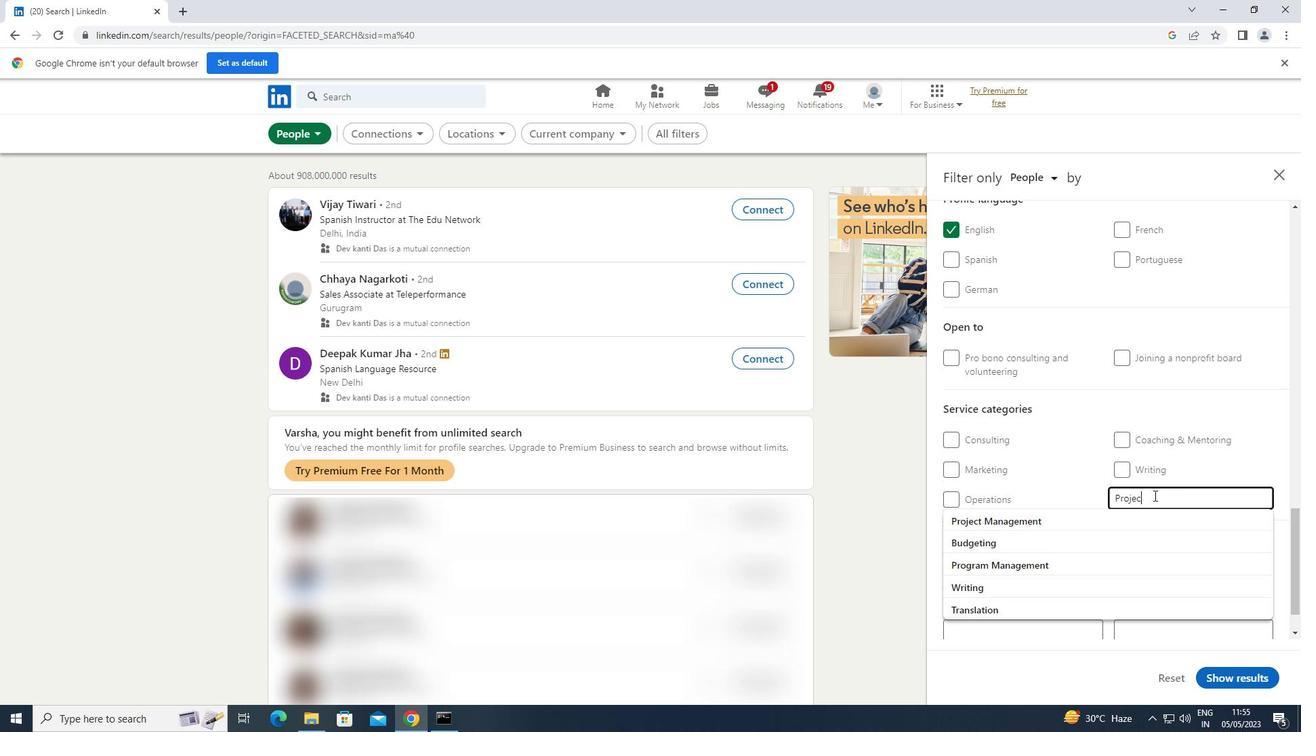 
Action: Mouse moved to (1070, 515)
Screenshot: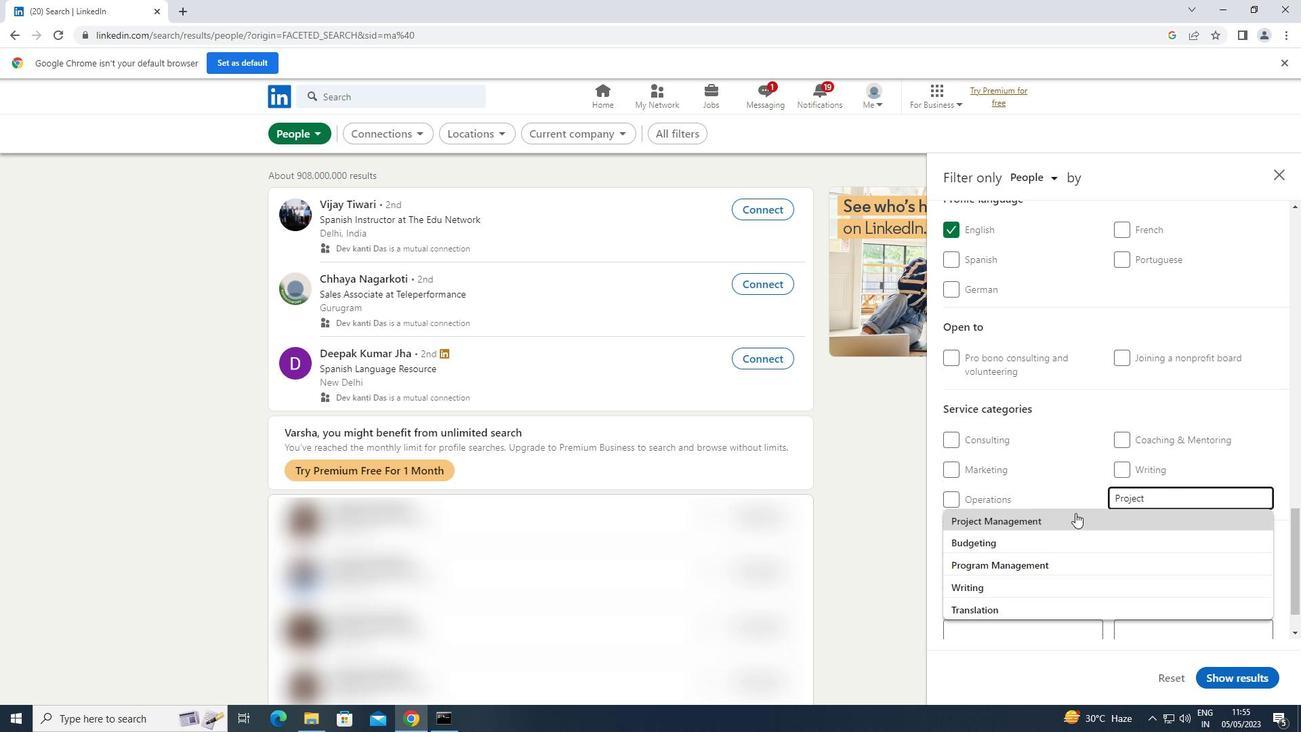 
Action: Mouse pressed left at (1070, 515)
Screenshot: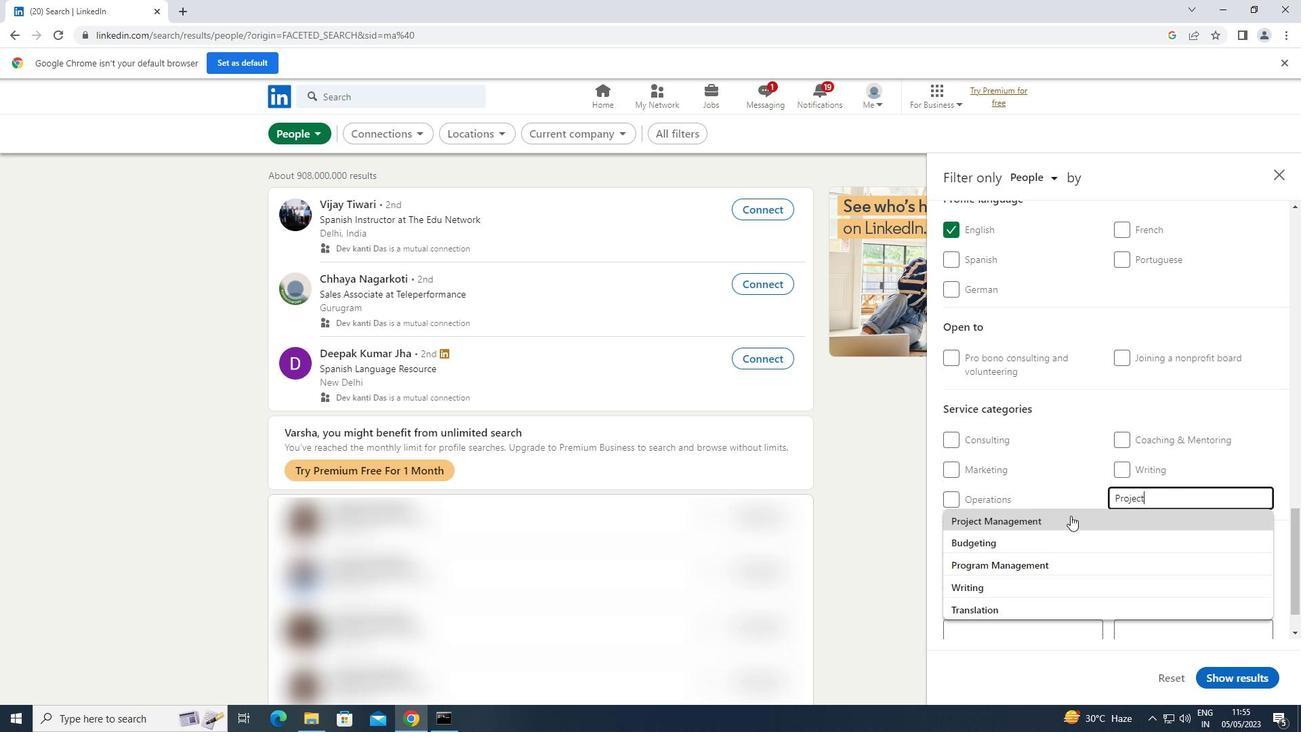 
Action: Mouse scrolled (1070, 515) with delta (0, 0)
Screenshot: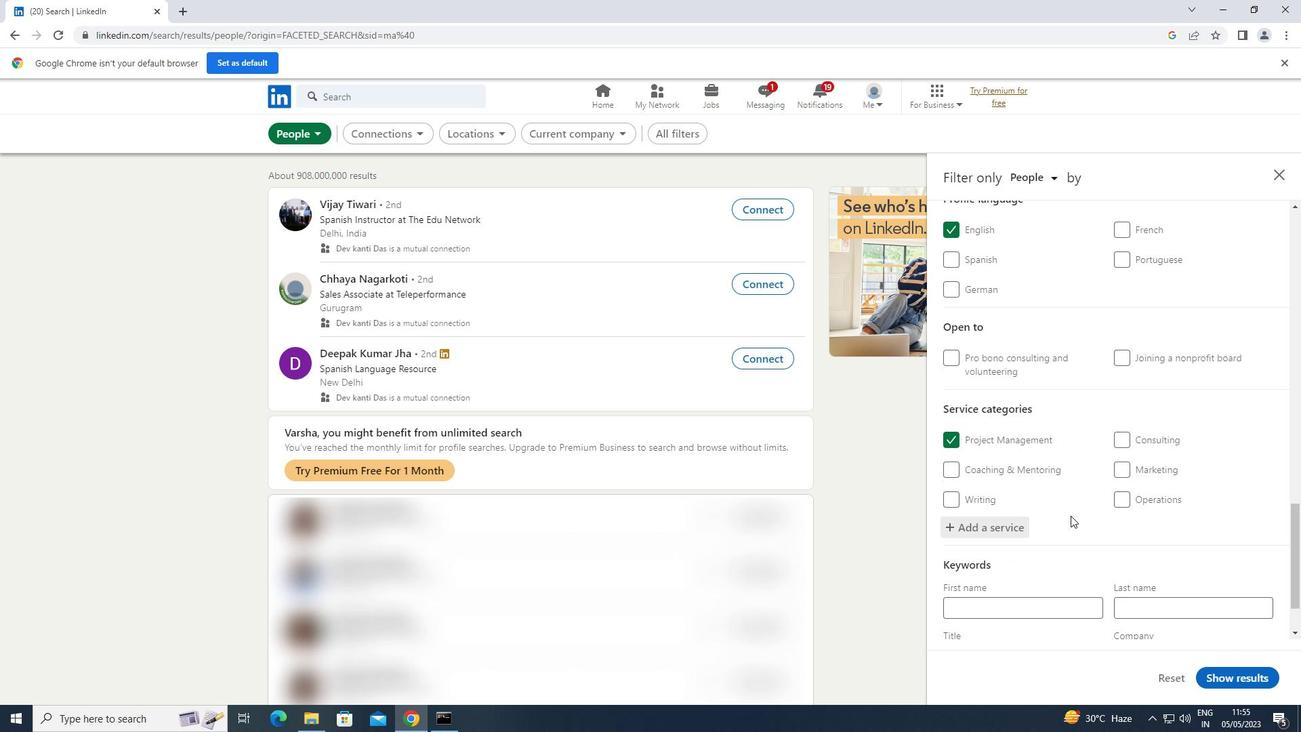 
Action: Mouse scrolled (1070, 515) with delta (0, 0)
Screenshot: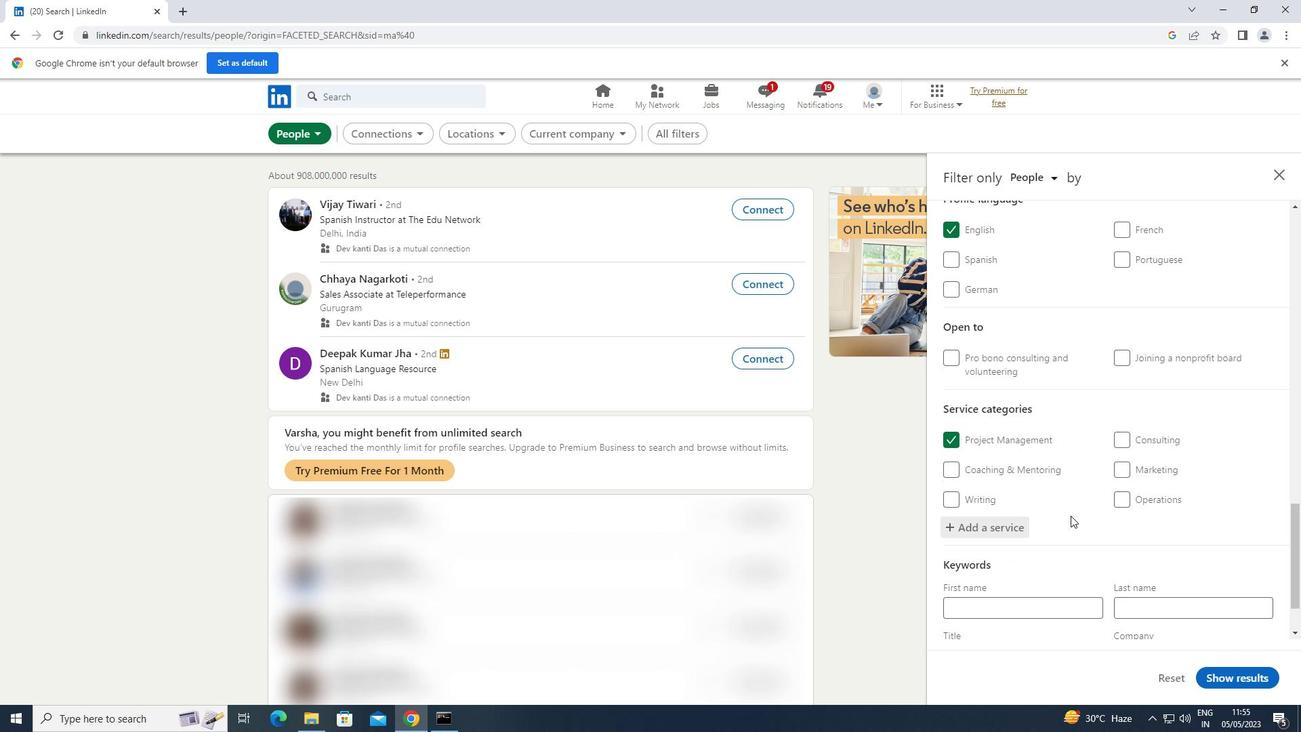 
Action: Mouse scrolled (1070, 515) with delta (0, 0)
Screenshot: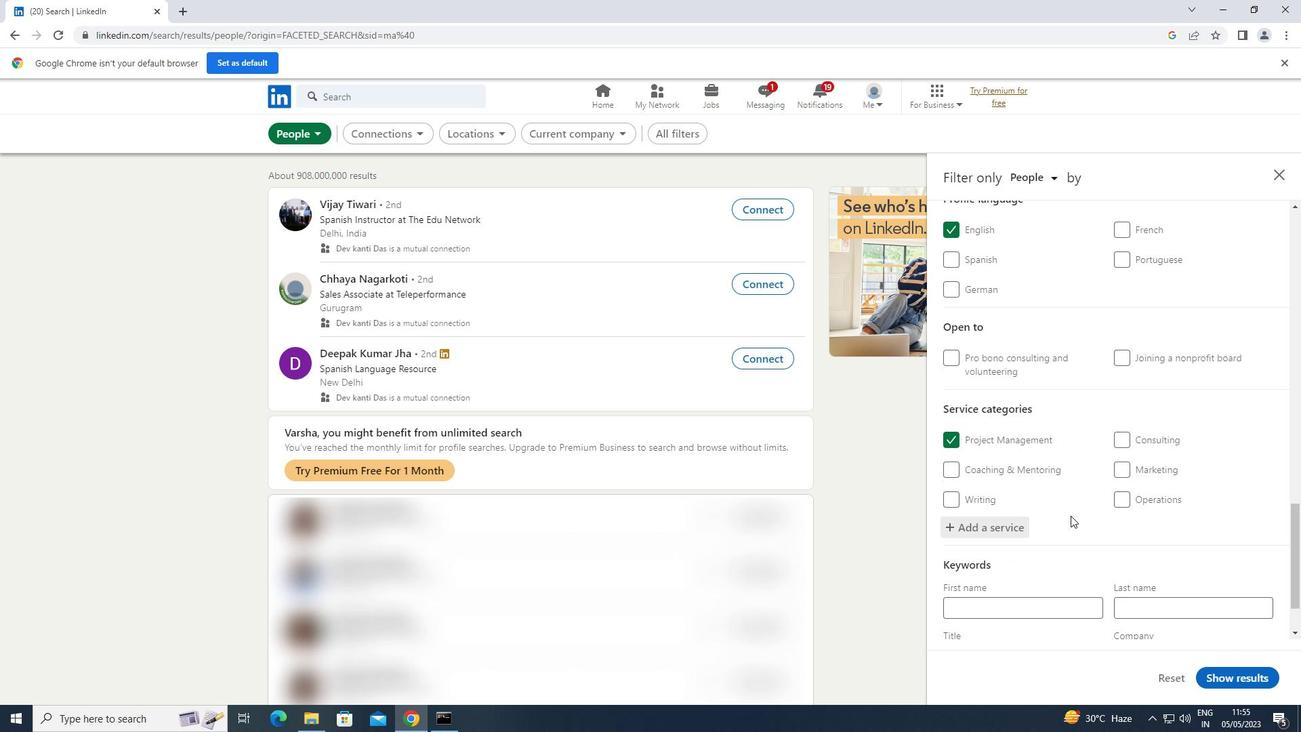 
Action: Mouse scrolled (1070, 515) with delta (0, 0)
Screenshot: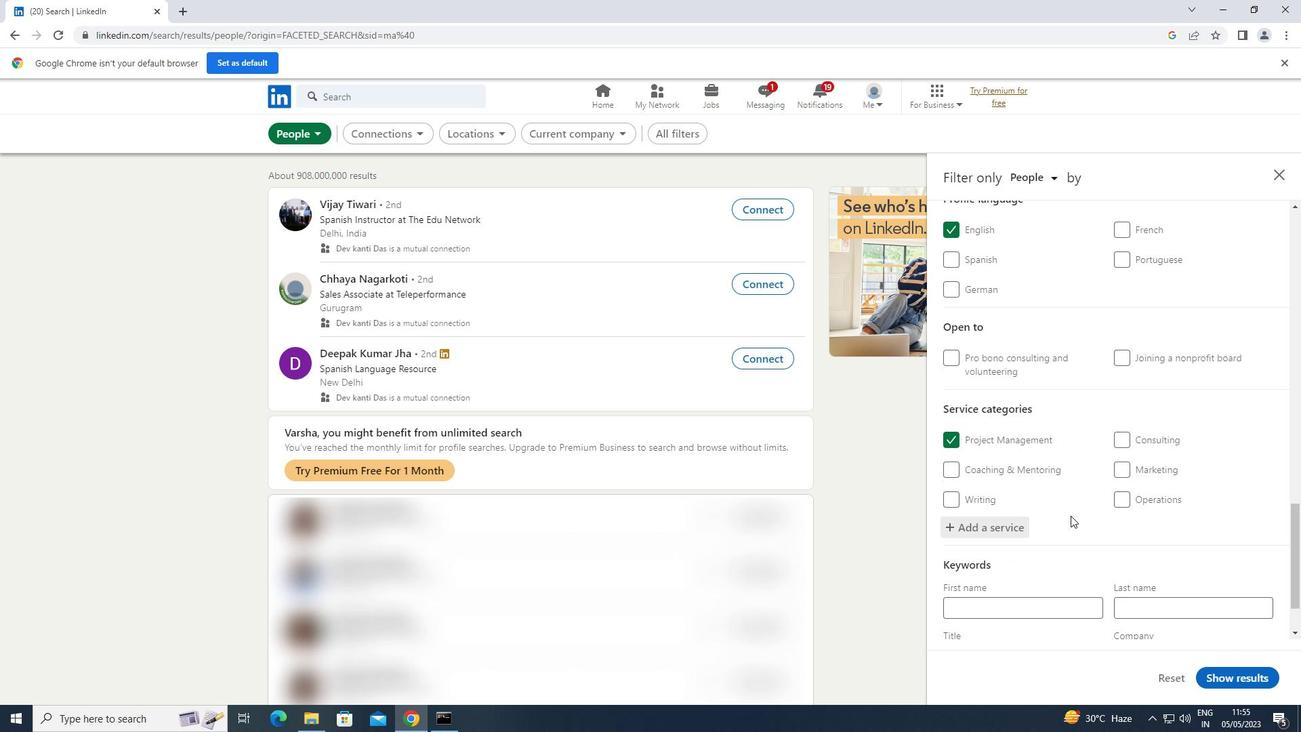 
Action: Mouse scrolled (1070, 515) with delta (0, 0)
Screenshot: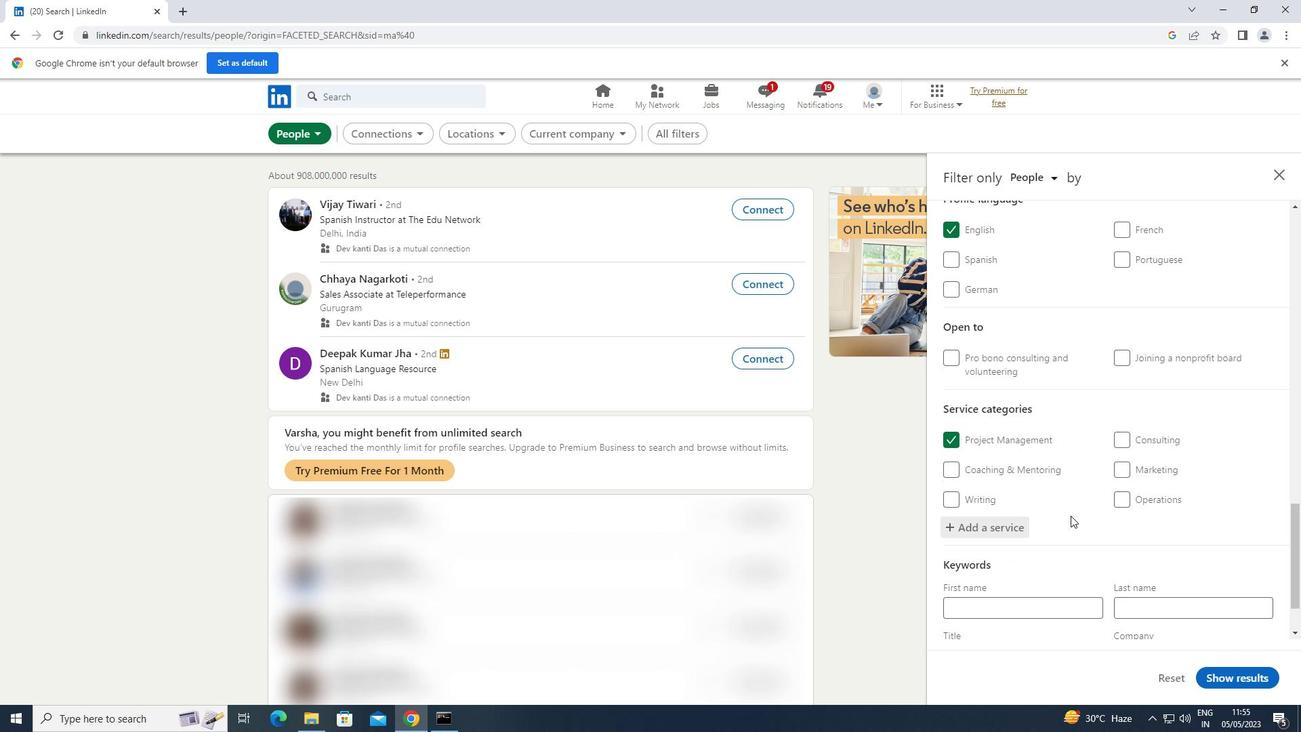 
Action: Mouse moved to (1003, 580)
Screenshot: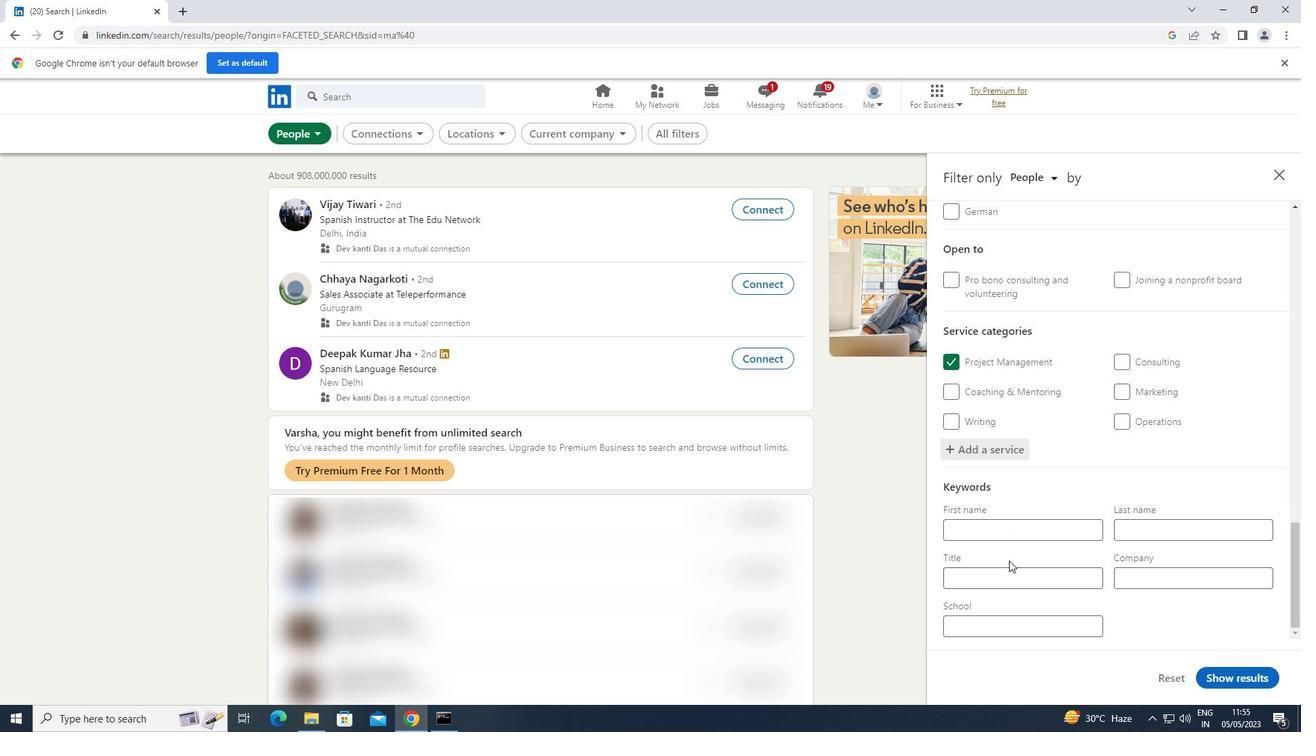 
Action: Mouse pressed left at (1003, 580)
Screenshot: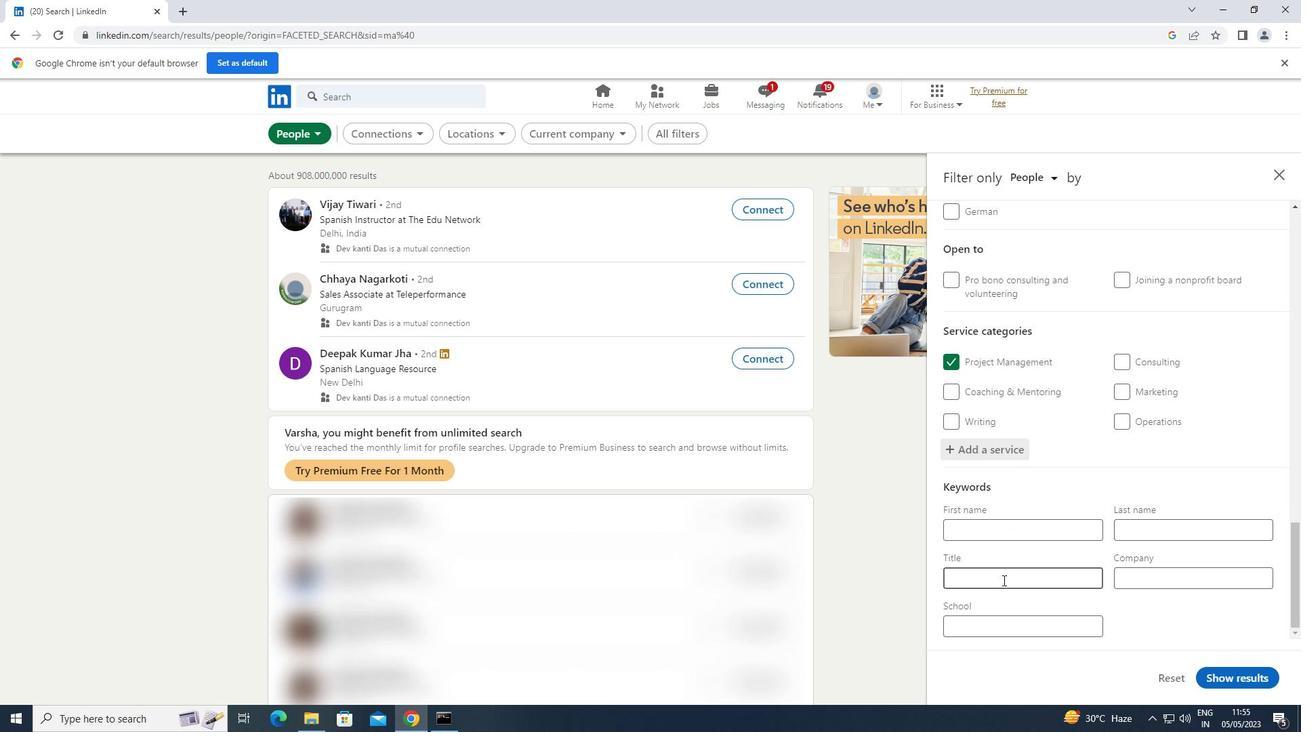
Action: Key pressed <Key.shift>MOLECULAR<Key.space><Key.shift>SCIENTIST
Screenshot: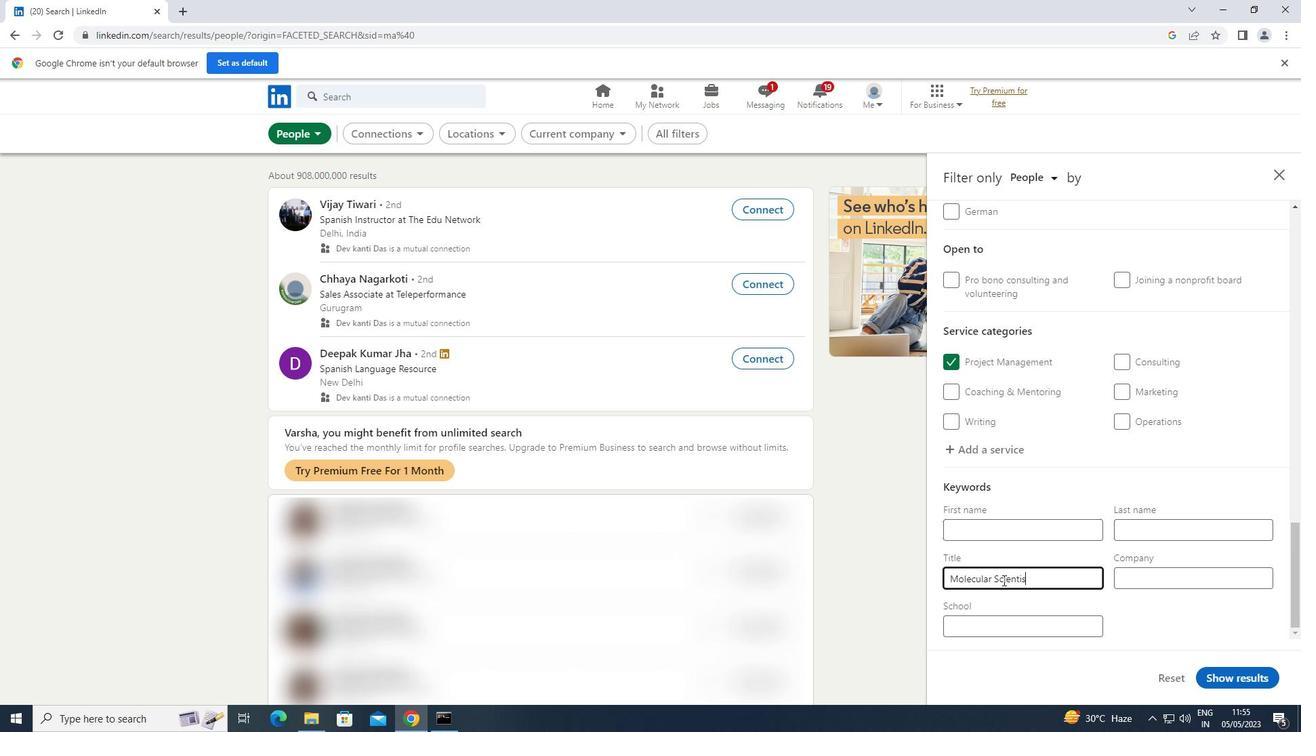
Action: Mouse moved to (1230, 678)
Screenshot: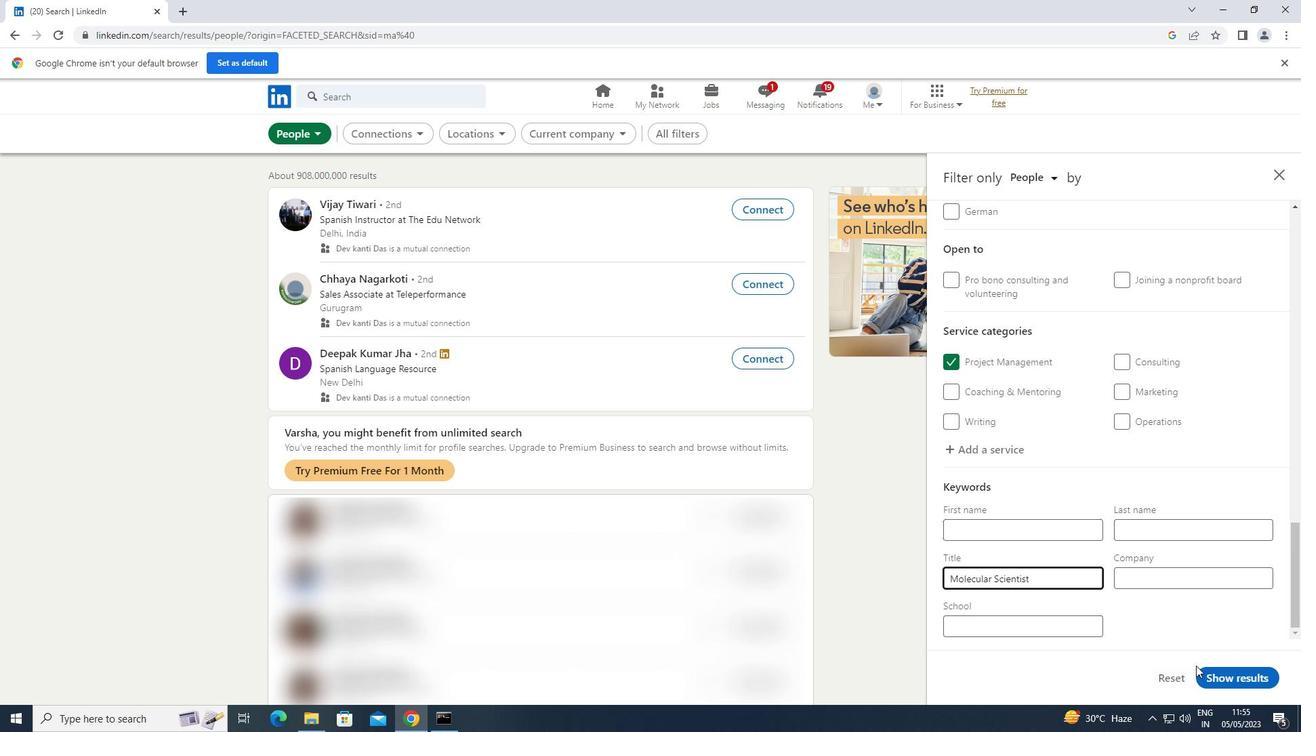 
Action: Mouse pressed left at (1230, 678)
Screenshot: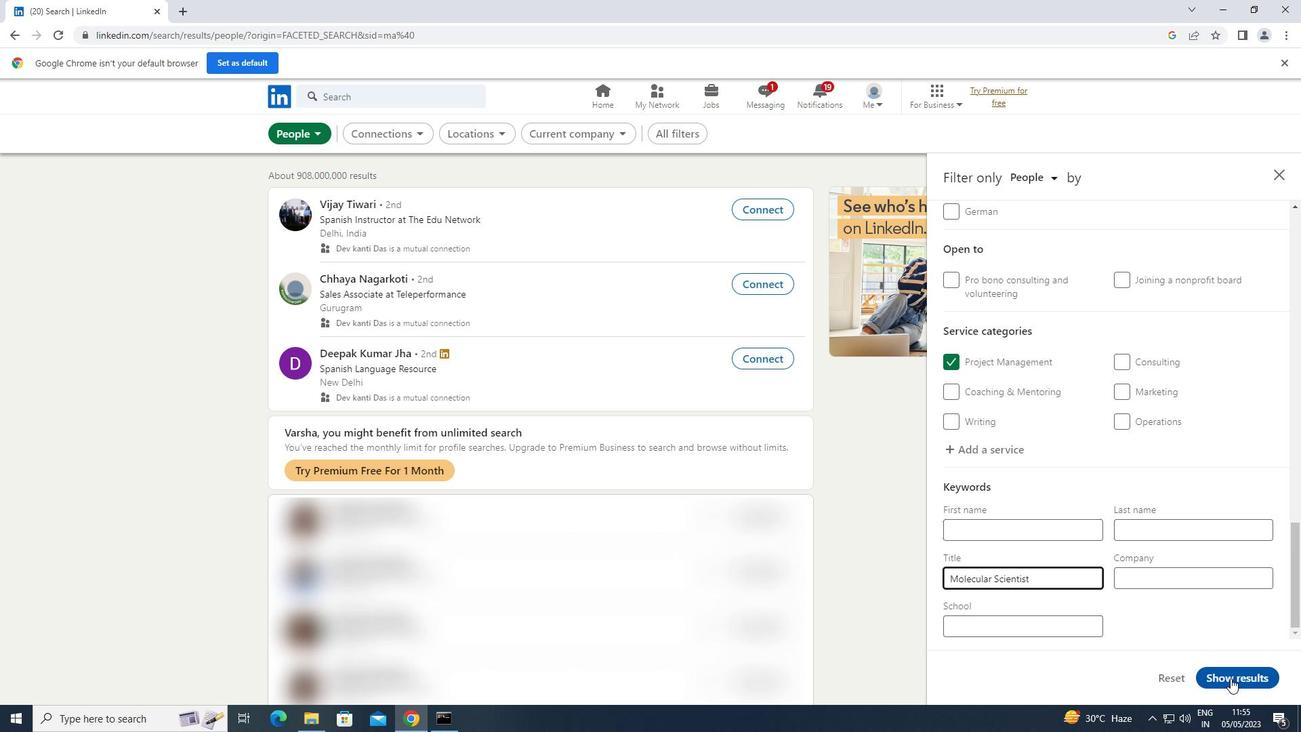 
